 Task: Find connections with filter location Rio Bonito with filter topic #AIwith filter profile language Potuguese with filter current company Deepak Fertilisers And Petrochemicals Corp. Ltd. with filter school Allahabad Agricultural Institute with filter industry Retail Appliances, Electrical, and Electronic Equipment with filter service category Business Analytics with filter keywords title Music Producer
Action: Mouse moved to (202, 252)
Screenshot: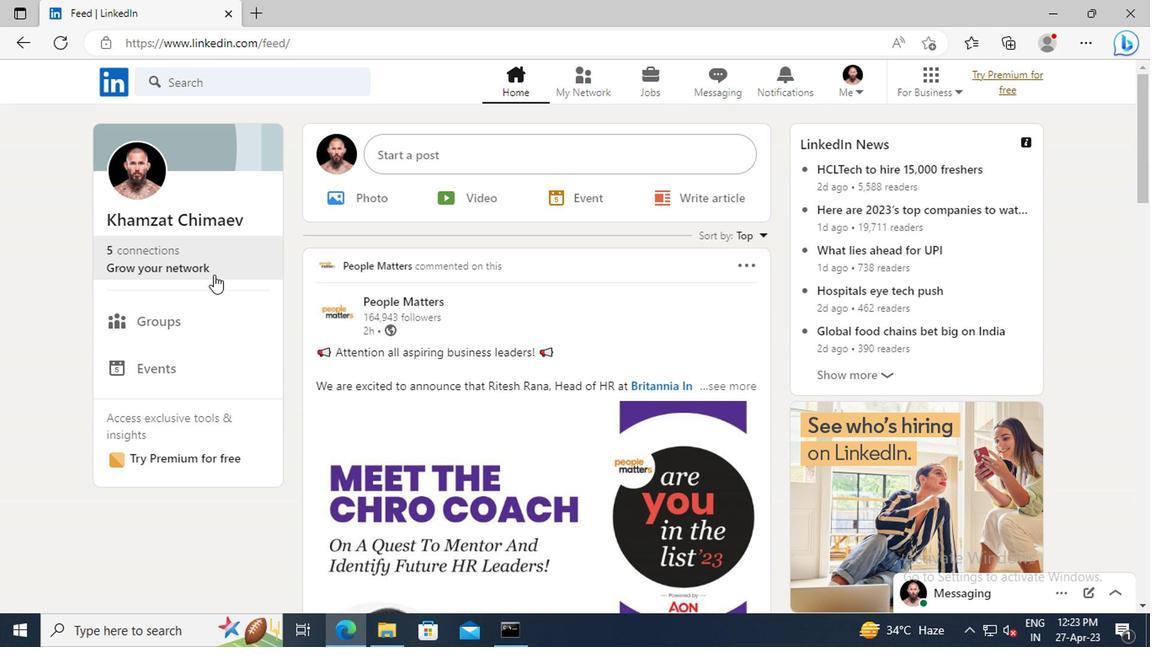 
Action: Mouse pressed left at (202, 252)
Screenshot: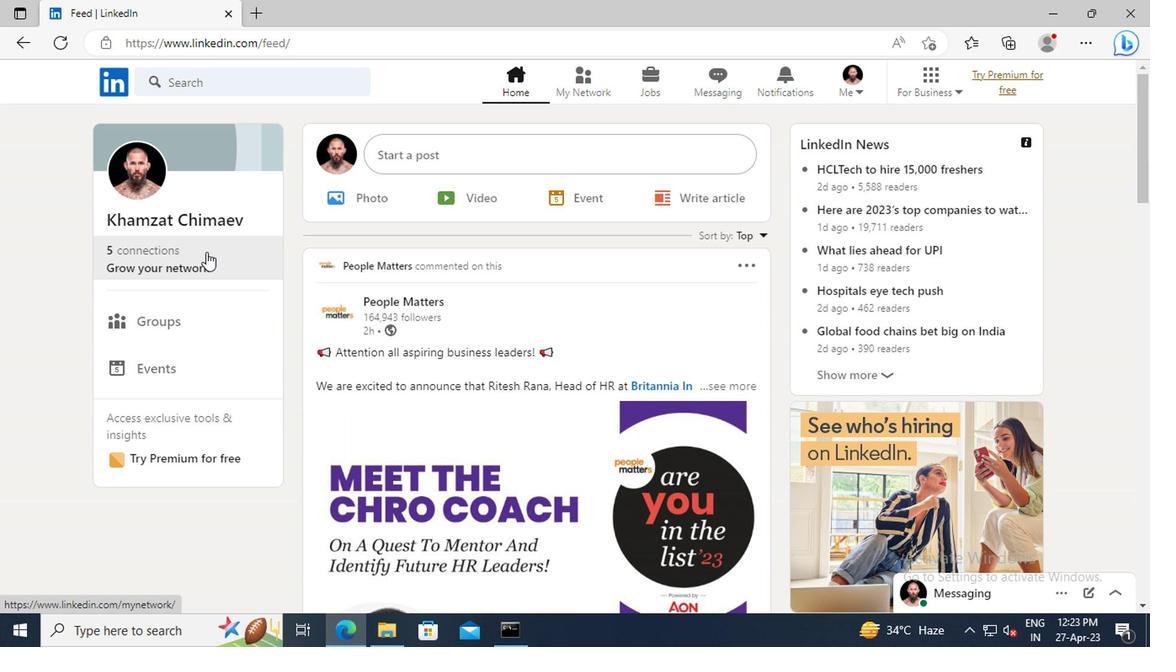 
Action: Mouse moved to (197, 179)
Screenshot: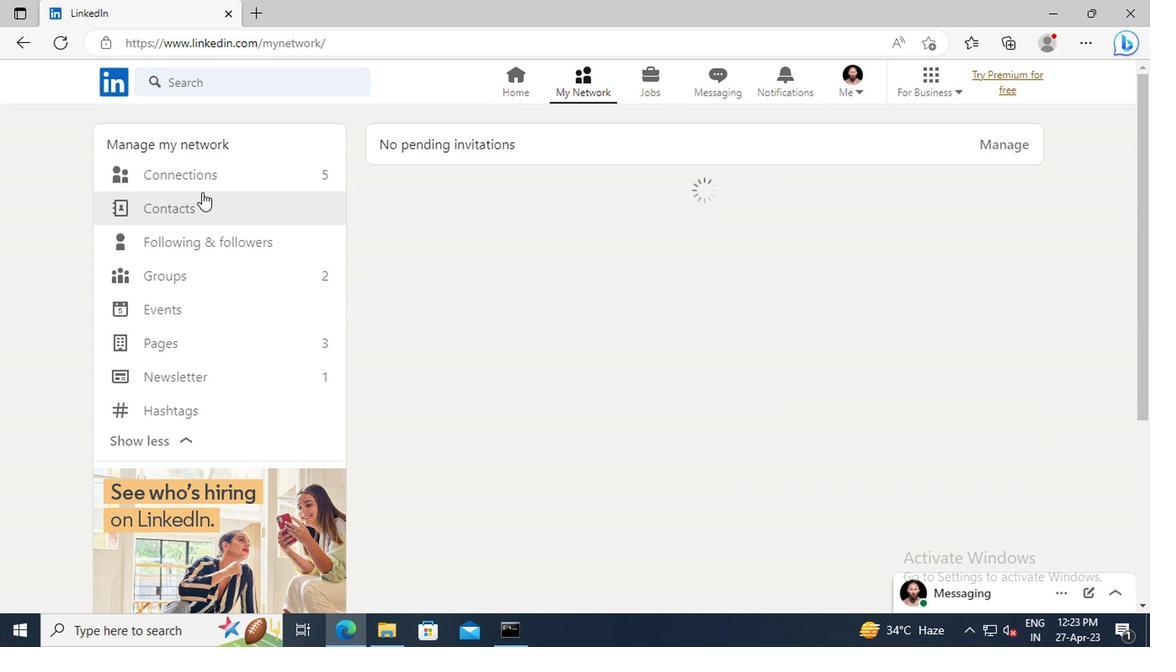 
Action: Mouse pressed left at (197, 179)
Screenshot: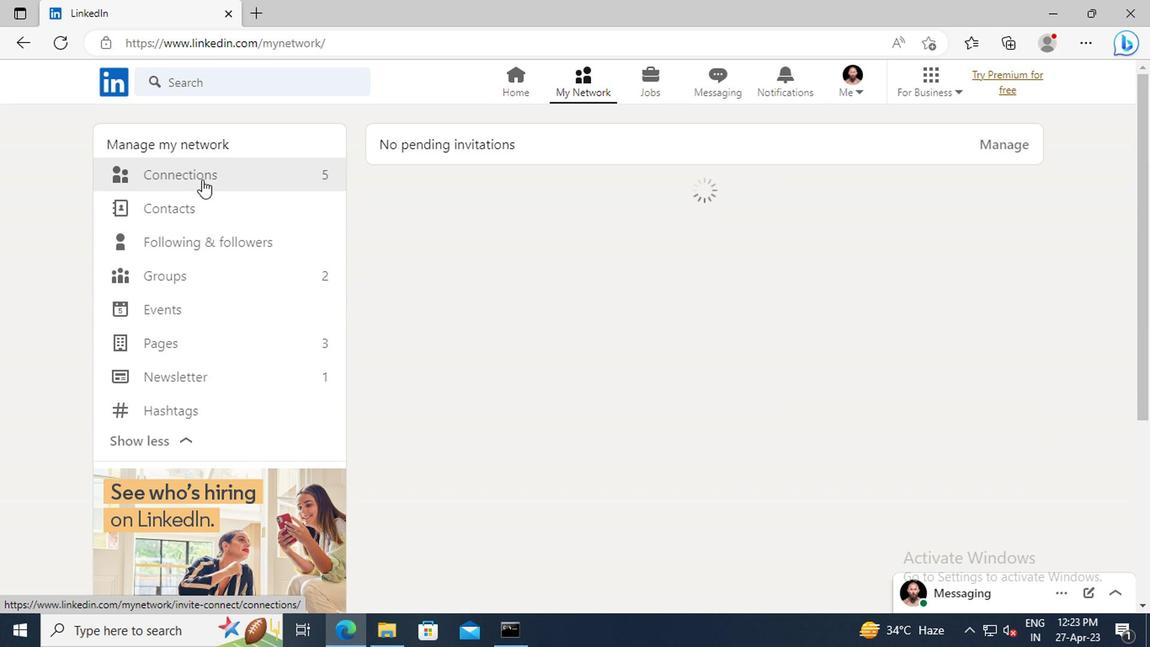 
Action: Mouse moved to (676, 182)
Screenshot: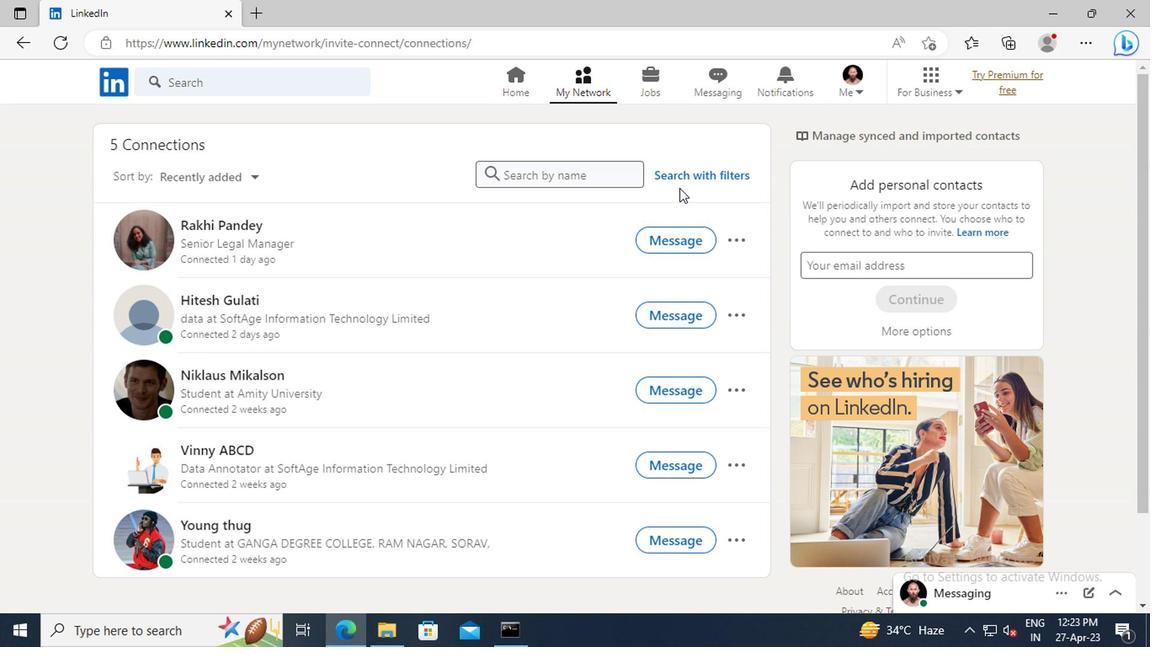 
Action: Mouse pressed left at (676, 182)
Screenshot: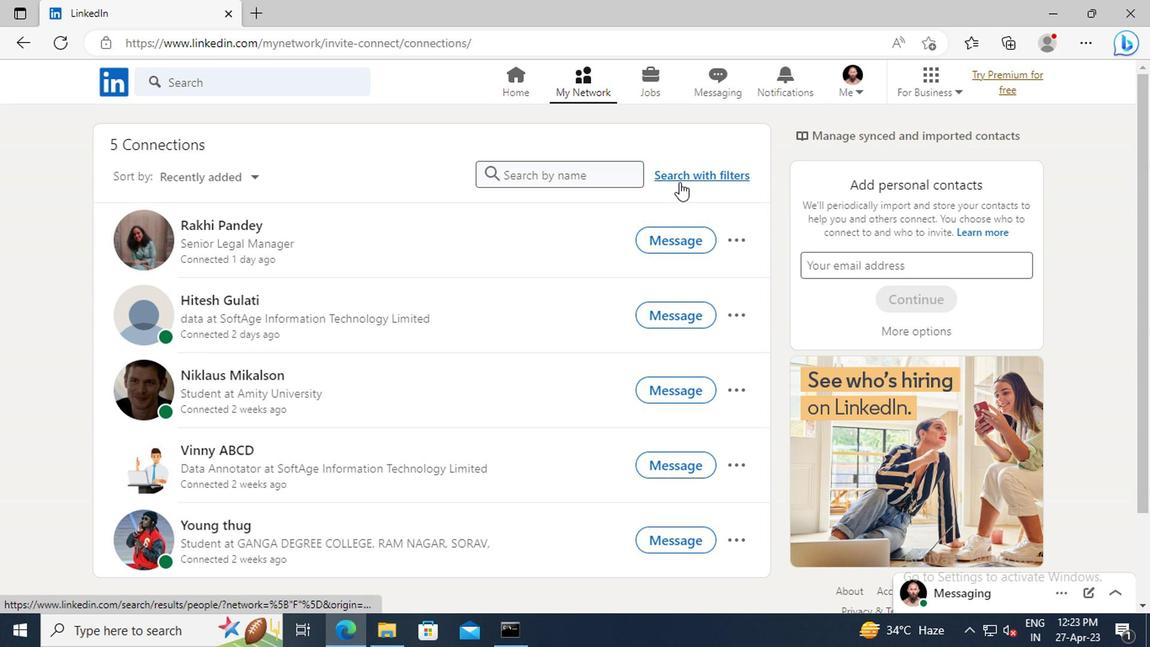 
Action: Mouse moved to (630, 131)
Screenshot: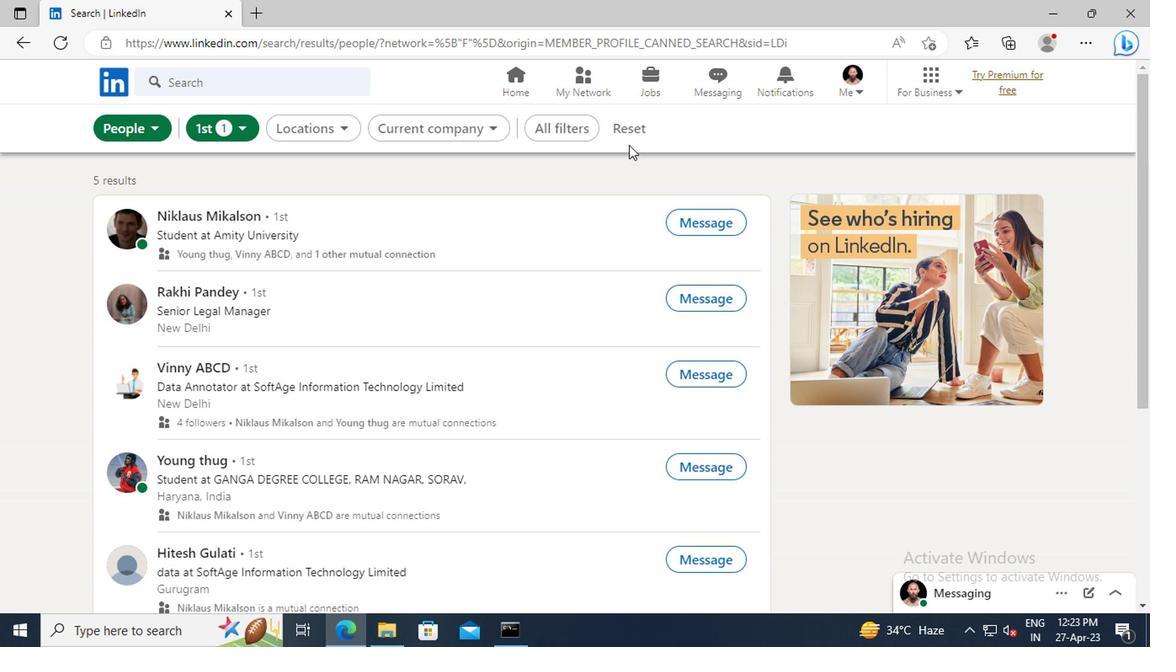 
Action: Mouse pressed left at (630, 131)
Screenshot: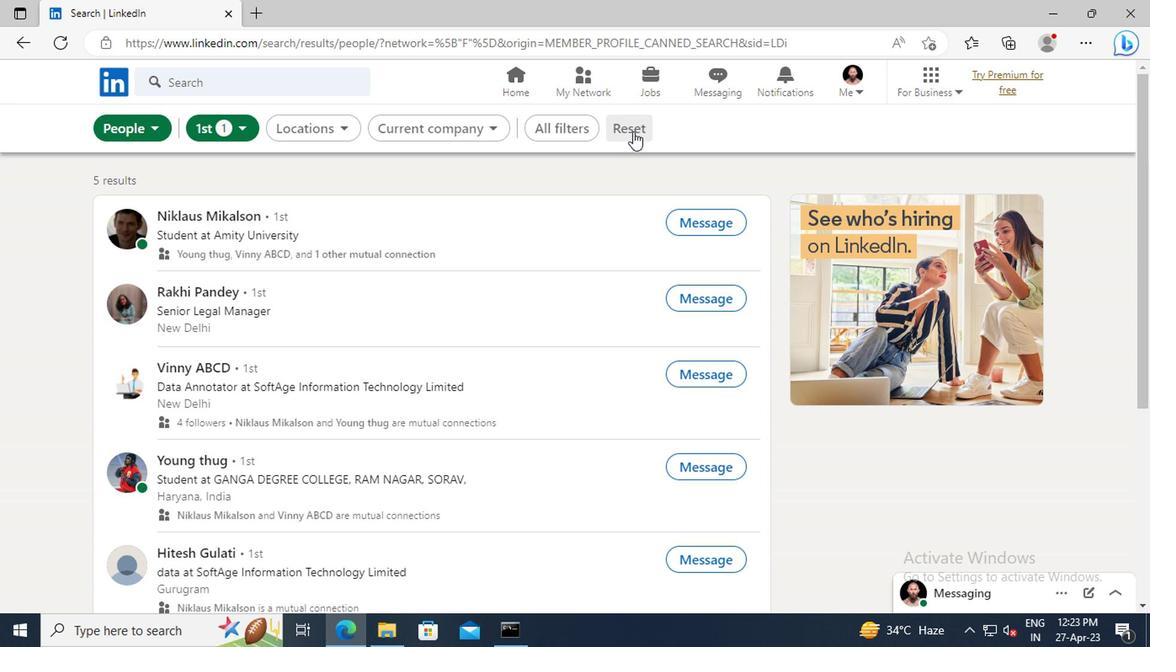 
Action: Mouse moved to (610, 130)
Screenshot: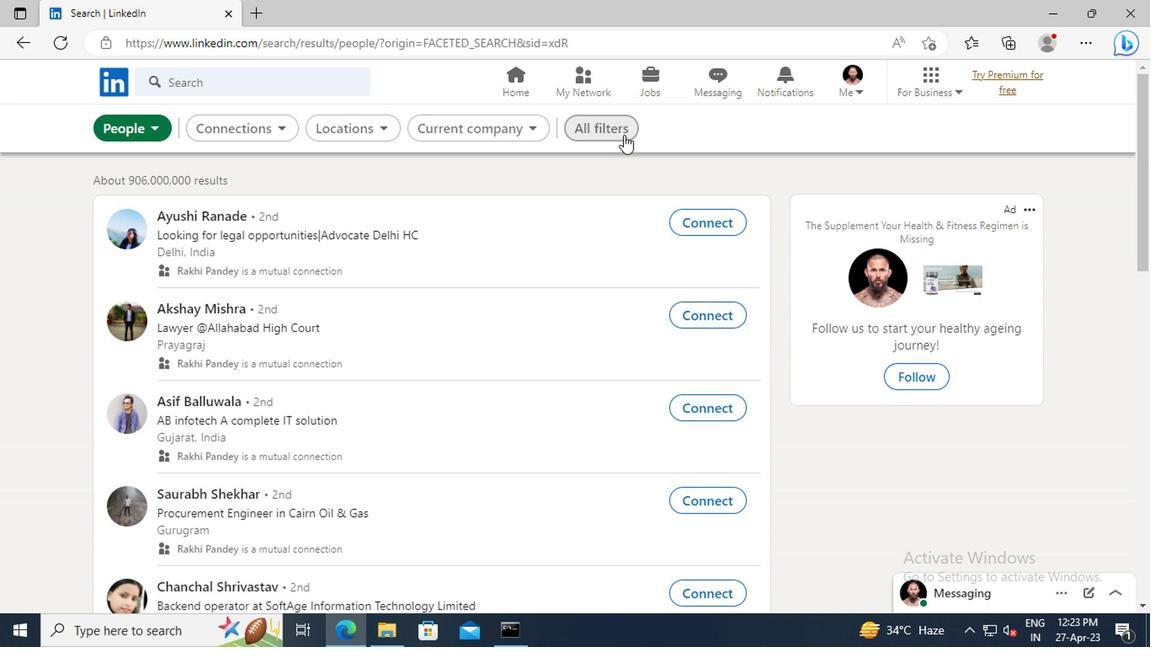 
Action: Mouse pressed left at (610, 130)
Screenshot: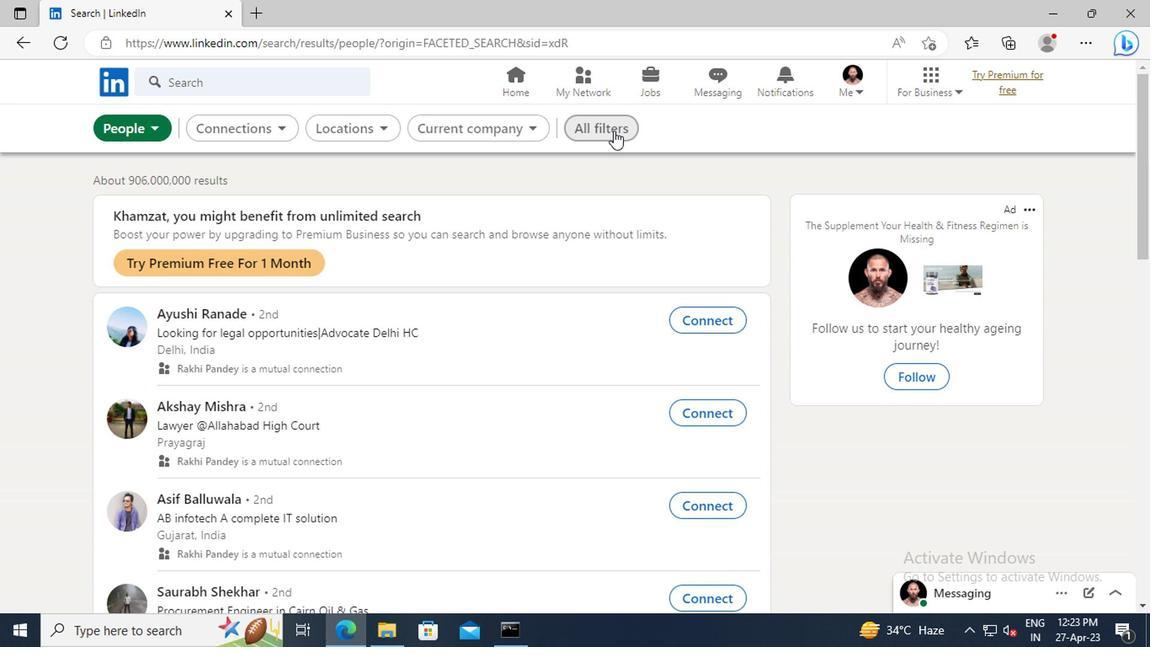 
Action: Mouse moved to (972, 344)
Screenshot: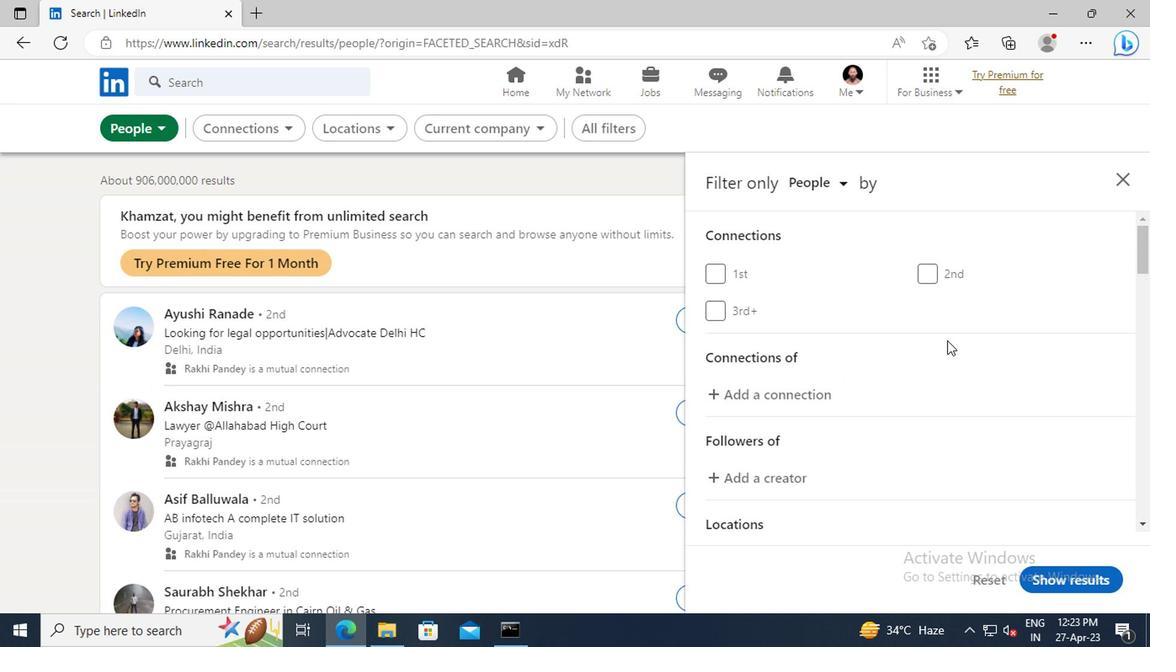 
Action: Mouse scrolled (972, 343) with delta (0, -1)
Screenshot: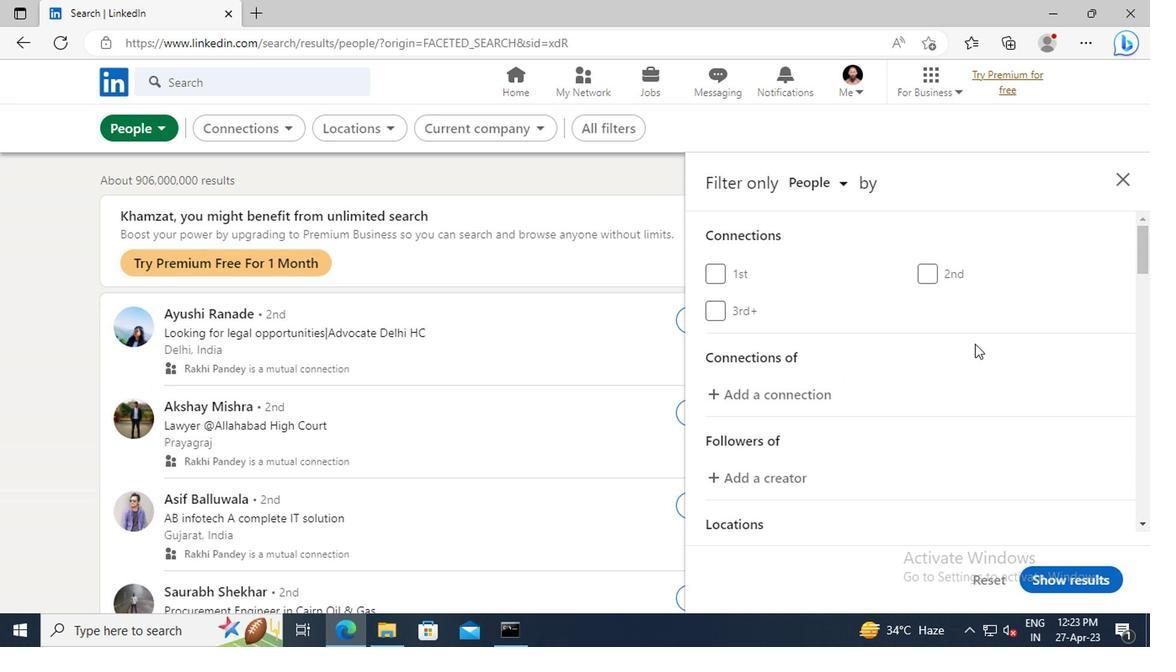
Action: Mouse scrolled (972, 343) with delta (0, -1)
Screenshot: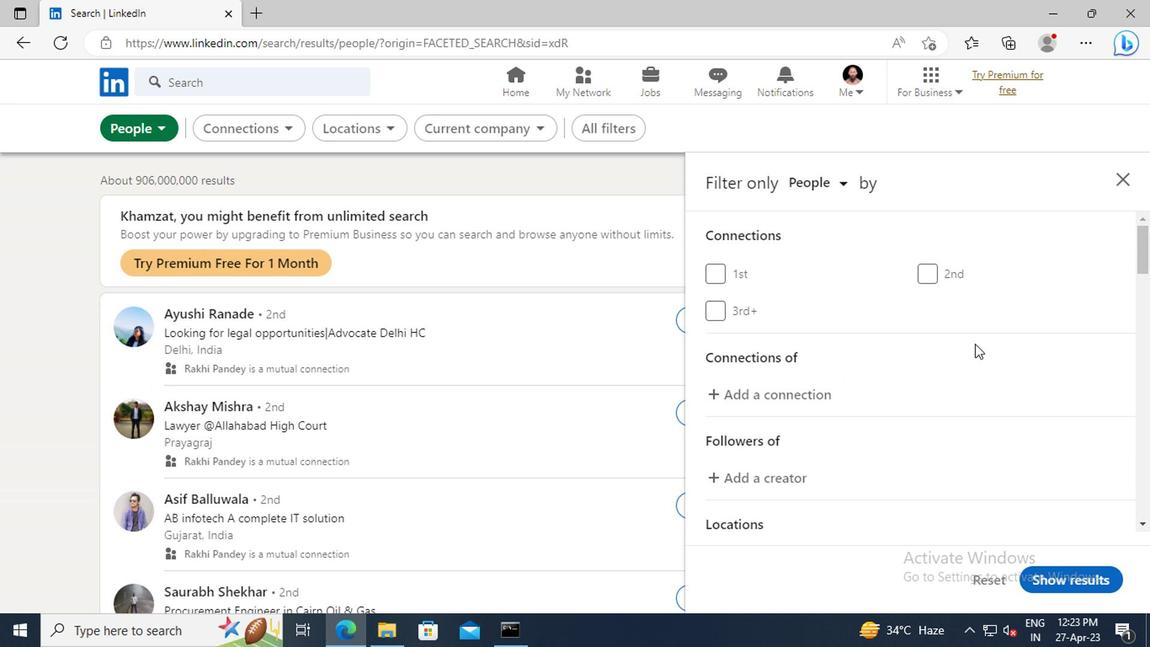 
Action: Mouse scrolled (972, 343) with delta (0, -1)
Screenshot: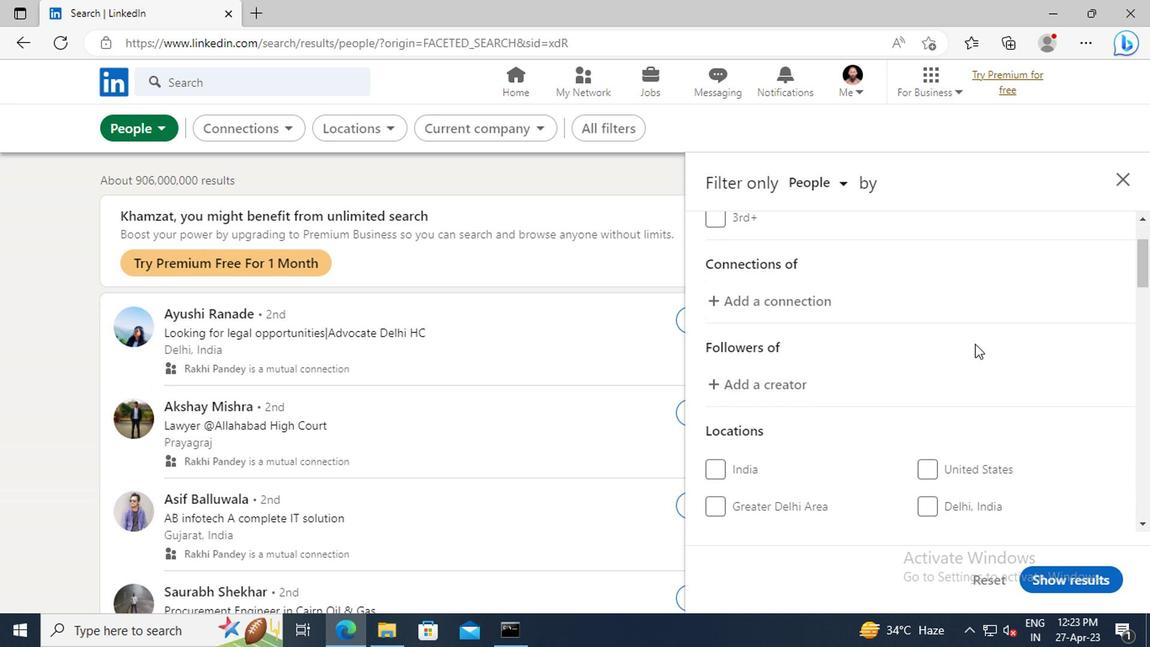 
Action: Mouse scrolled (972, 343) with delta (0, -1)
Screenshot: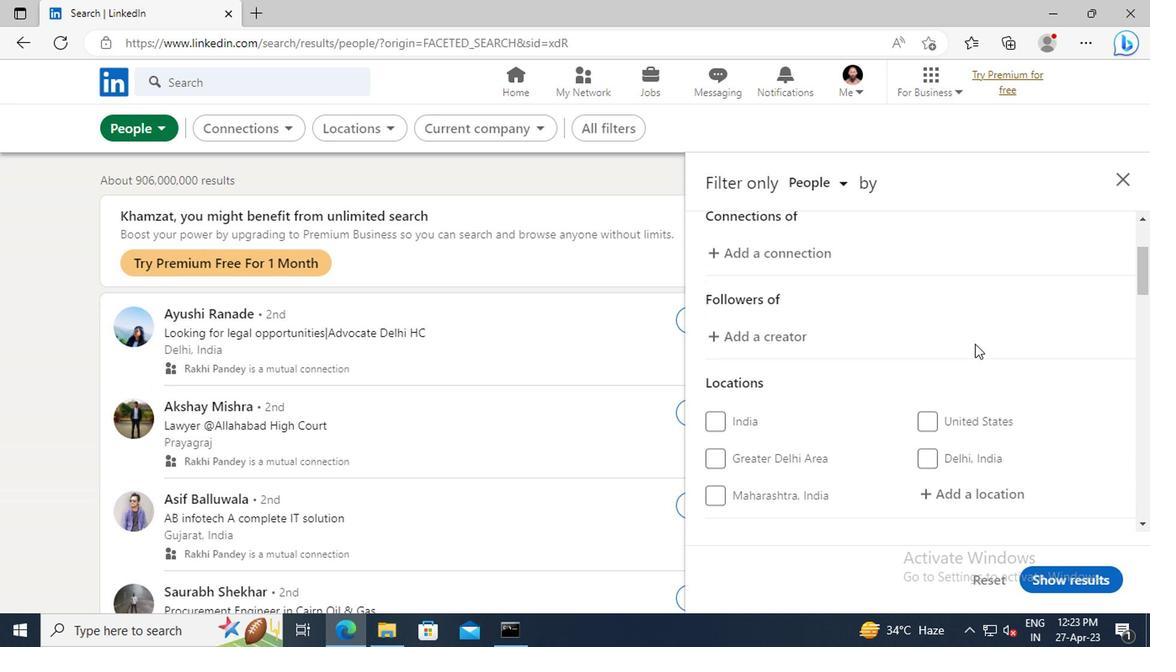 
Action: Mouse scrolled (972, 343) with delta (0, -1)
Screenshot: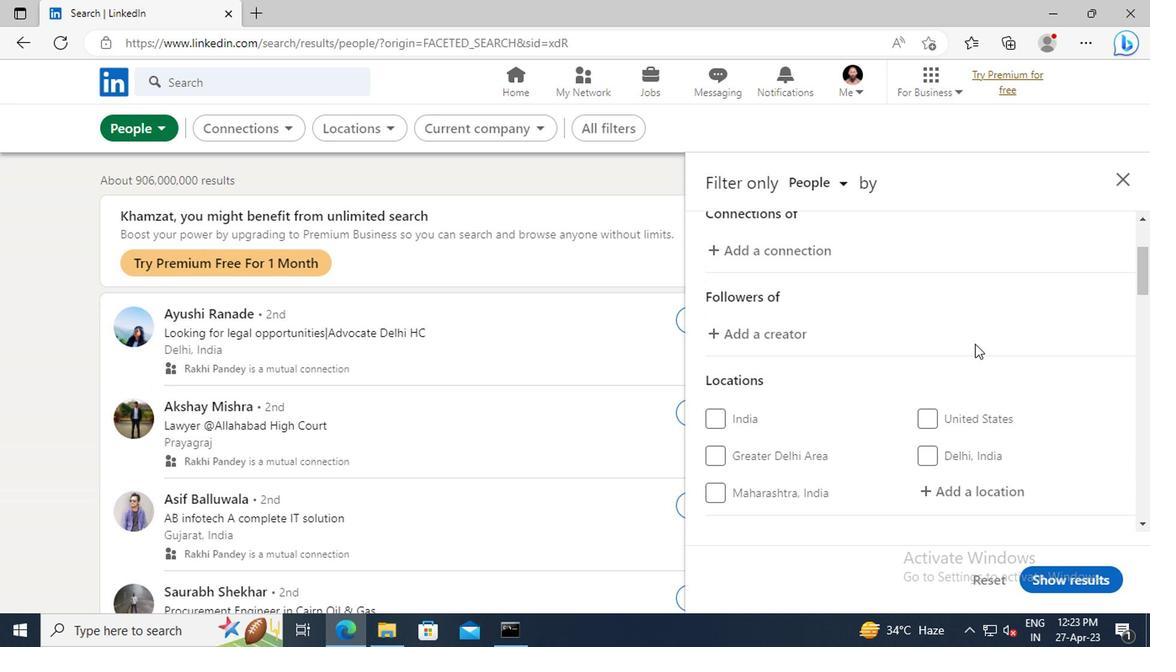 
Action: Mouse moved to (971, 398)
Screenshot: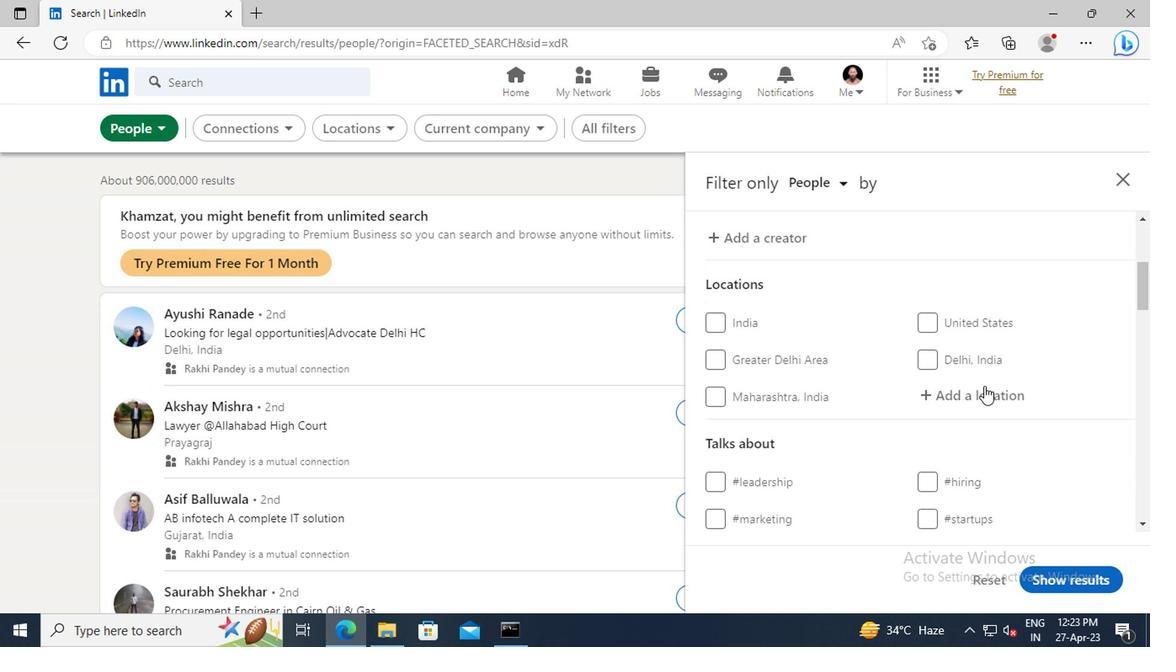 
Action: Mouse pressed left at (971, 398)
Screenshot: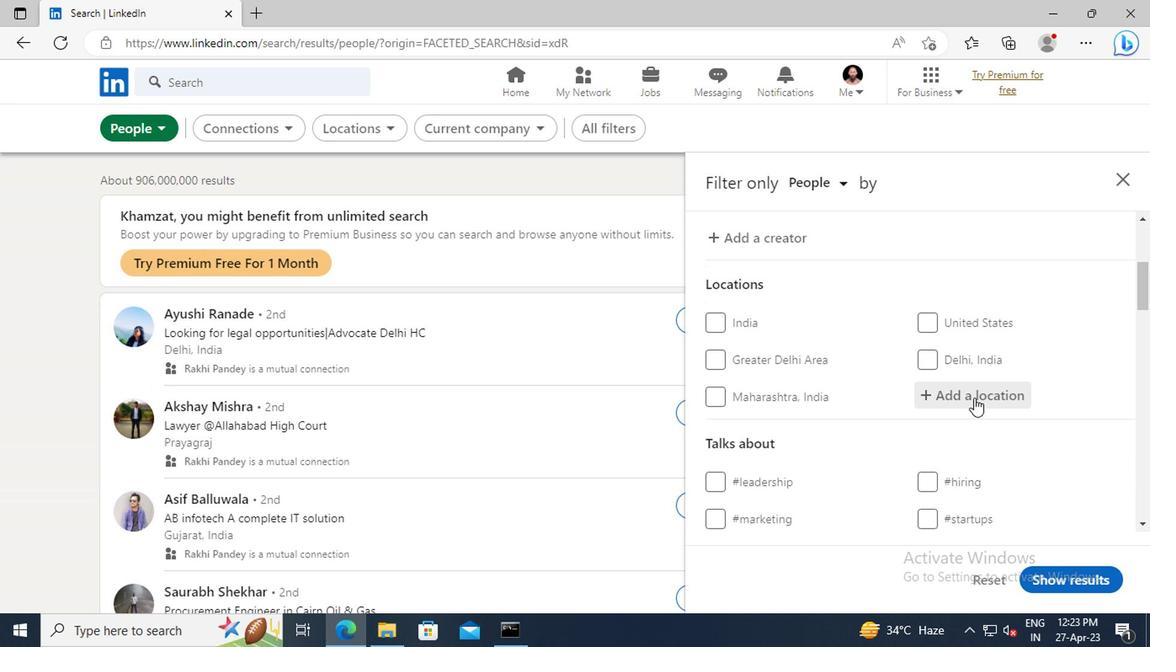 
Action: Key pressed <Key.shift>RIO<Key.space><Key.shift>BONITO
Screenshot: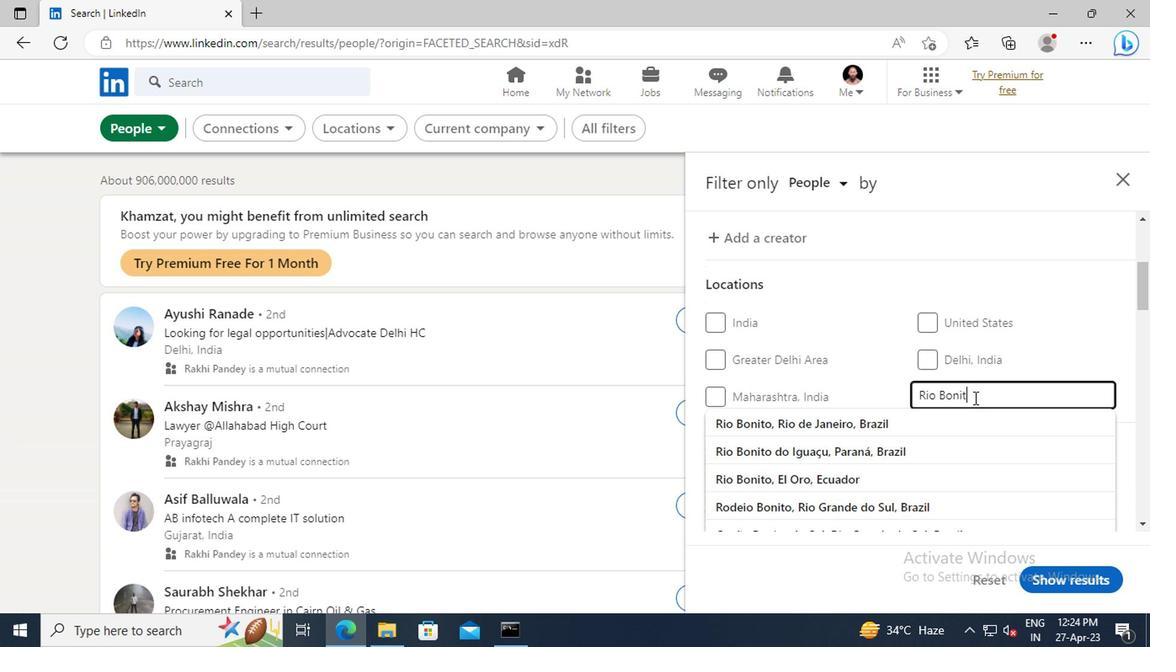 
Action: Mouse moved to (971, 427)
Screenshot: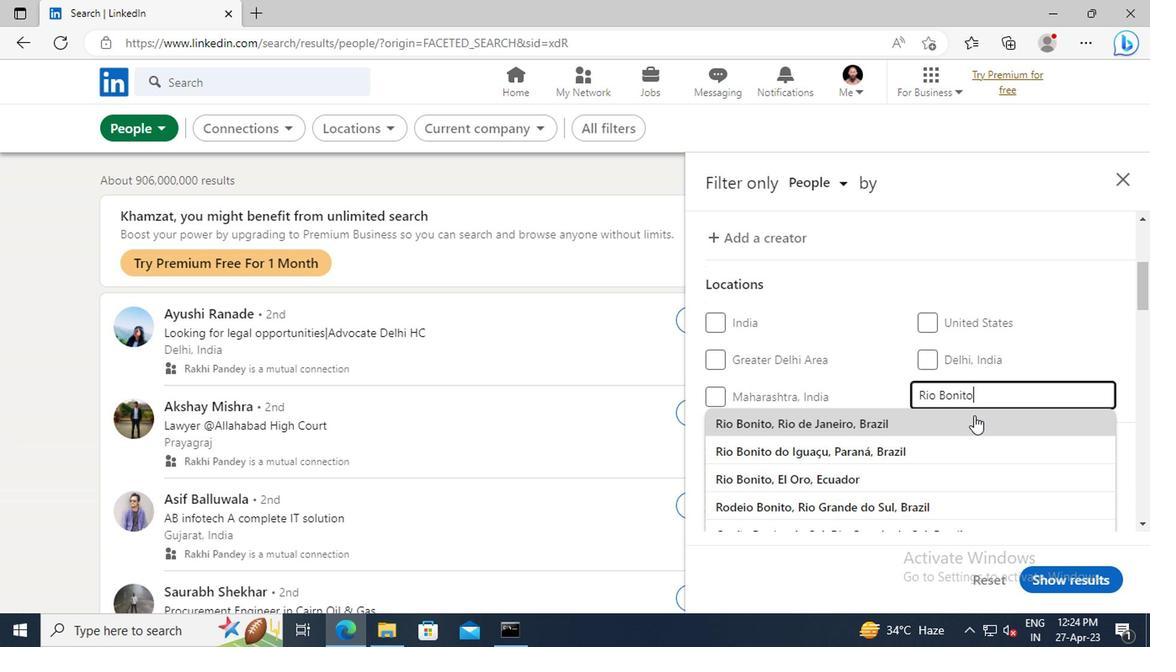 
Action: Mouse pressed left at (971, 427)
Screenshot: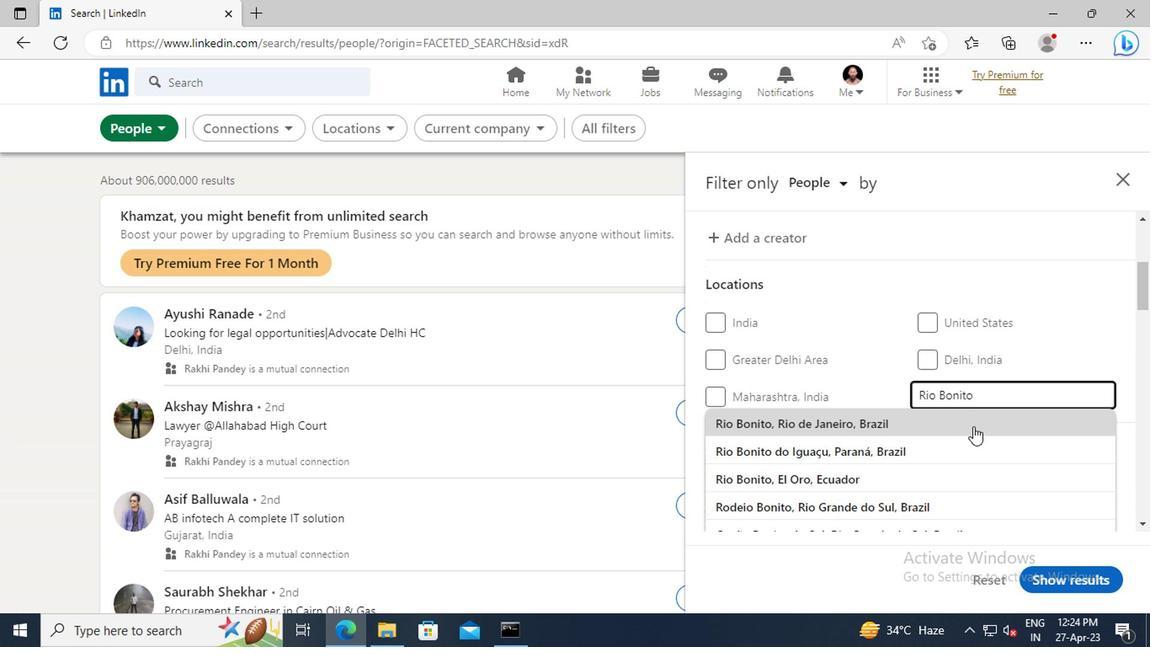 
Action: Mouse moved to (939, 334)
Screenshot: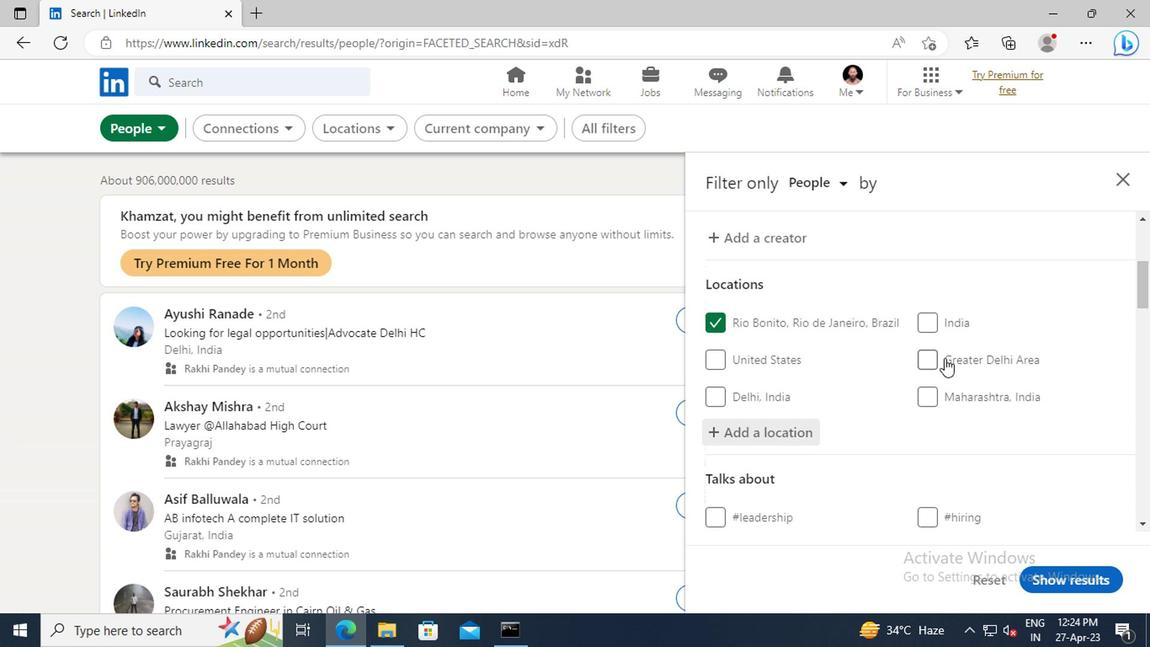
Action: Mouse scrolled (939, 333) with delta (0, 0)
Screenshot: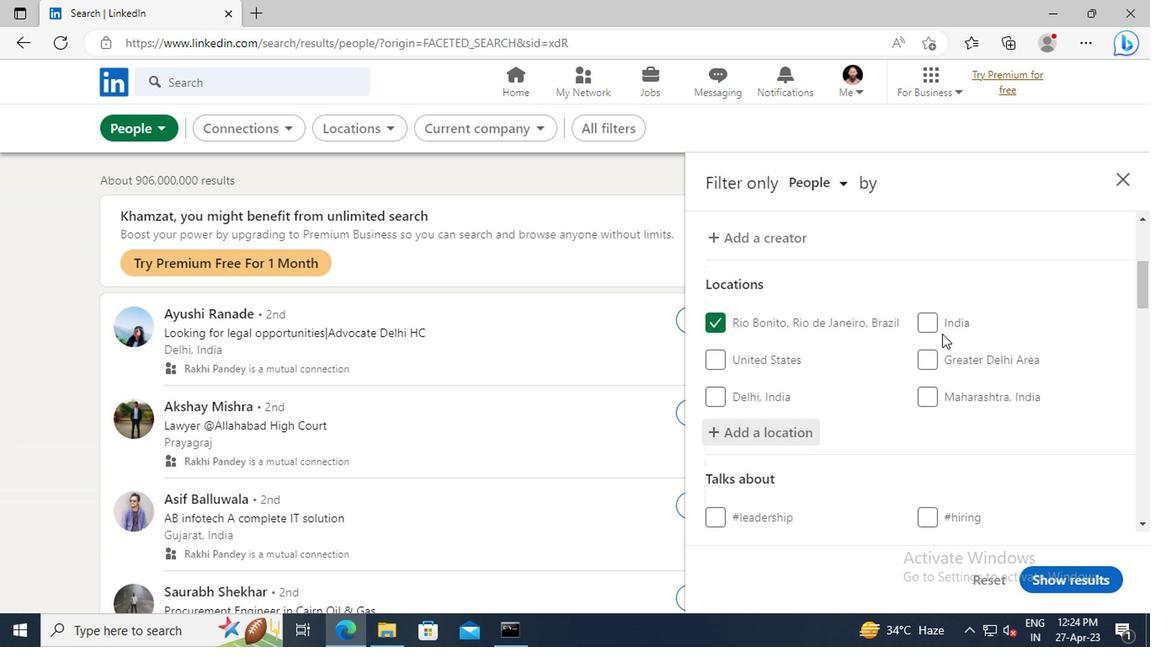 
Action: Mouse scrolled (939, 333) with delta (0, 0)
Screenshot: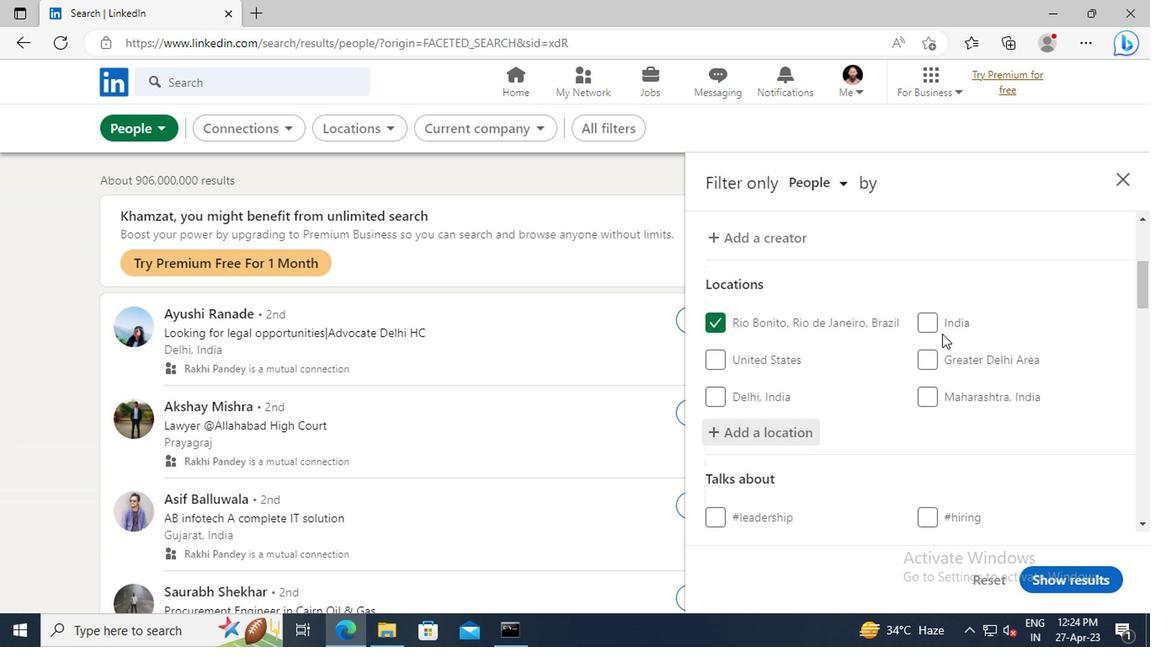 
Action: Mouse scrolled (939, 333) with delta (0, 0)
Screenshot: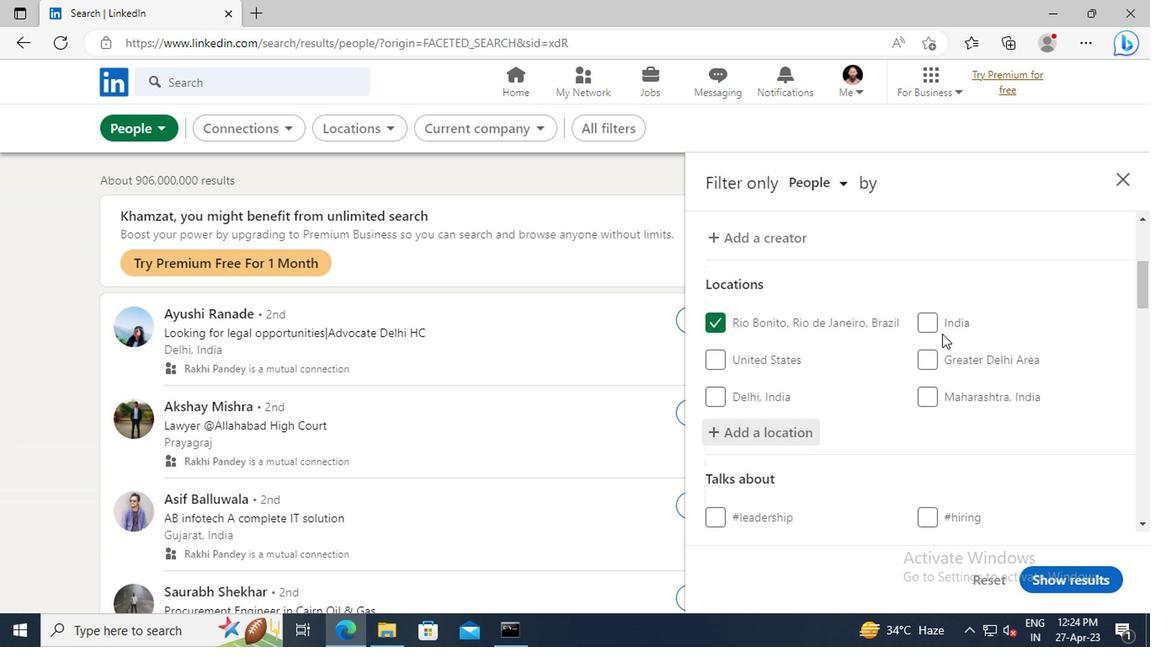 
Action: Mouse scrolled (939, 333) with delta (0, 0)
Screenshot: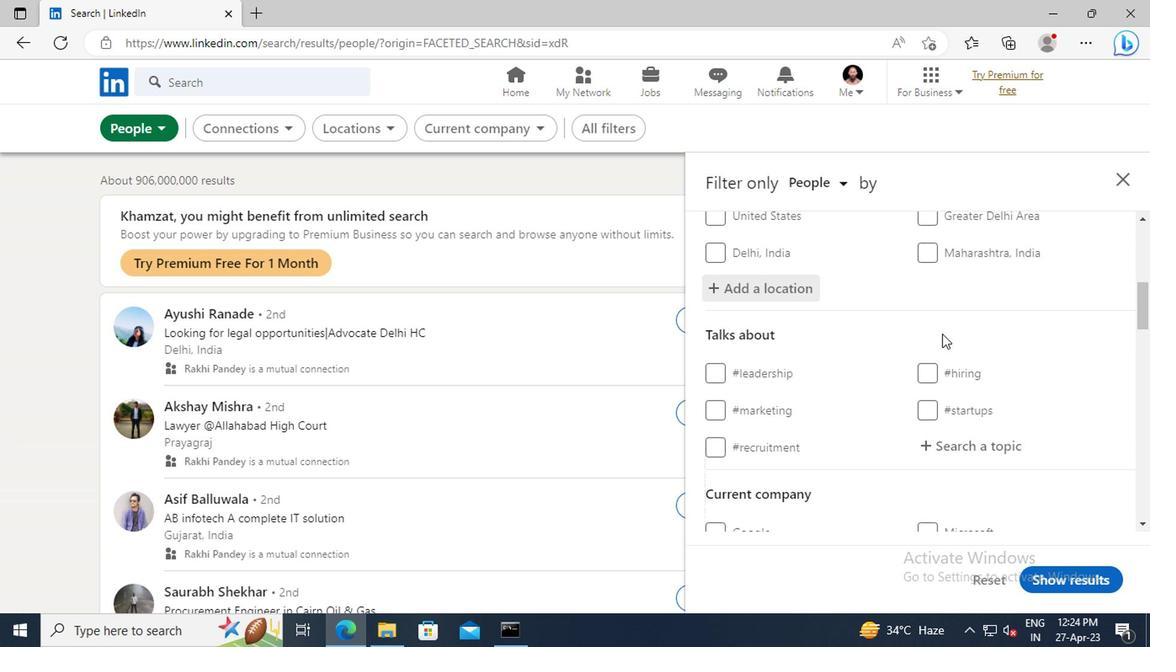 
Action: Mouse scrolled (939, 333) with delta (0, 0)
Screenshot: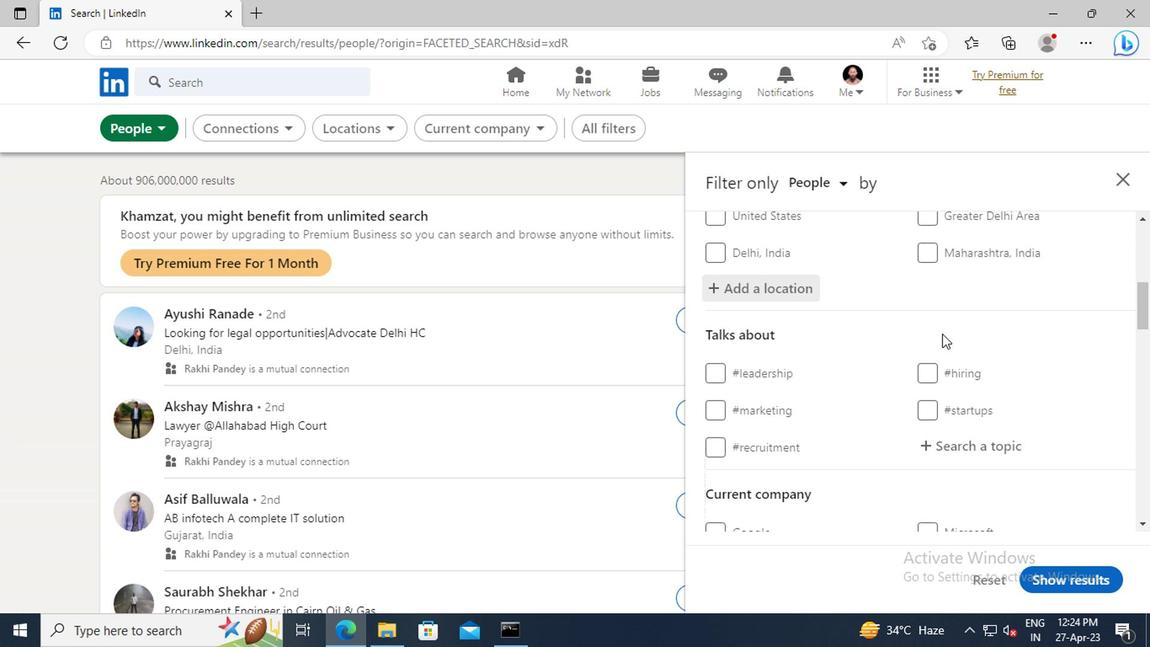 
Action: Mouse moved to (954, 353)
Screenshot: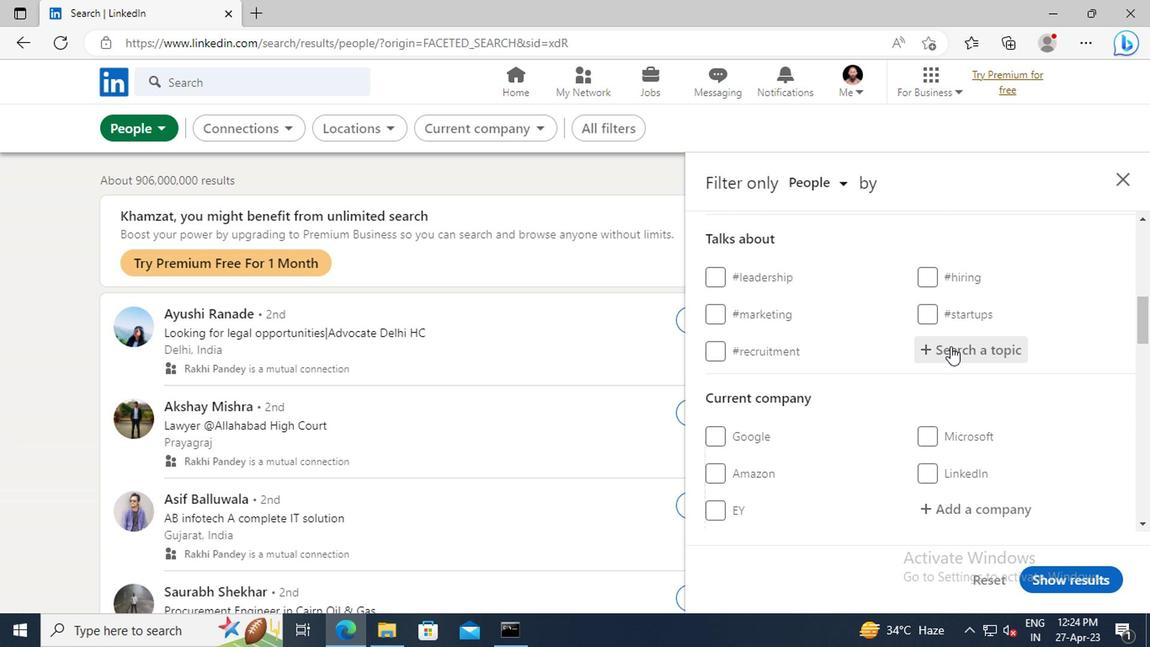 
Action: Mouse pressed left at (954, 353)
Screenshot: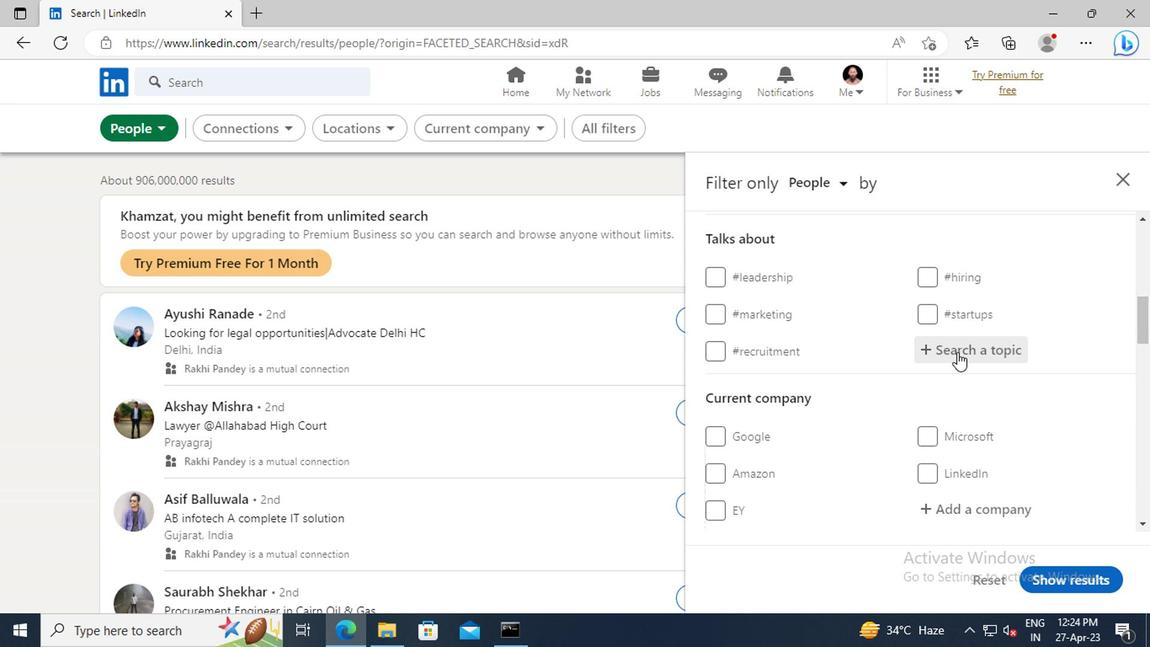 
Action: Key pressed <Key.shift>#AIWITH<Key.enter>
Screenshot: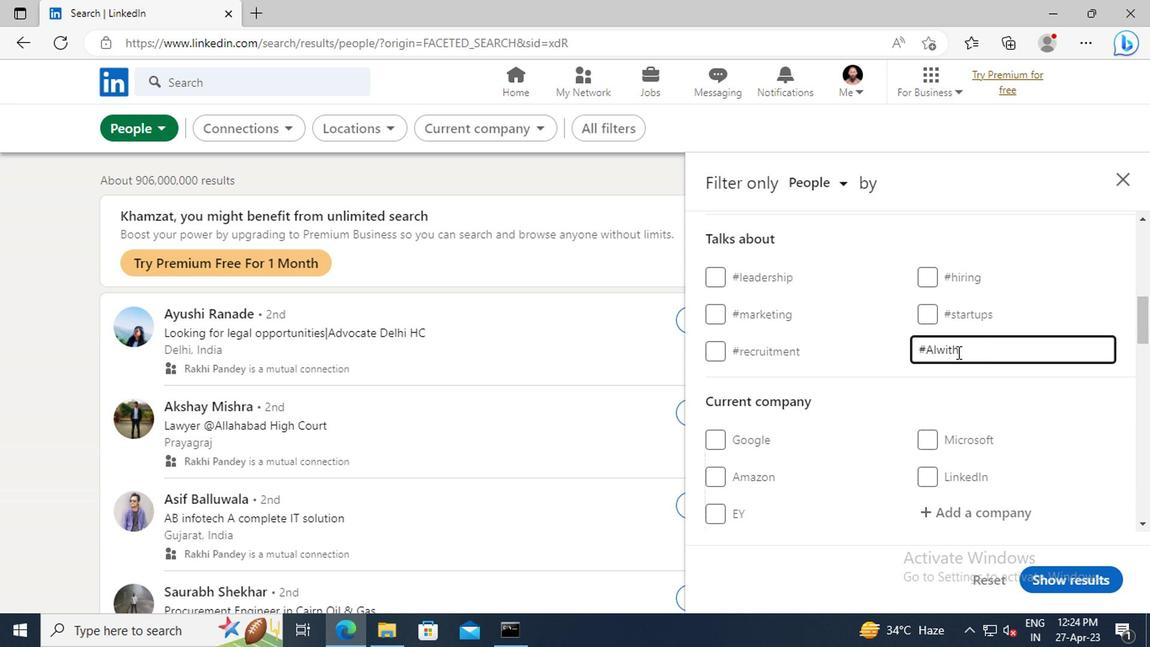 
Action: Mouse moved to (901, 373)
Screenshot: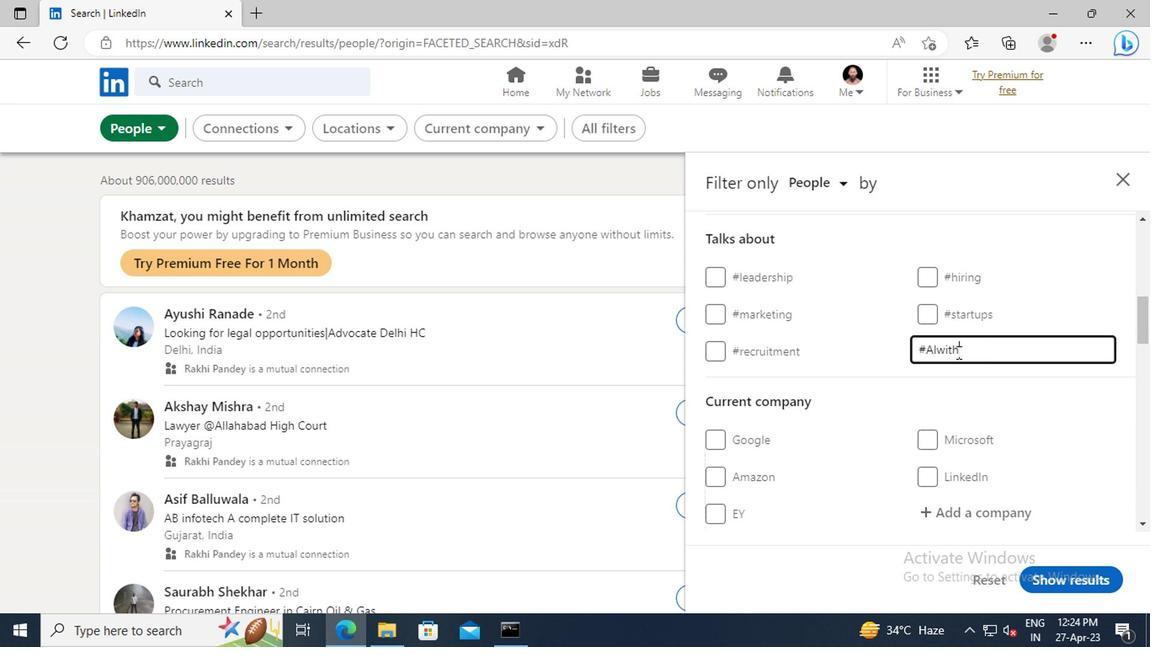
Action: Mouse scrolled (901, 372) with delta (0, -1)
Screenshot: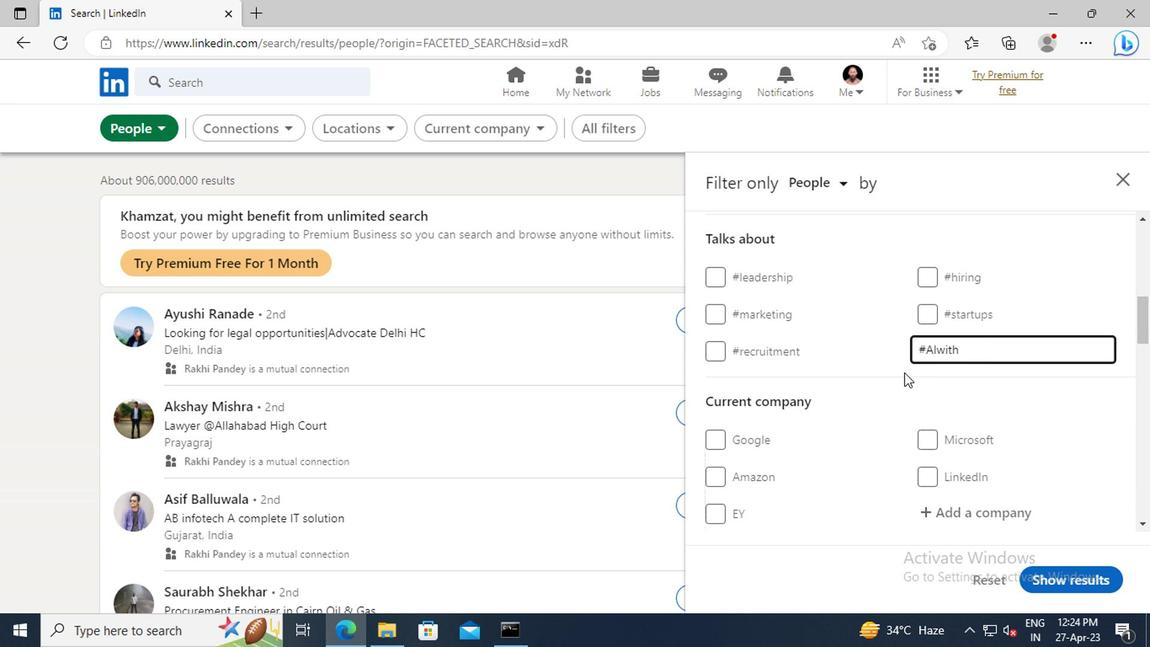 
Action: Mouse scrolled (901, 372) with delta (0, -1)
Screenshot: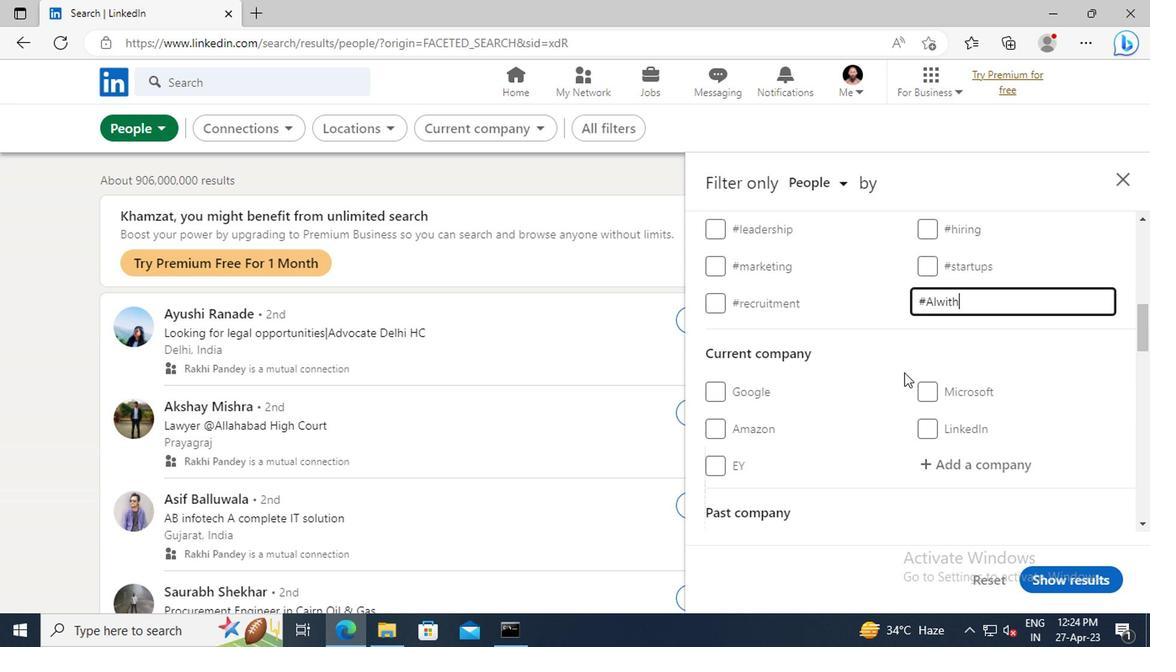 
Action: Mouse scrolled (901, 372) with delta (0, -1)
Screenshot: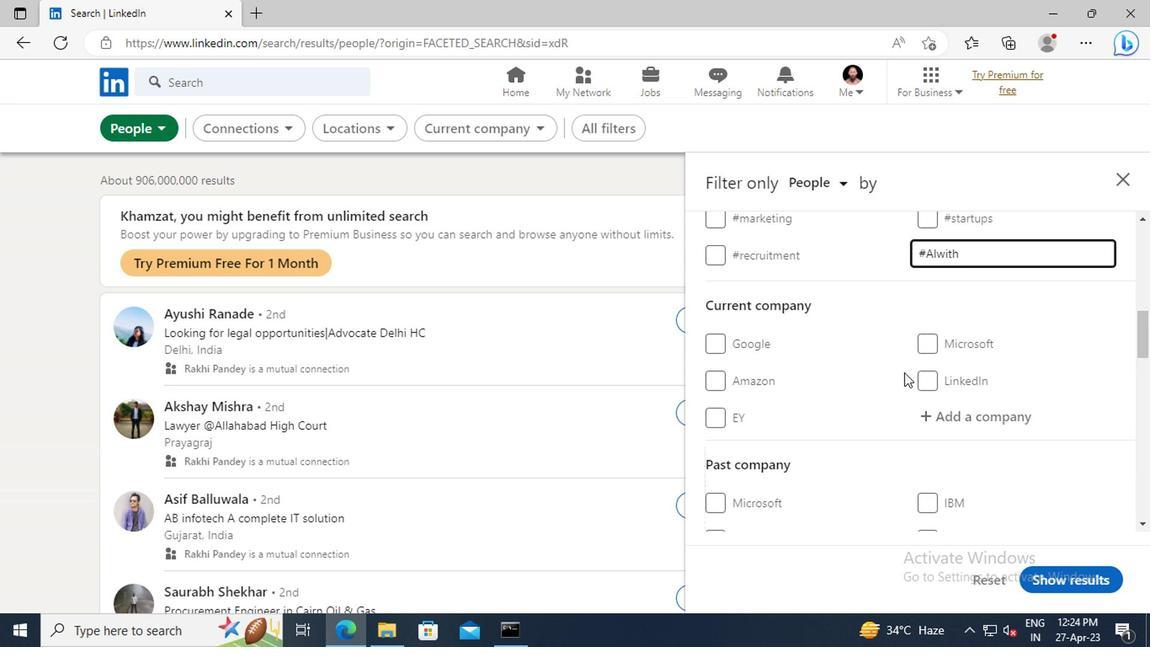 
Action: Mouse scrolled (901, 372) with delta (0, -1)
Screenshot: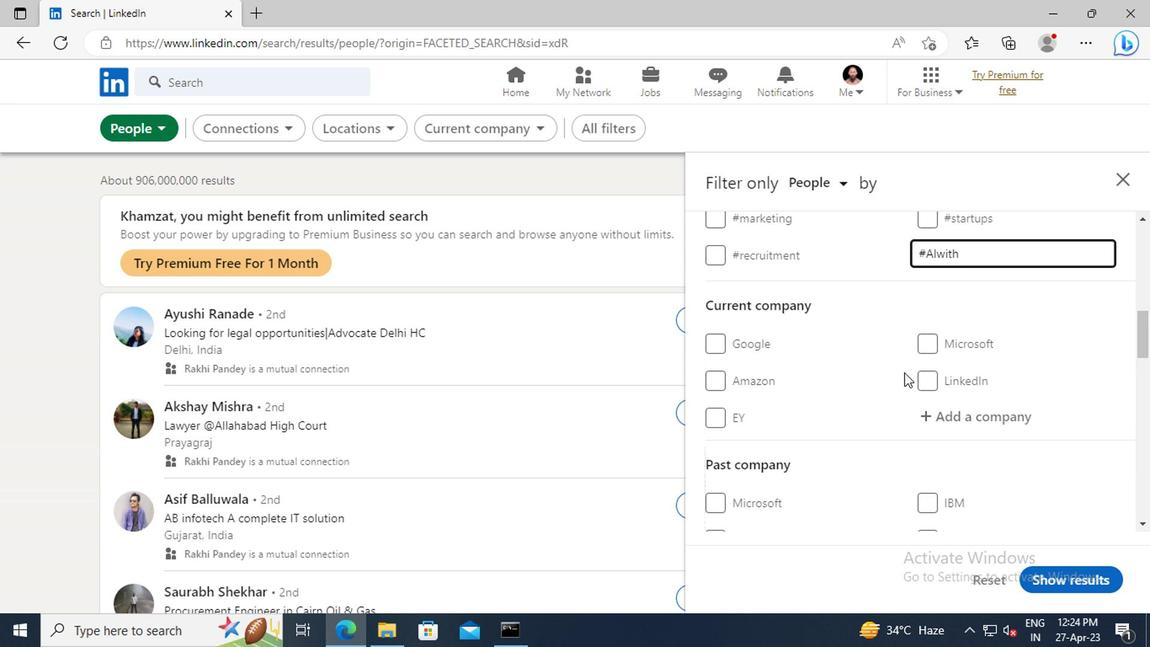 
Action: Mouse scrolled (901, 372) with delta (0, -1)
Screenshot: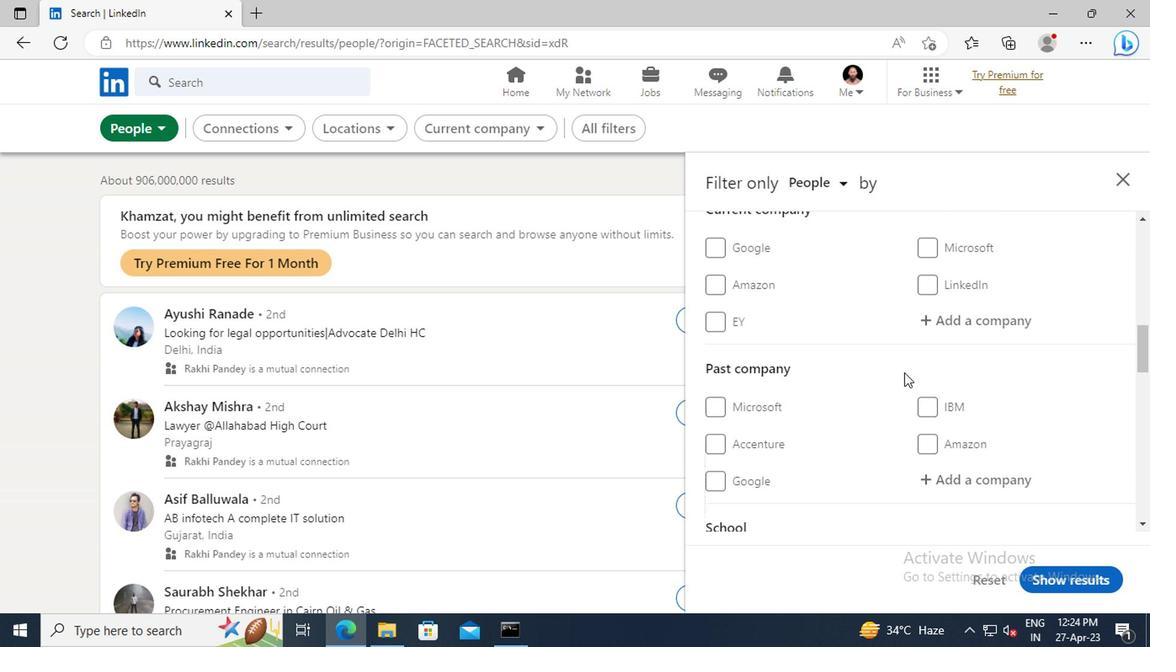 
Action: Mouse scrolled (901, 372) with delta (0, -1)
Screenshot: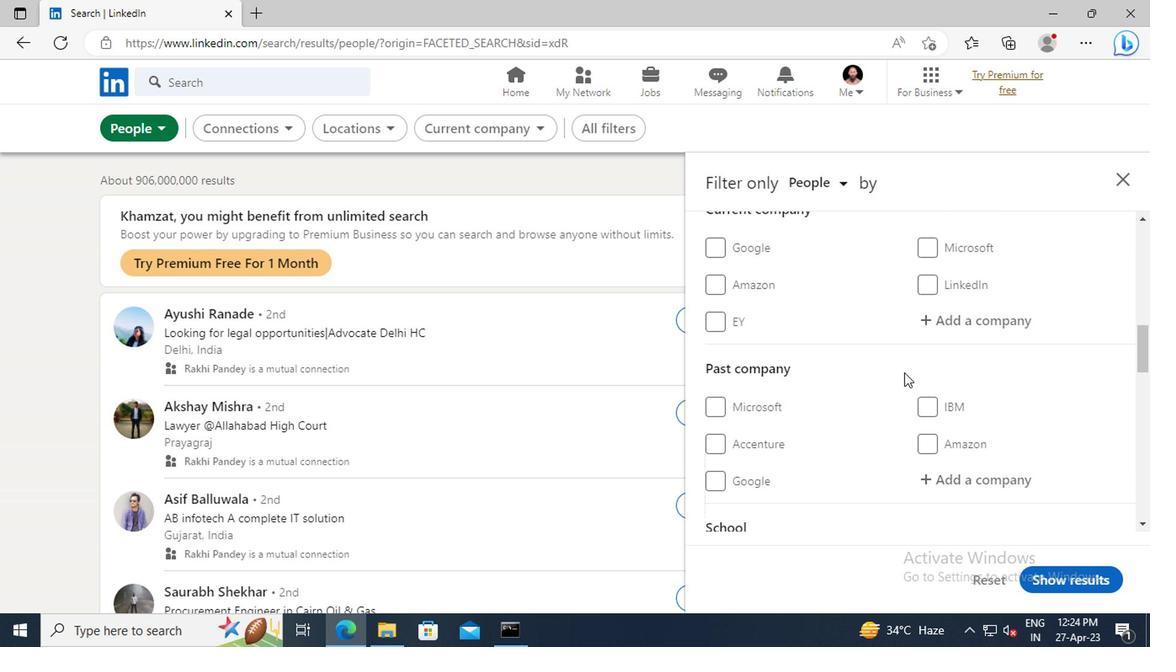 
Action: Mouse scrolled (901, 372) with delta (0, -1)
Screenshot: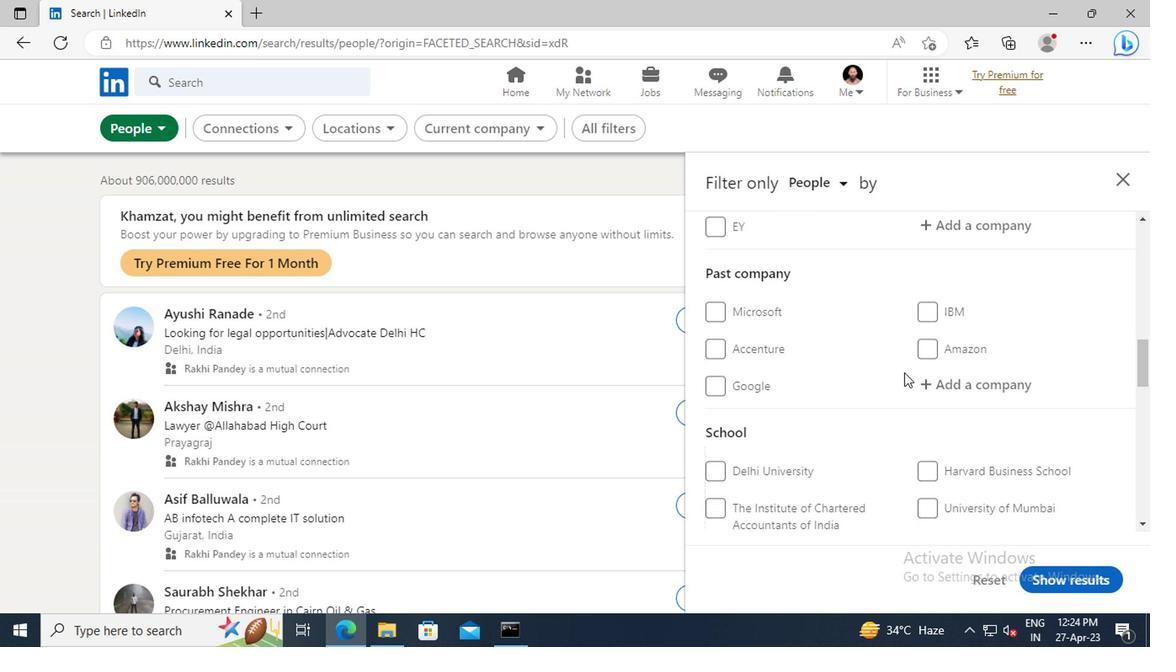 
Action: Mouse scrolled (901, 372) with delta (0, -1)
Screenshot: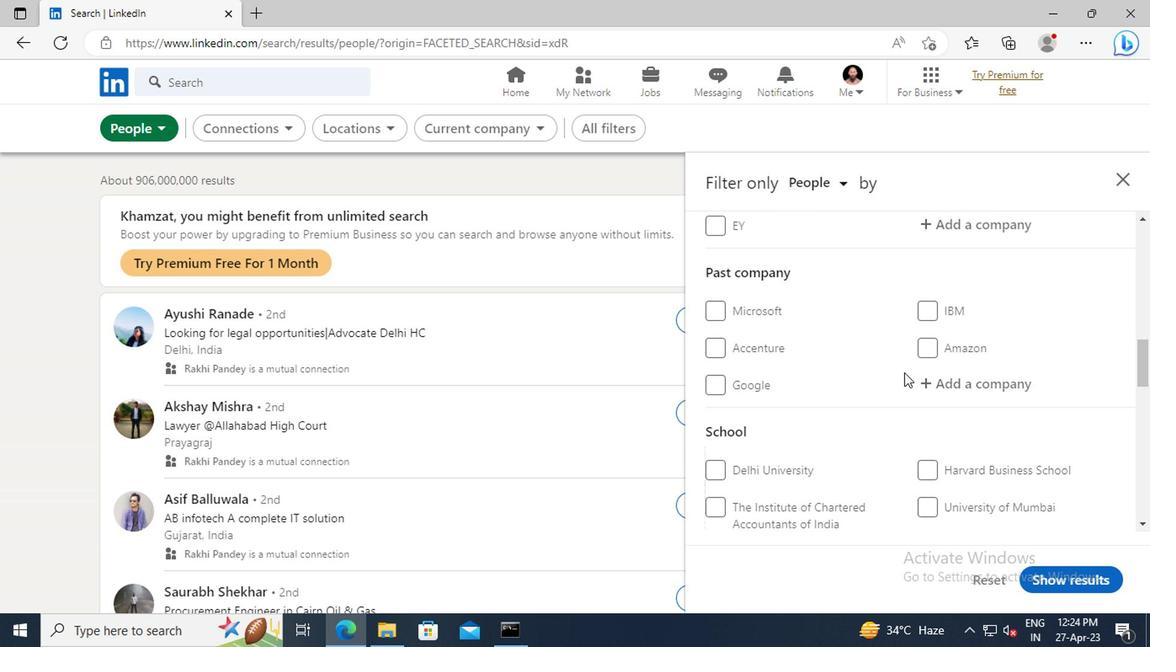 
Action: Mouse scrolled (901, 372) with delta (0, -1)
Screenshot: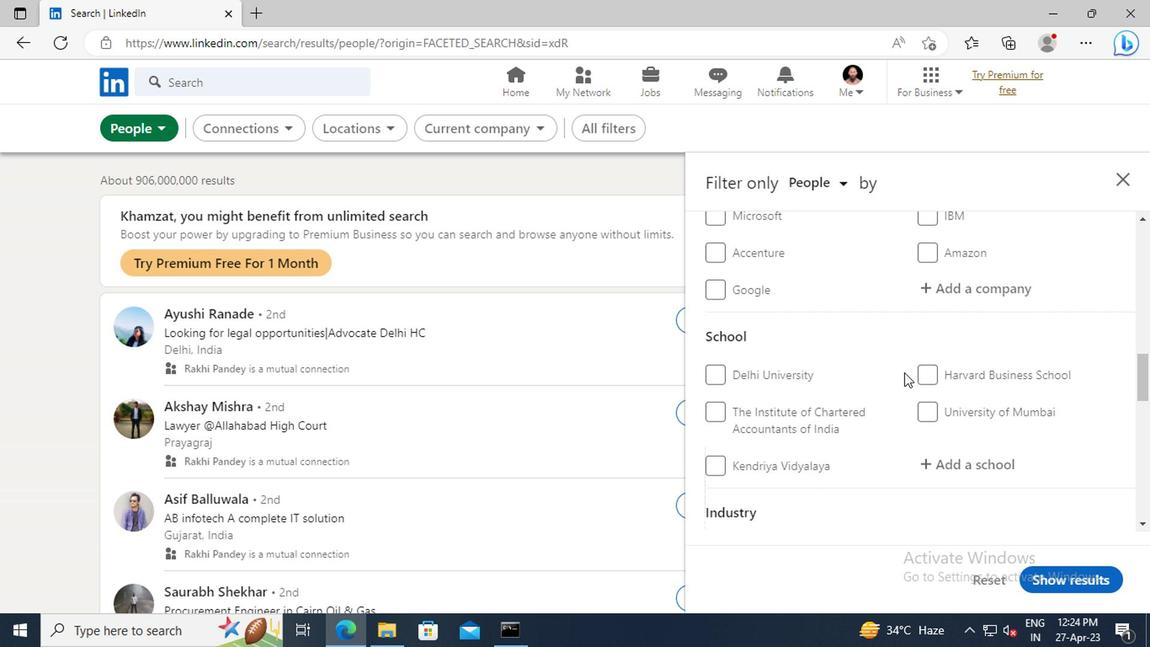 
Action: Mouse scrolled (901, 372) with delta (0, -1)
Screenshot: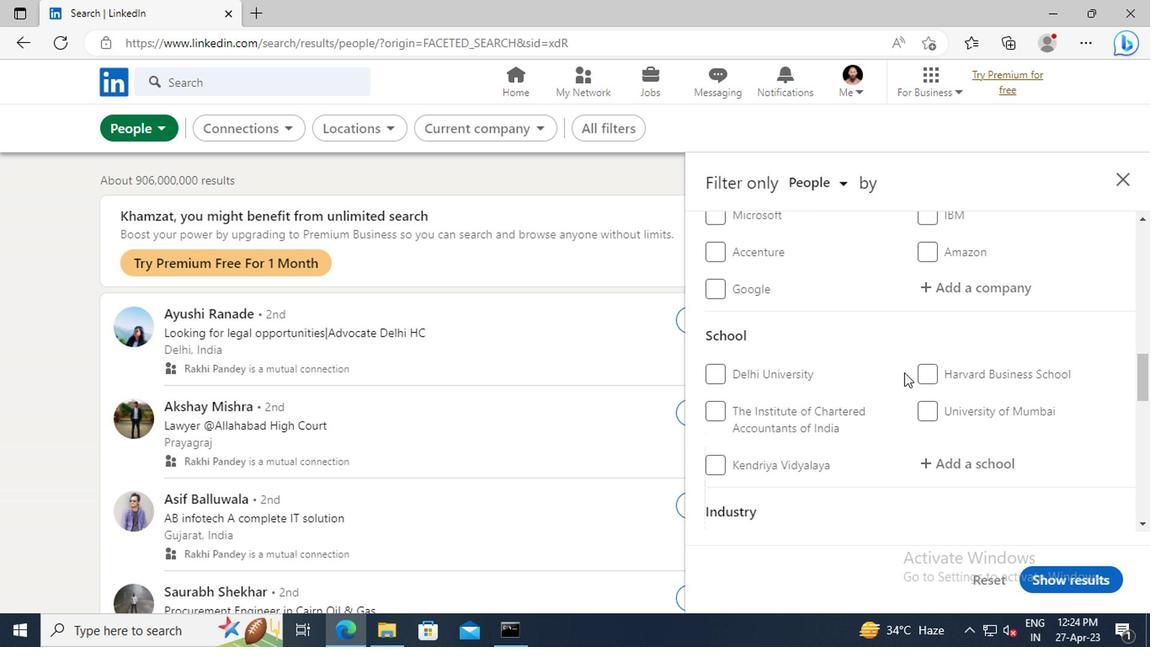 
Action: Mouse scrolled (901, 372) with delta (0, -1)
Screenshot: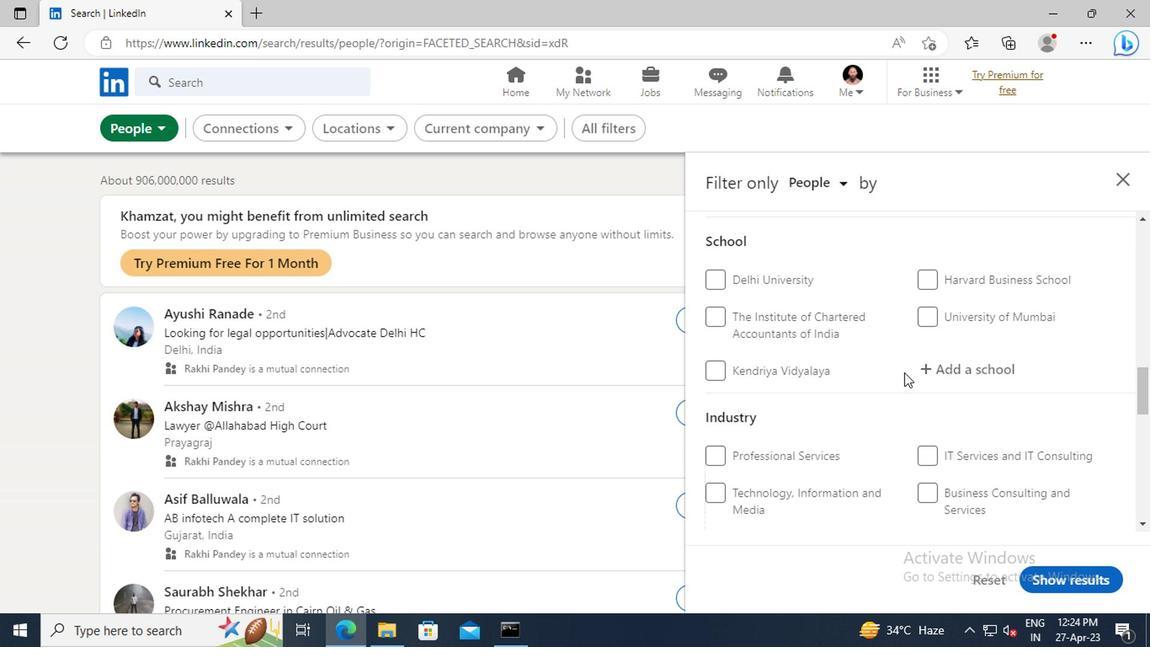 
Action: Mouse scrolled (901, 372) with delta (0, -1)
Screenshot: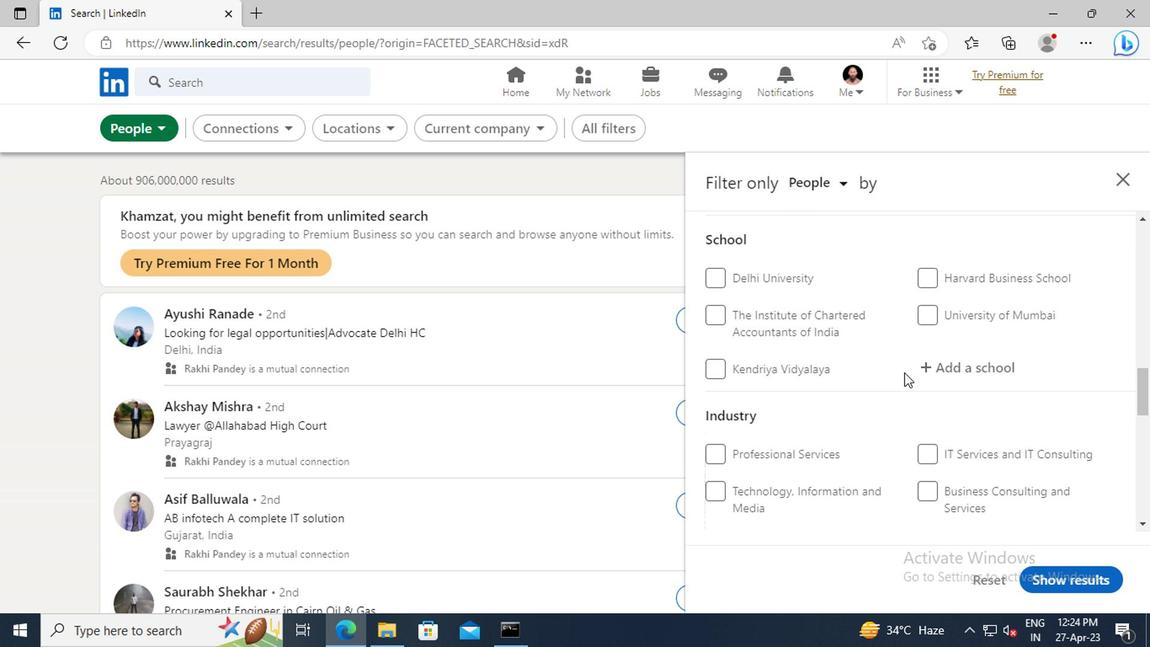 
Action: Mouse scrolled (901, 372) with delta (0, -1)
Screenshot: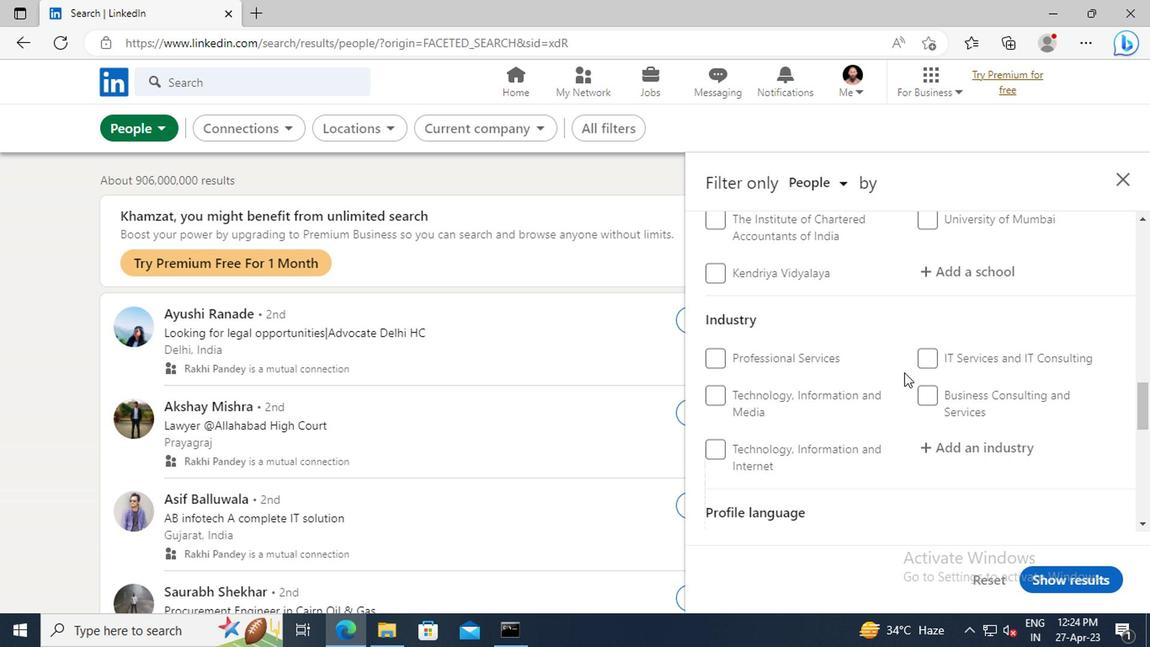 
Action: Mouse scrolled (901, 372) with delta (0, -1)
Screenshot: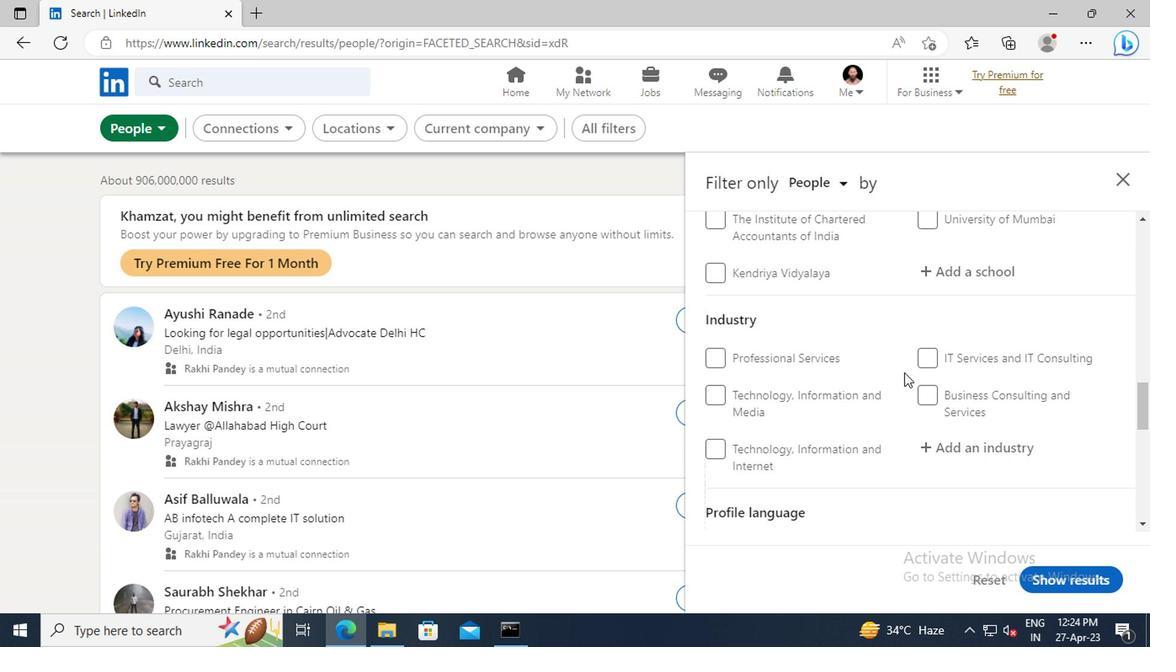 
Action: Mouse scrolled (901, 372) with delta (0, -1)
Screenshot: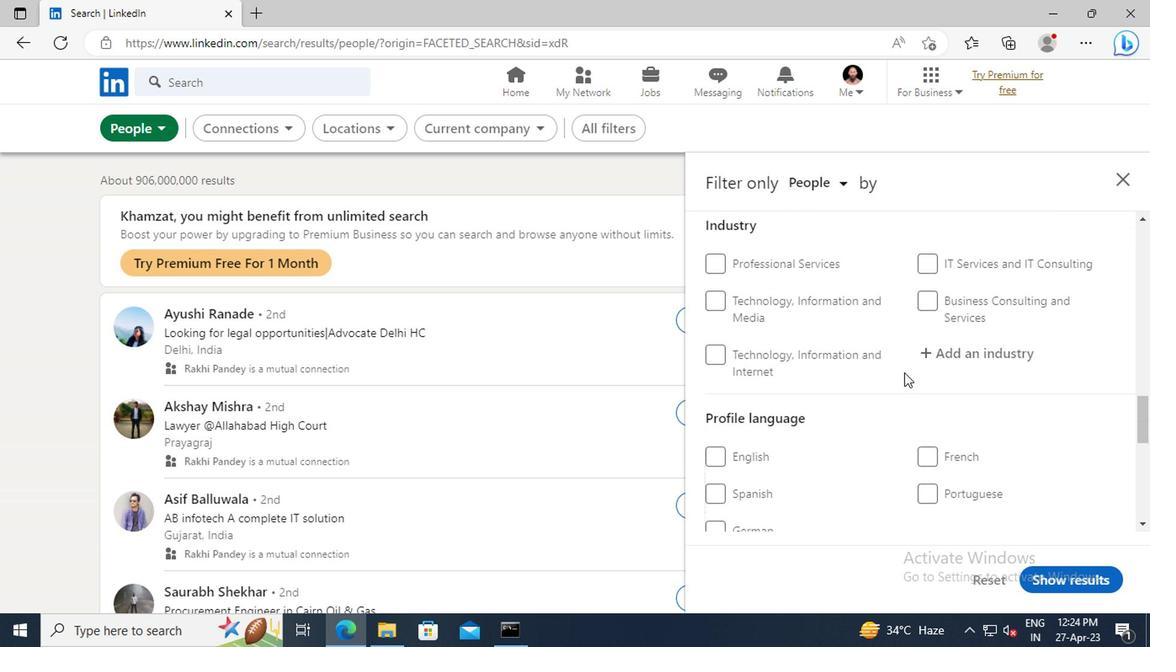 
Action: Mouse moved to (920, 441)
Screenshot: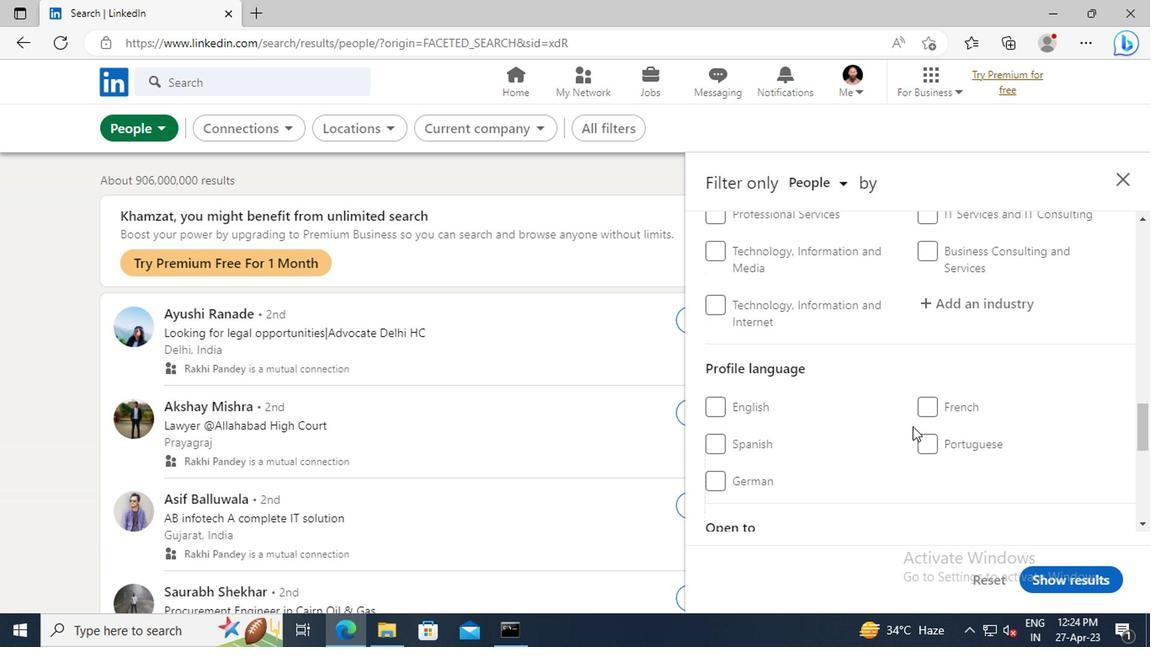 
Action: Mouse pressed left at (920, 441)
Screenshot: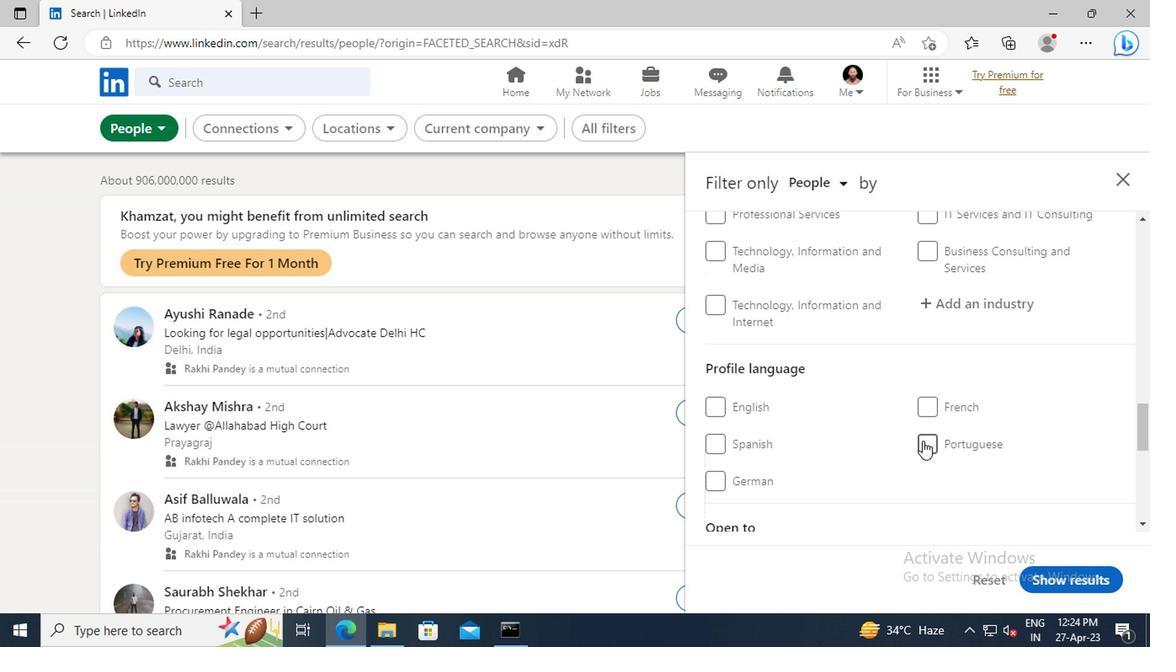 
Action: Mouse moved to (942, 423)
Screenshot: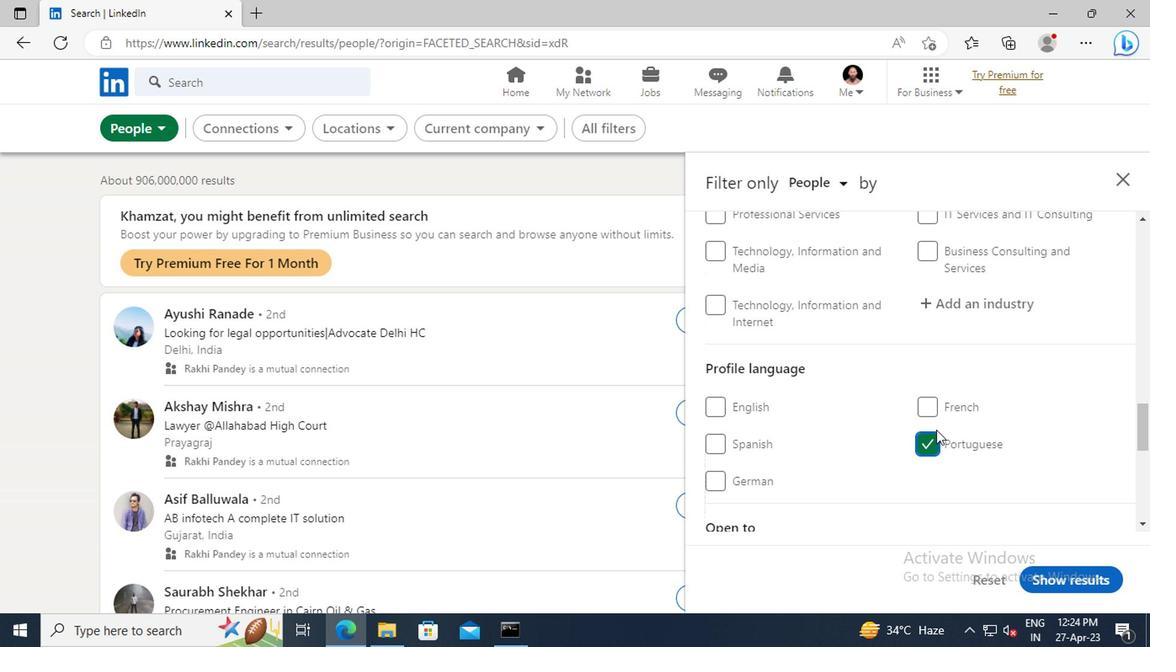 
Action: Mouse scrolled (942, 425) with delta (0, 1)
Screenshot: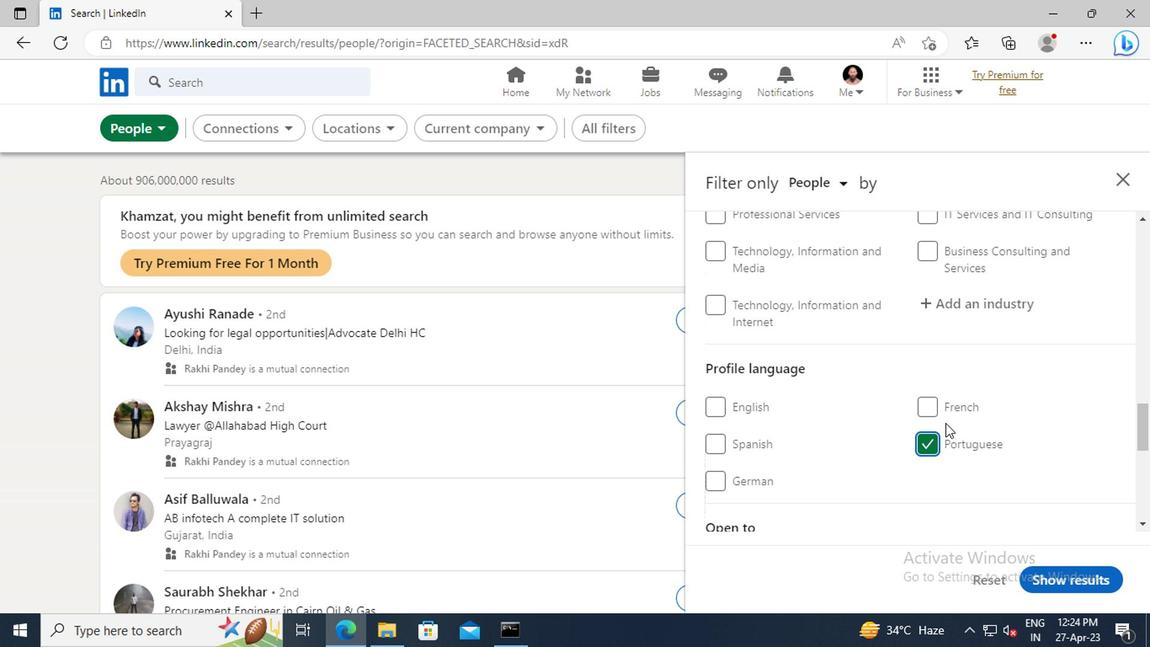 
Action: Mouse scrolled (942, 425) with delta (0, 1)
Screenshot: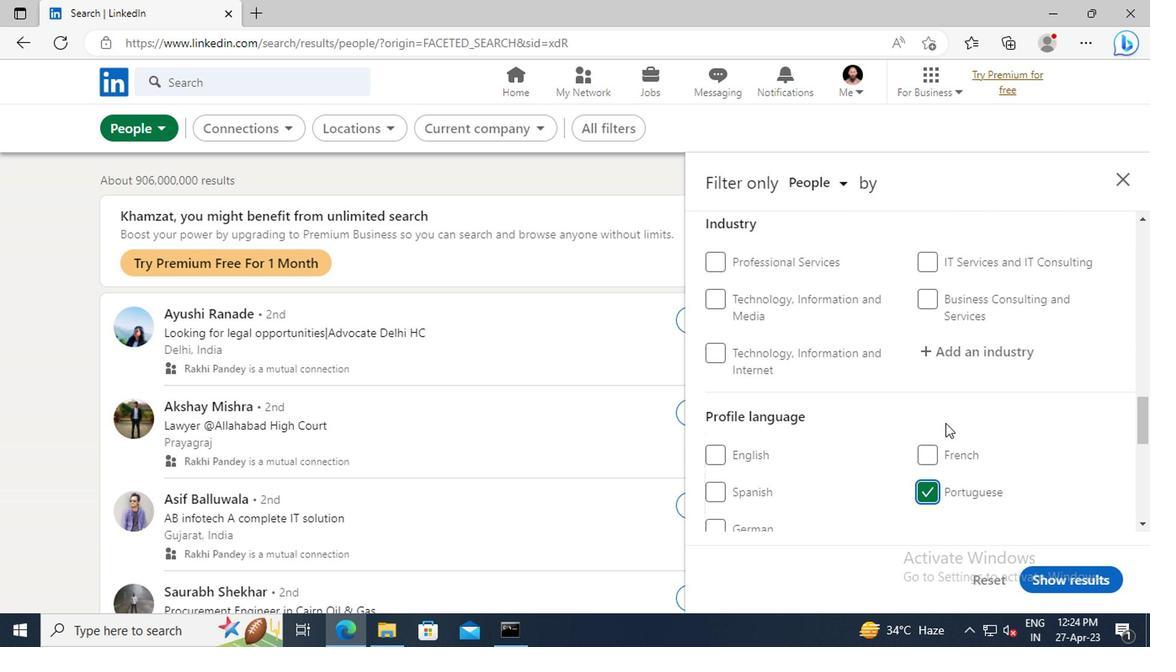
Action: Mouse scrolled (942, 425) with delta (0, 1)
Screenshot: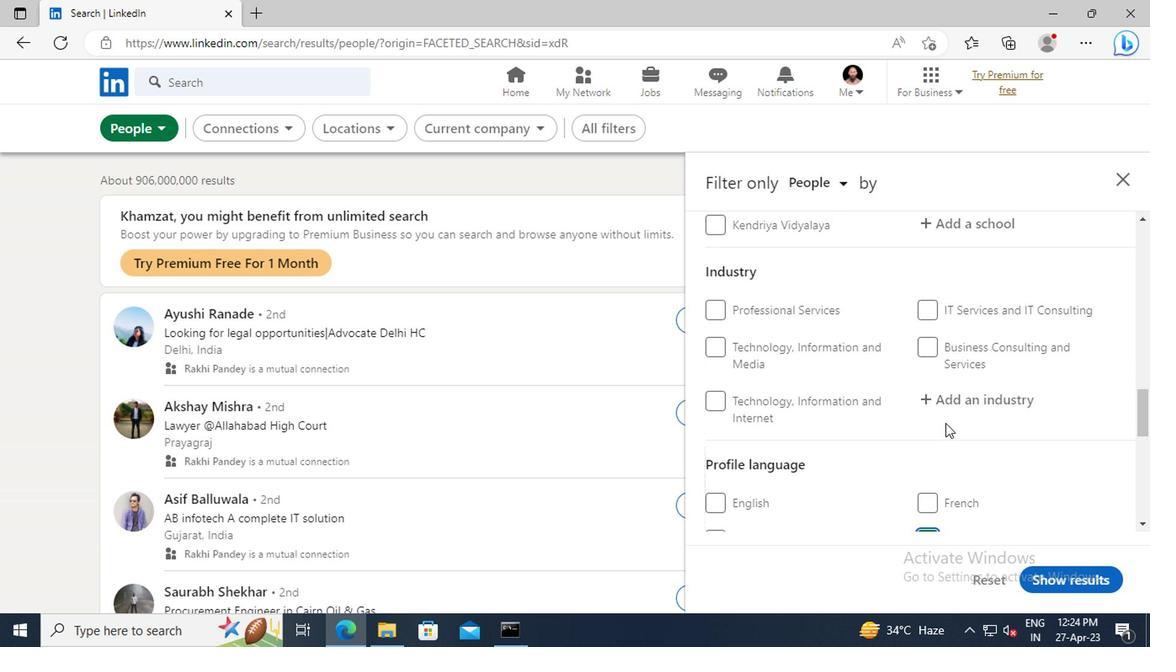 
Action: Mouse scrolled (942, 425) with delta (0, 1)
Screenshot: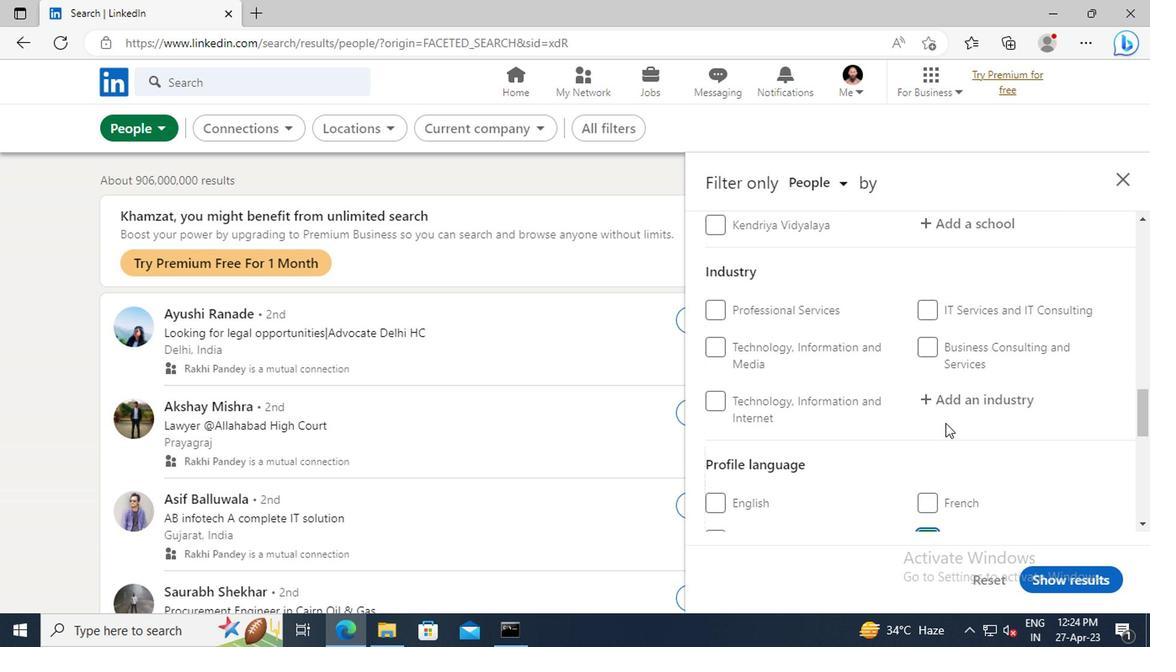 
Action: Mouse scrolled (942, 425) with delta (0, 1)
Screenshot: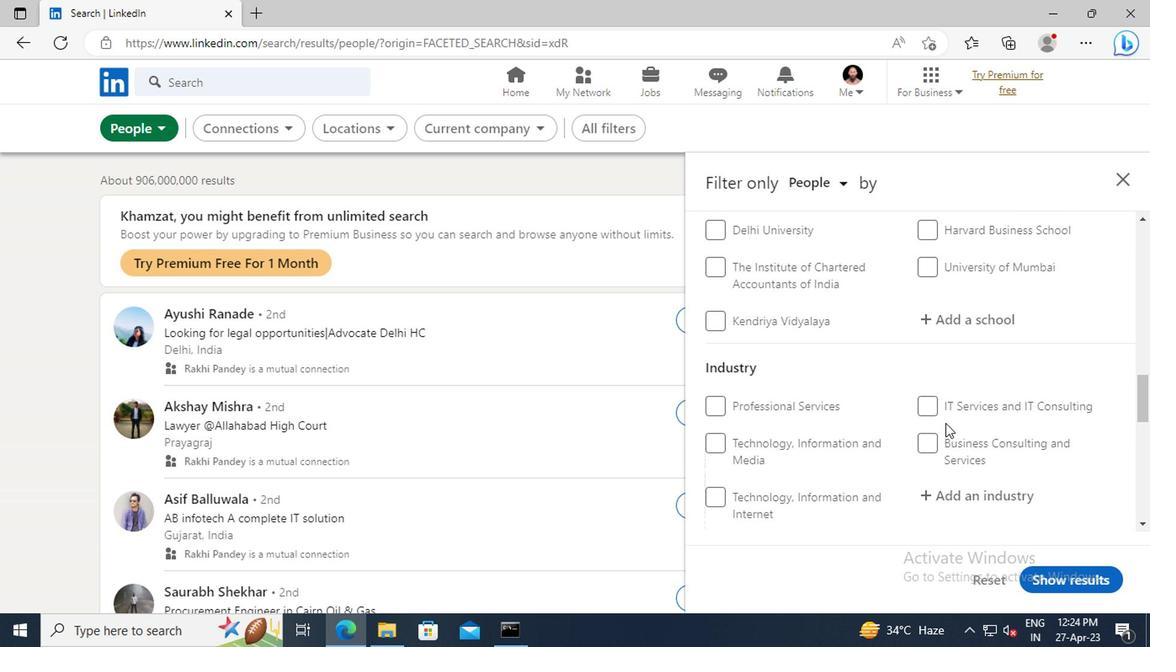 
Action: Mouse scrolled (942, 425) with delta (0, 1)
Screenshot: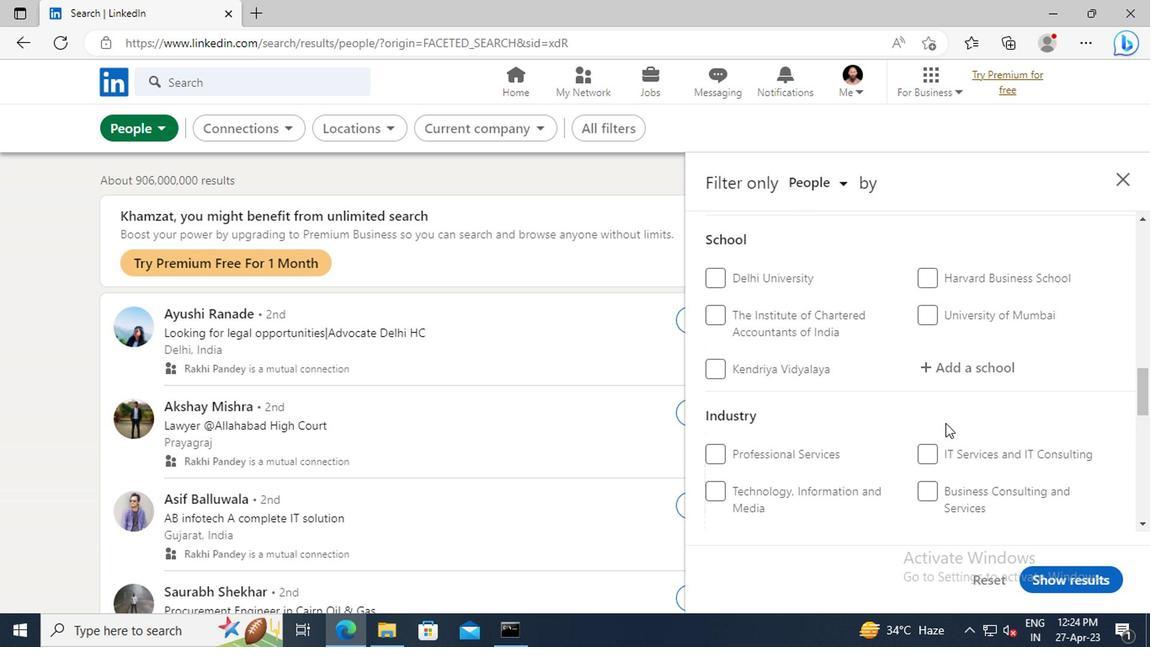 
Action: Mouse scrolled (942, 425) with delta (0, 1)
Screenshot: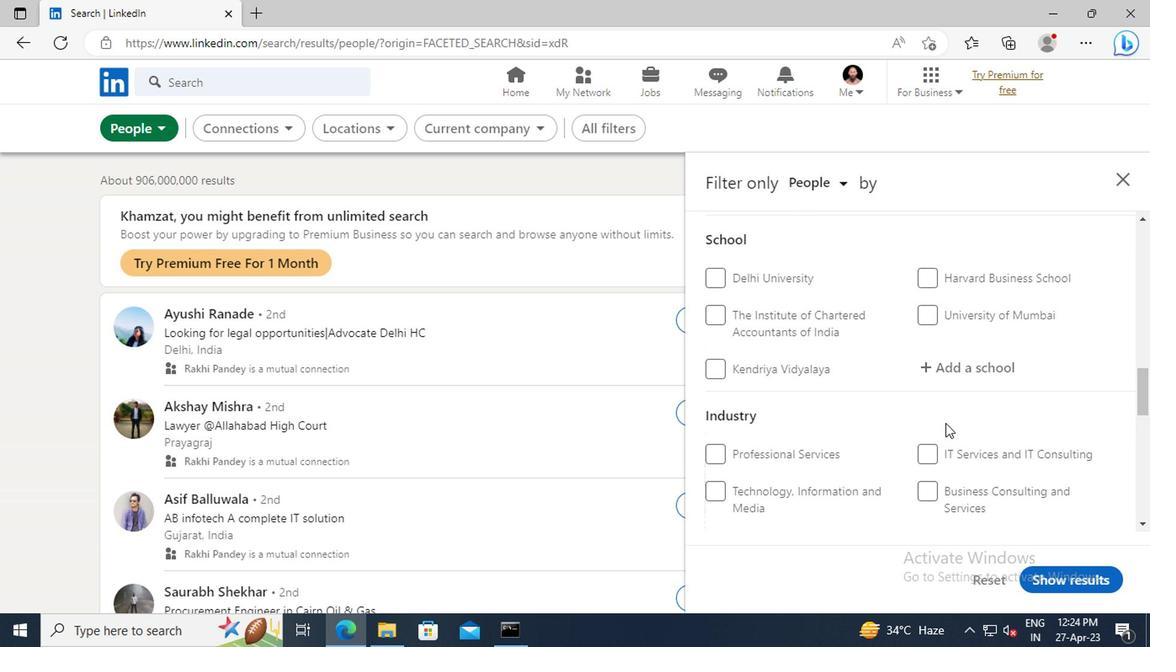 
Action: Mouse scrolled (942, 425) with delta (0, 1)
Screenshot: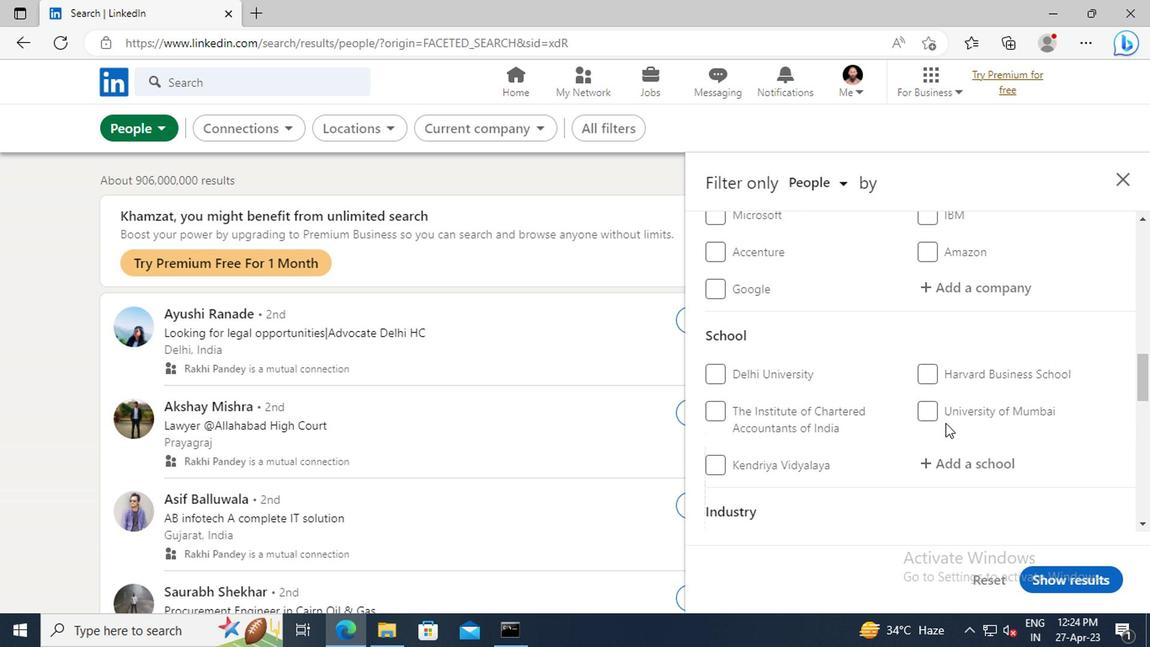 
Action: Mouse scrolled (942, 425) with delta (0, 1)
Screenshot: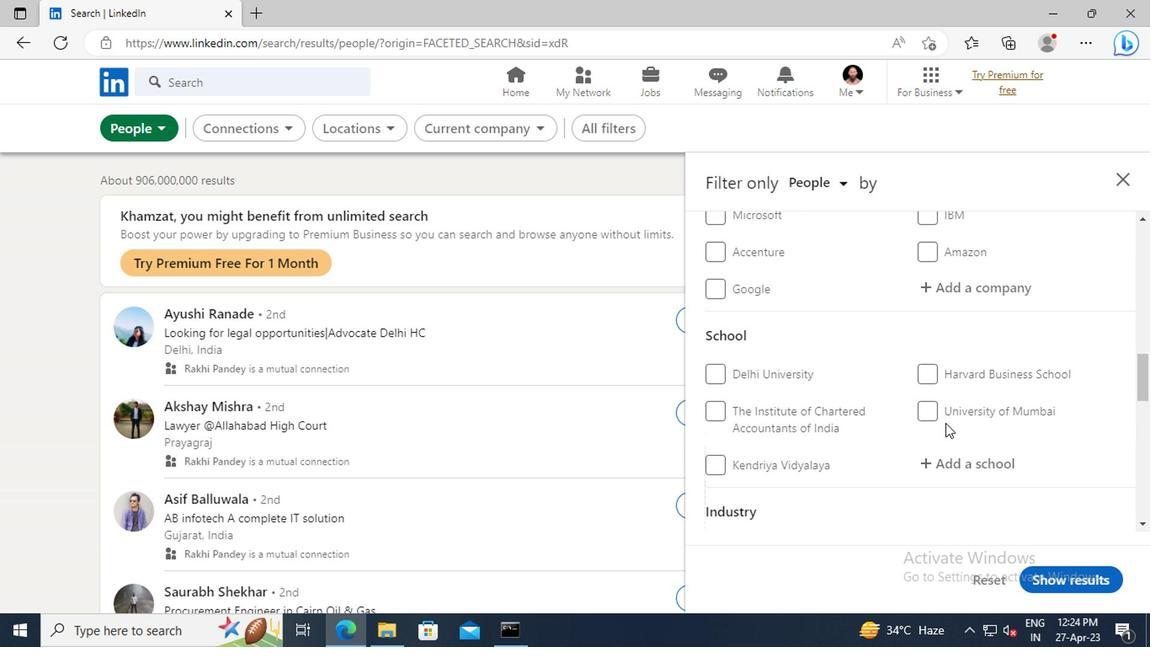 
Action: Mouse scrolled (942, 425) with delta (0, 1)
Screenshot: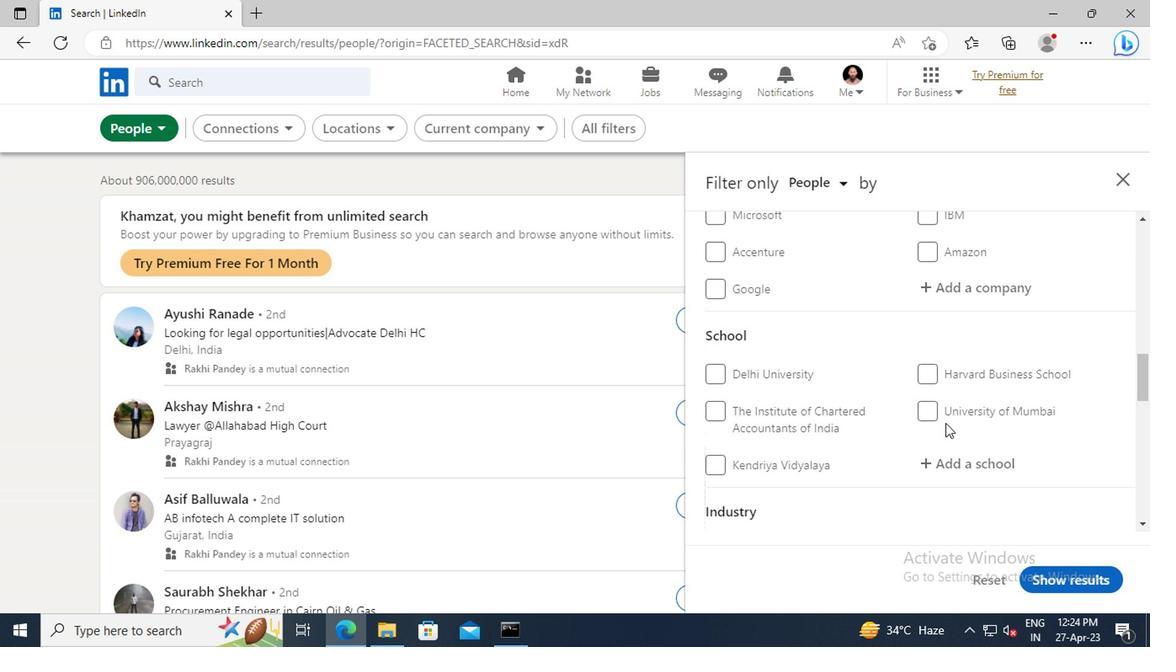 
Action: Mouse scrolled (942, 425) with delta (0, 1)
Screenshot: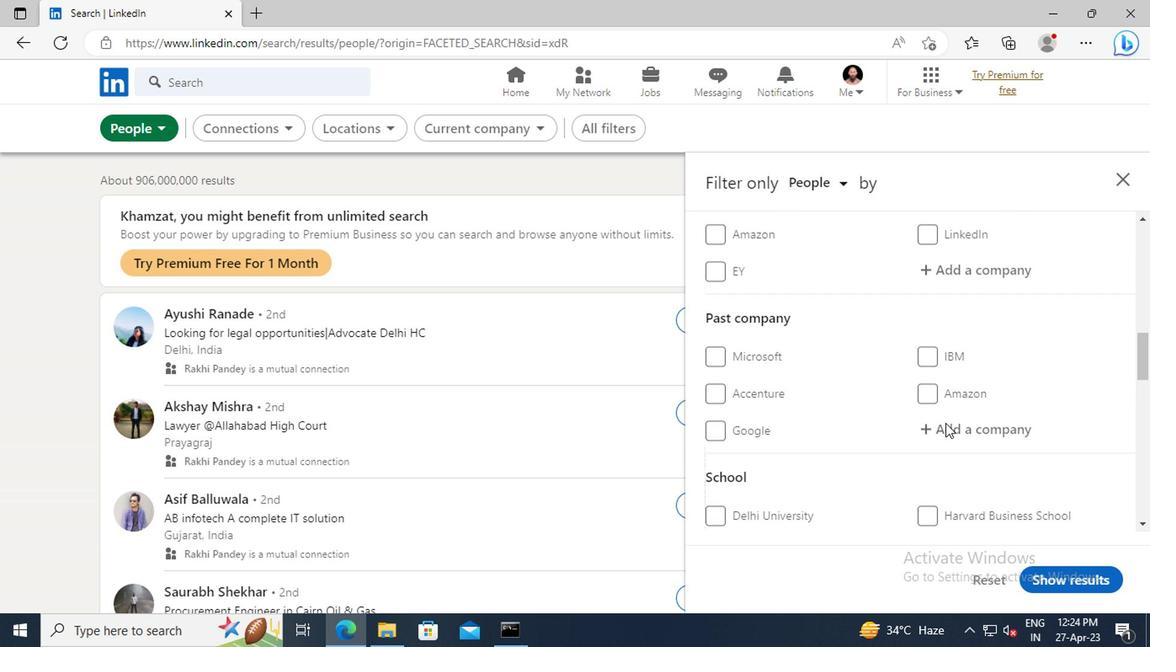 
Action: Mouse scrolled (942, 425) with delta (0, 1)
Screenshot: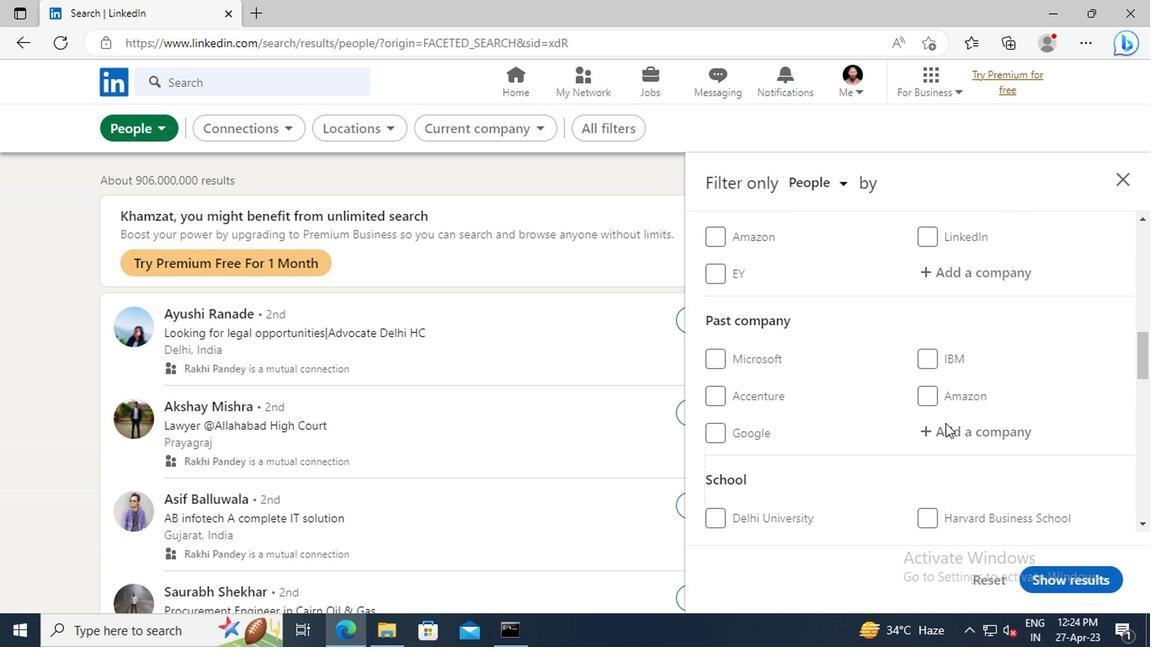 
Action: Mouse scrolled (942, 425) with delta (0, 1)
Screenshot: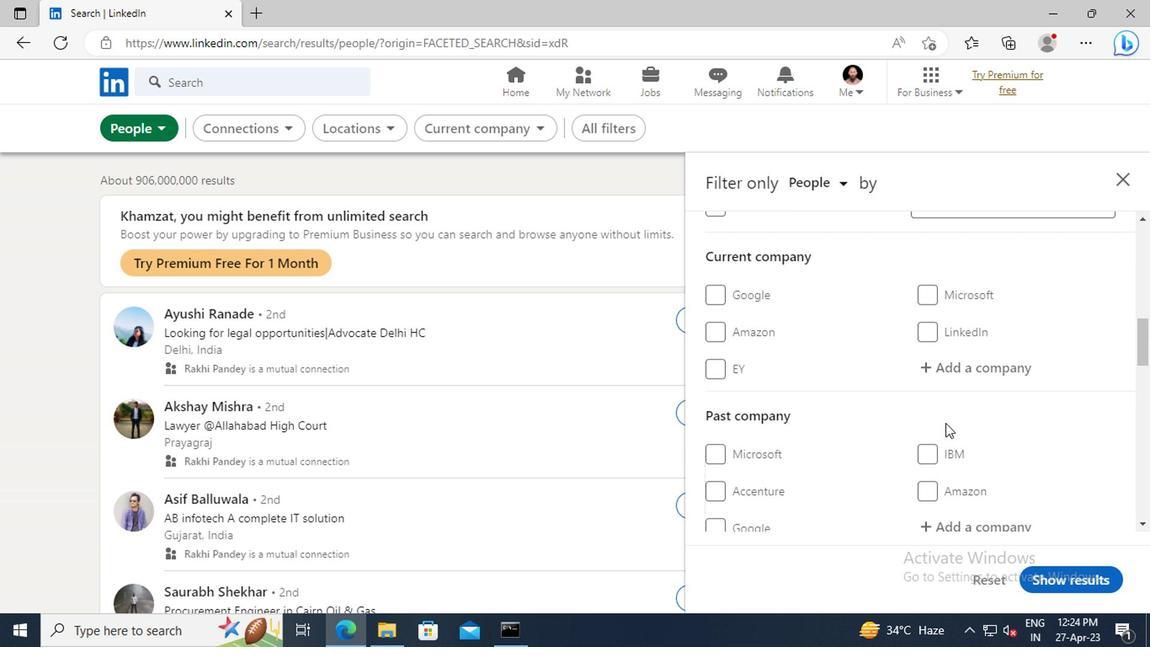 
Action: Mouse moved to (939, 414)
Screenshot: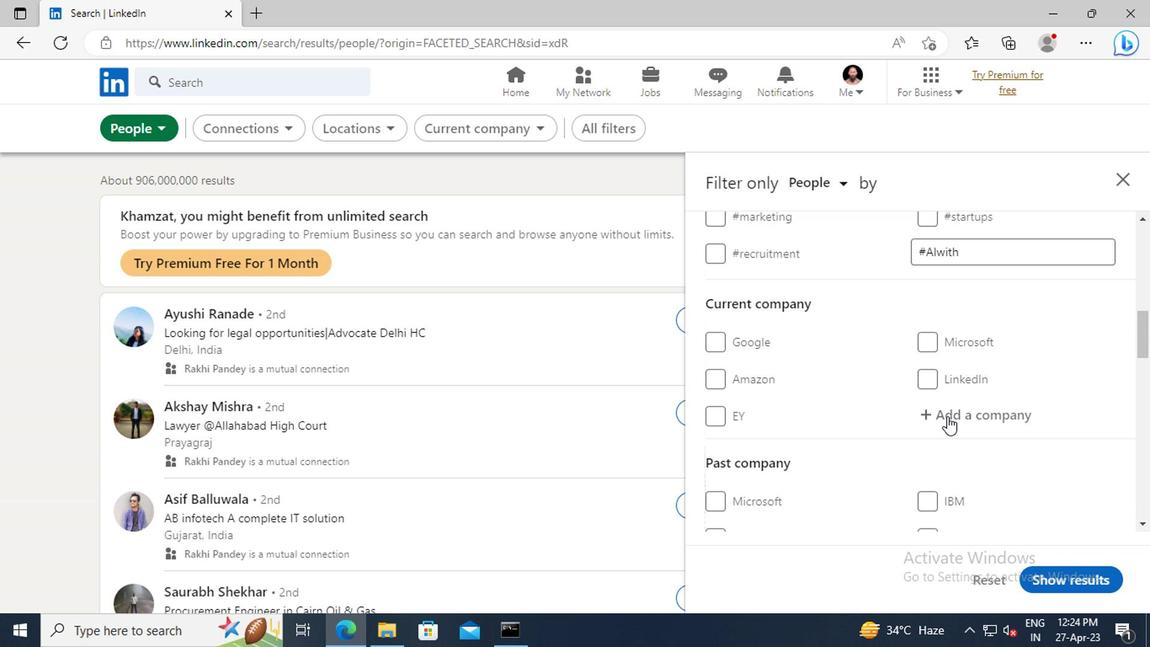 
Action: Mouse pressed left at (939, 414)
Screenshot: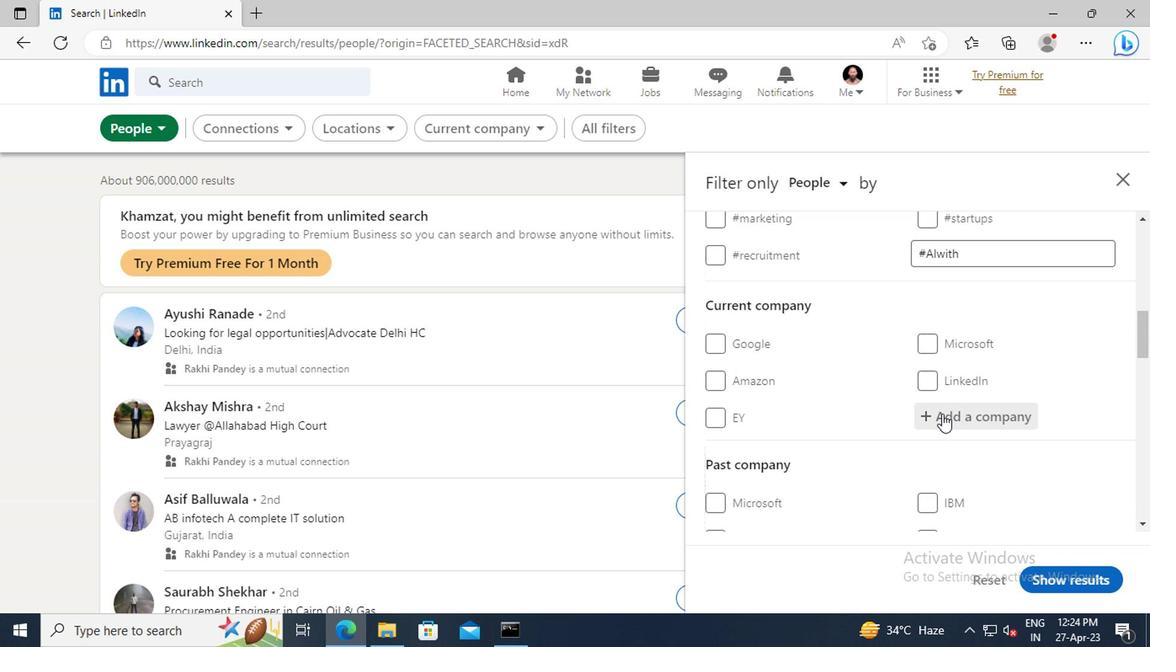 
Action: Key pressed <Key.shift>DEEPAK<Key.space><Key.shift>FERTILISERS<Key.space><Key.shift>AND<Key.space><Key.shift>PET
Screenshot: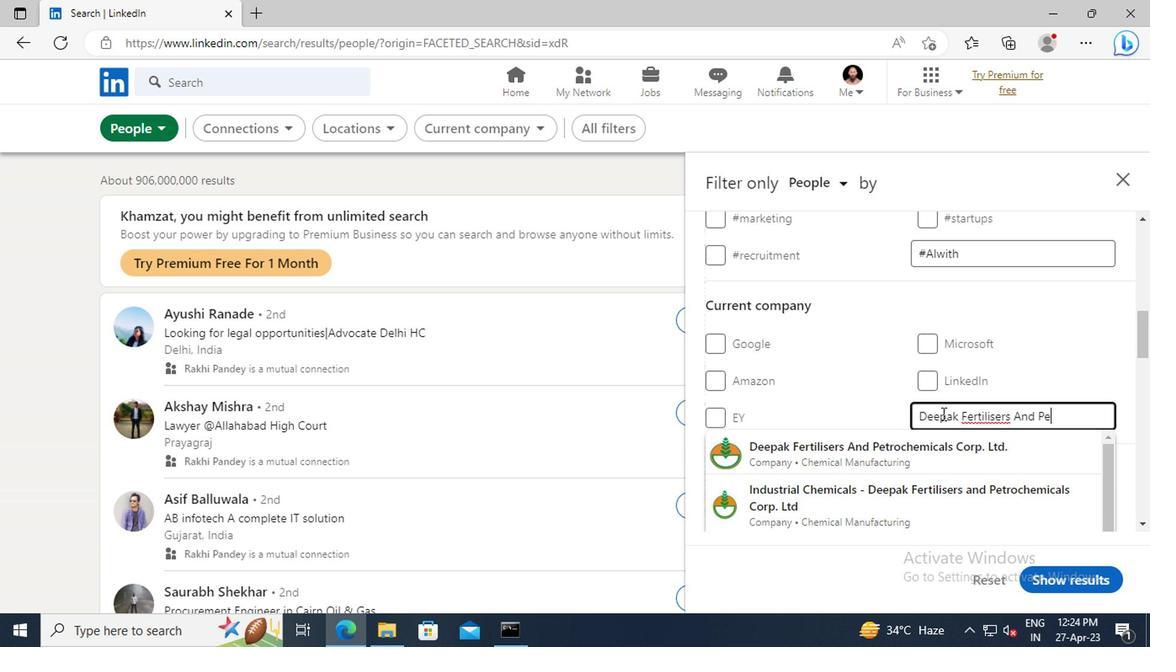 
Action: Mouse moved to (927, 458)
Screenshot: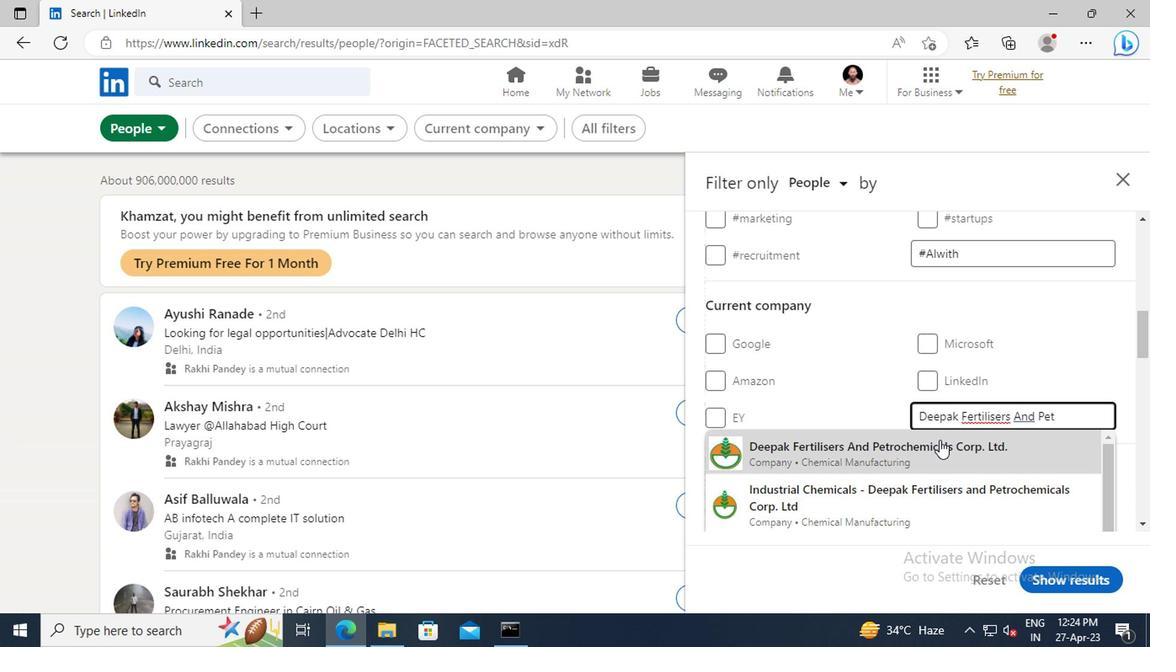 
Action: Mouse pressed left at (927, 458)
Screenshot: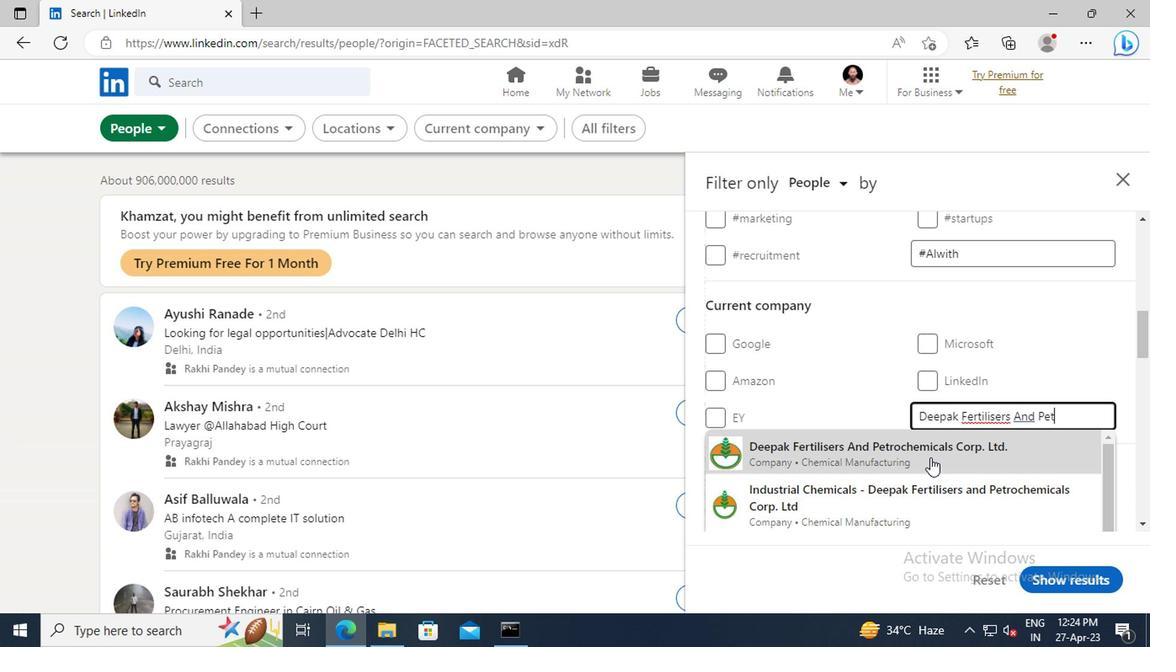 
Action: Mouse moved to (918, 356)
Screenshot: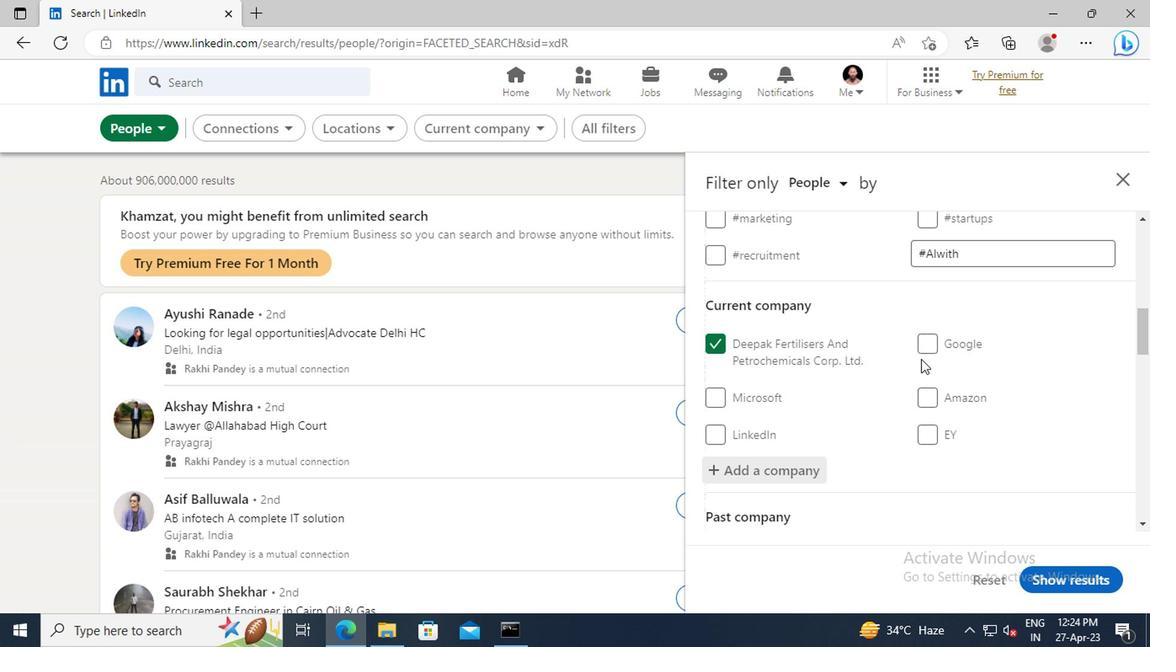
Action: Mouse scrolled (918, 355) with delta (0, -1)
Screenshot: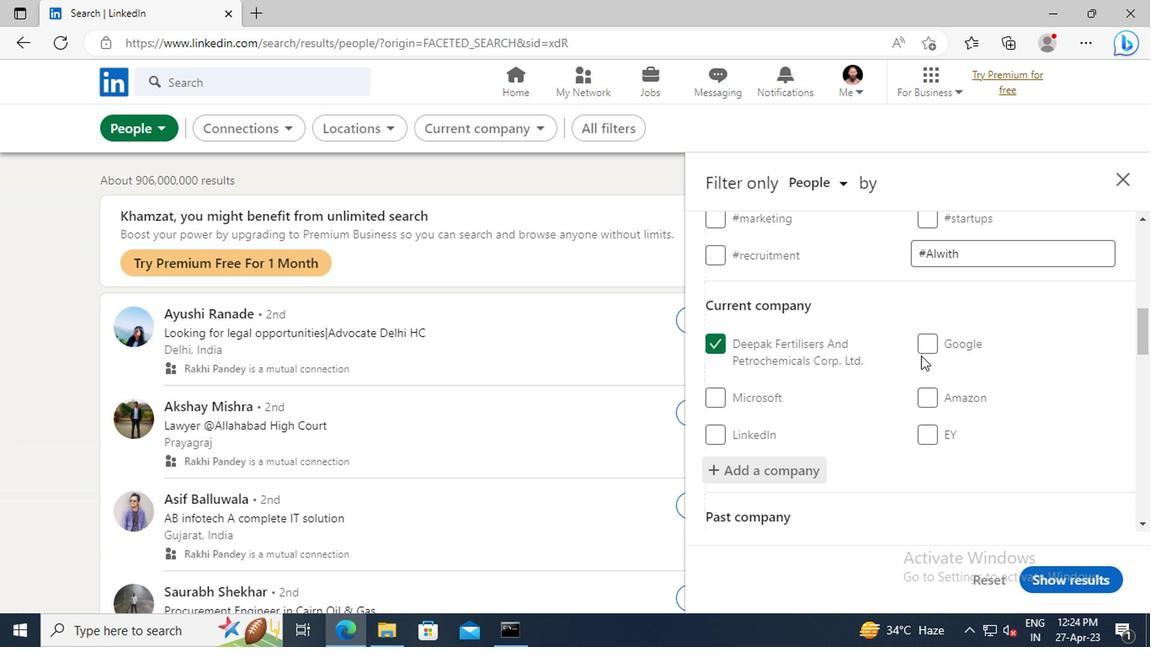 
Action: Mouse scrolled (918, 355) with delta (0, -1)
Screenshot: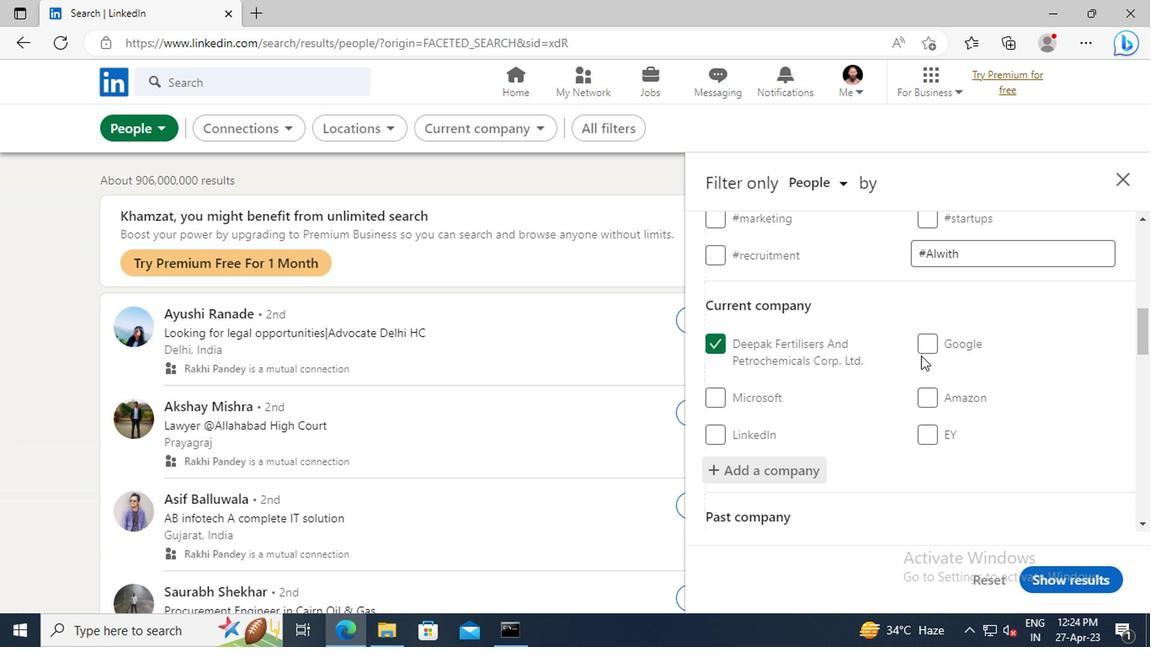 
Action: Mouse scrolled (918, 355) with delta (0, -1)
Screenshot: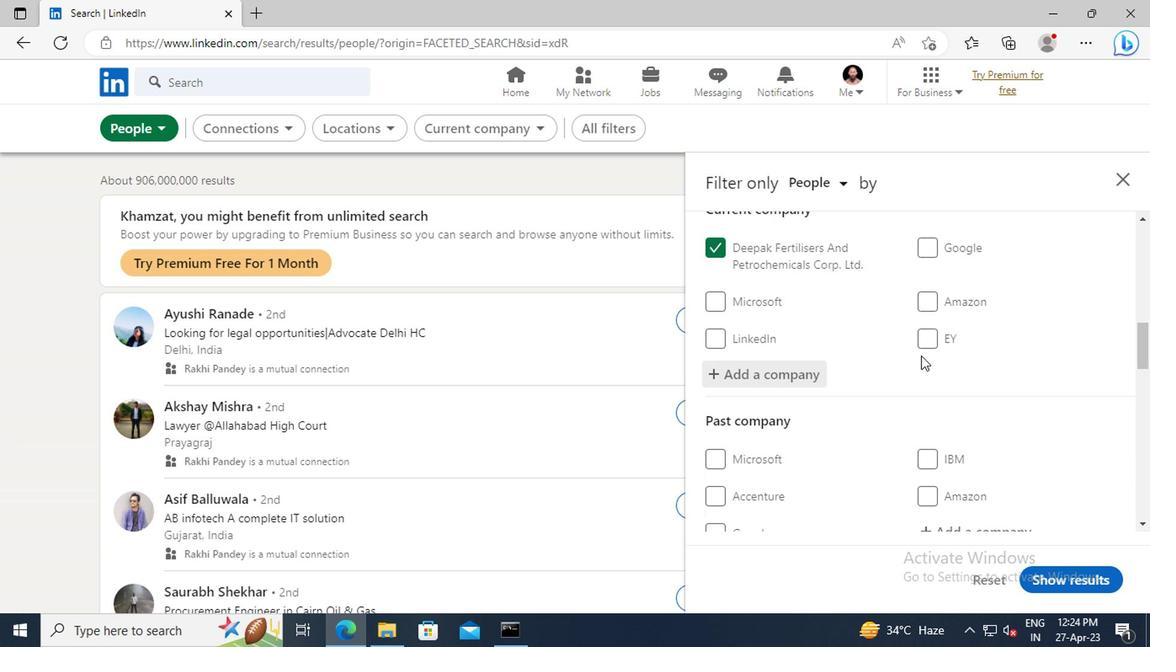 
Action: Mouse scrolled (918, 355) with delta (0, -1)
Screenshot: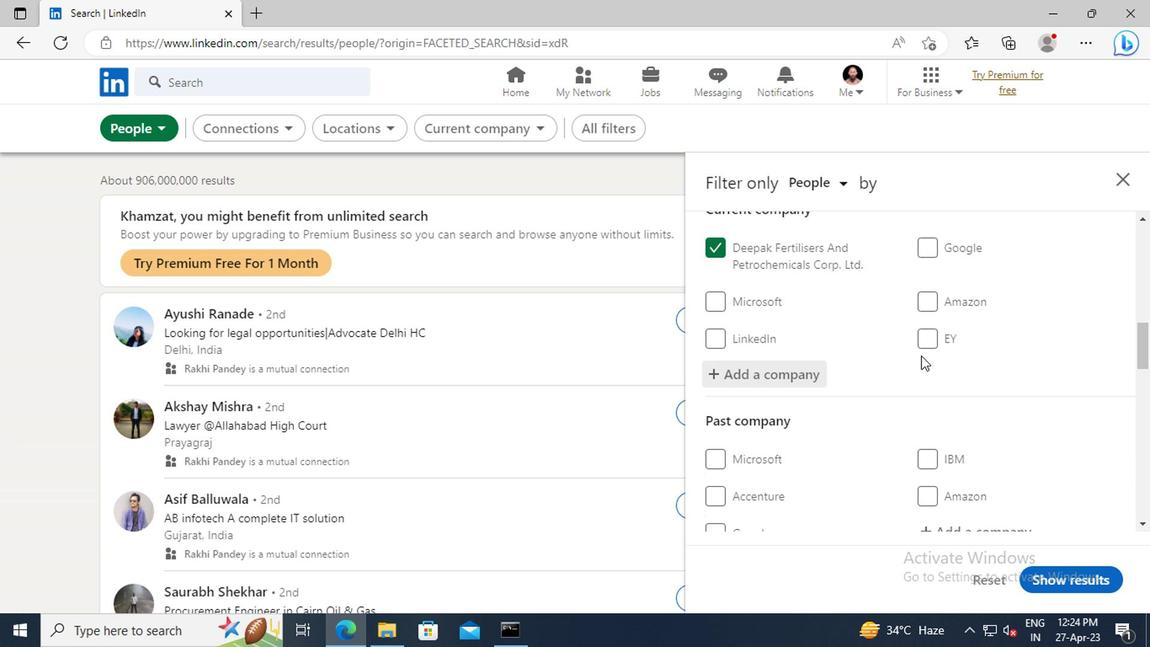 
Action: Mouse moved to (918, 353)
Screenshot: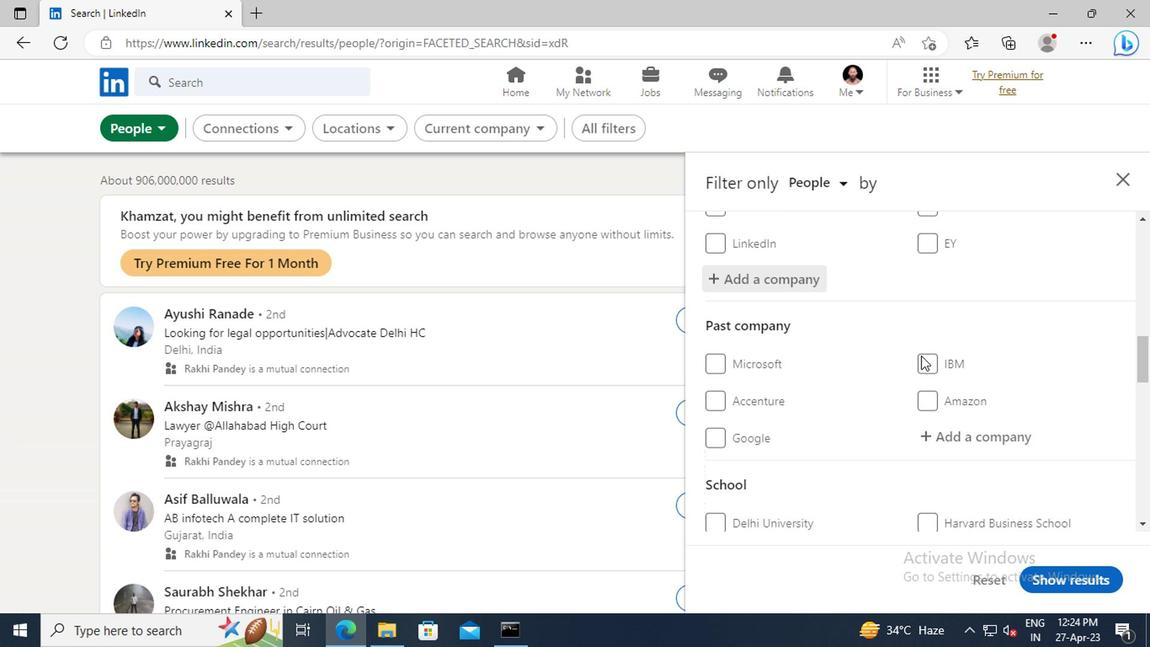 
Action: Mouse scrolled (918, 353) with delta (0, 0)
Screenshot: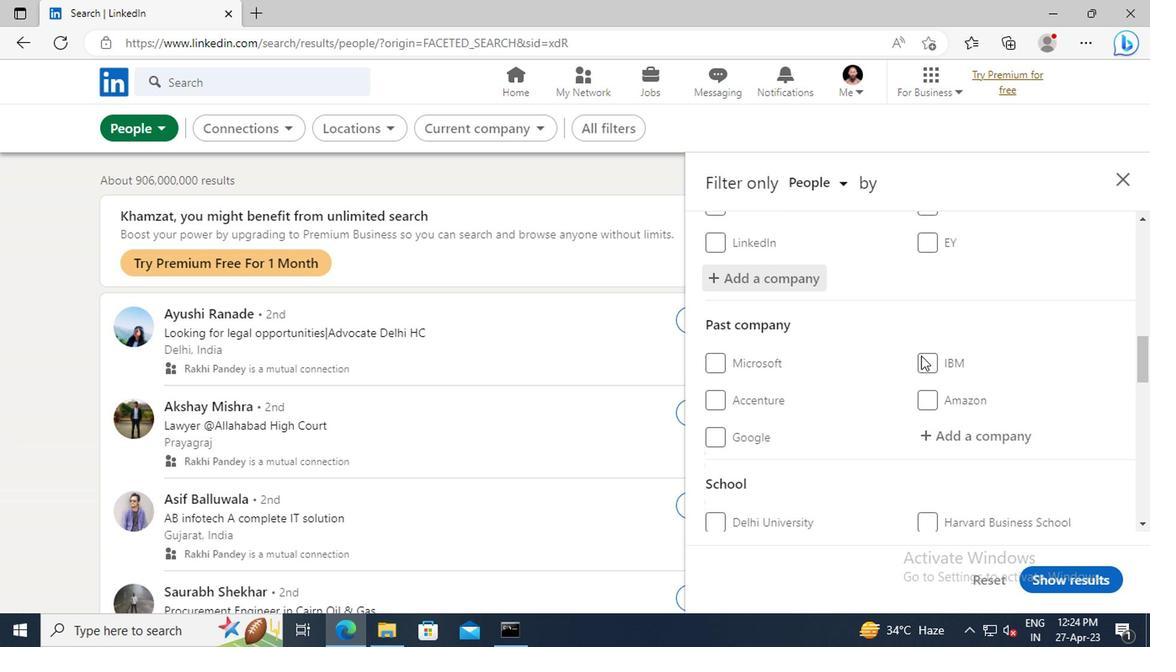 
Action: Mouse scrolled (918, 353) with delta (0, 0)
Screenshot: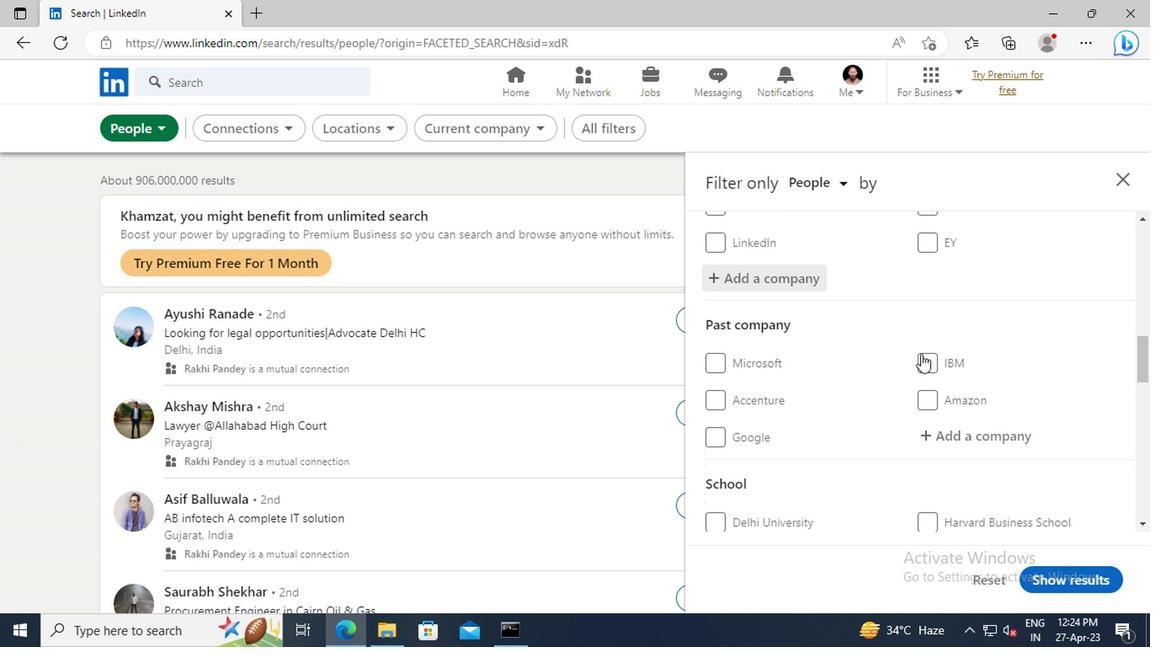 
Action: Mouse scrolled (918, 353) with delta (0, 0)
Screenshot: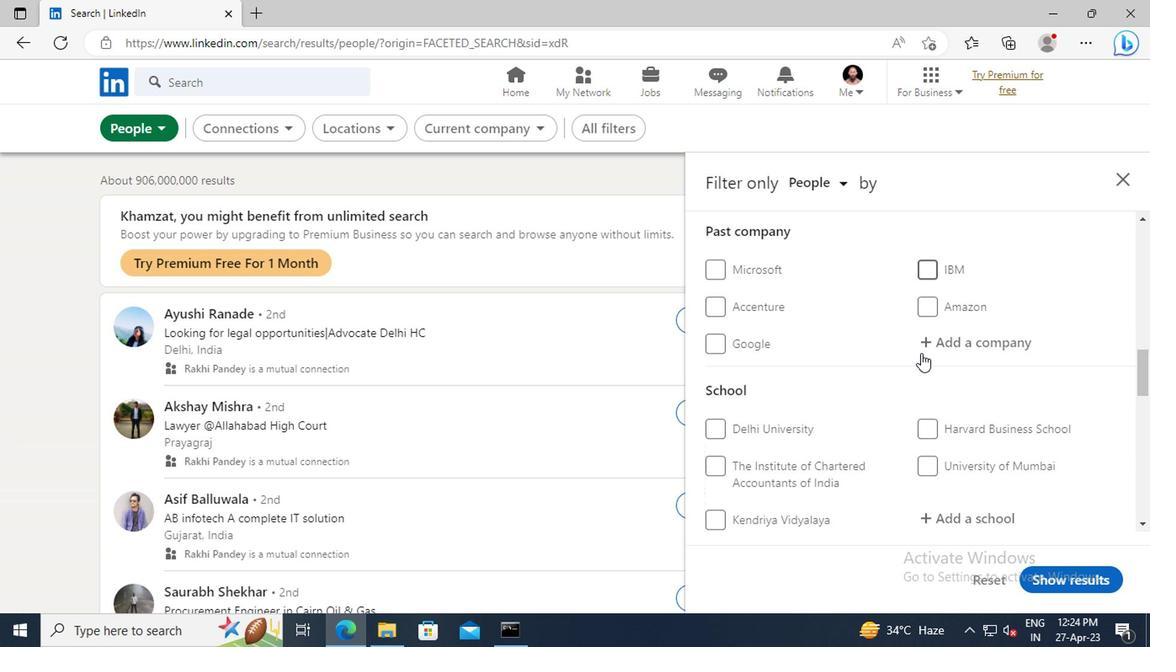 
Action: Mouse scrolled (918, 353) with delta (0, 0)
Screenshot: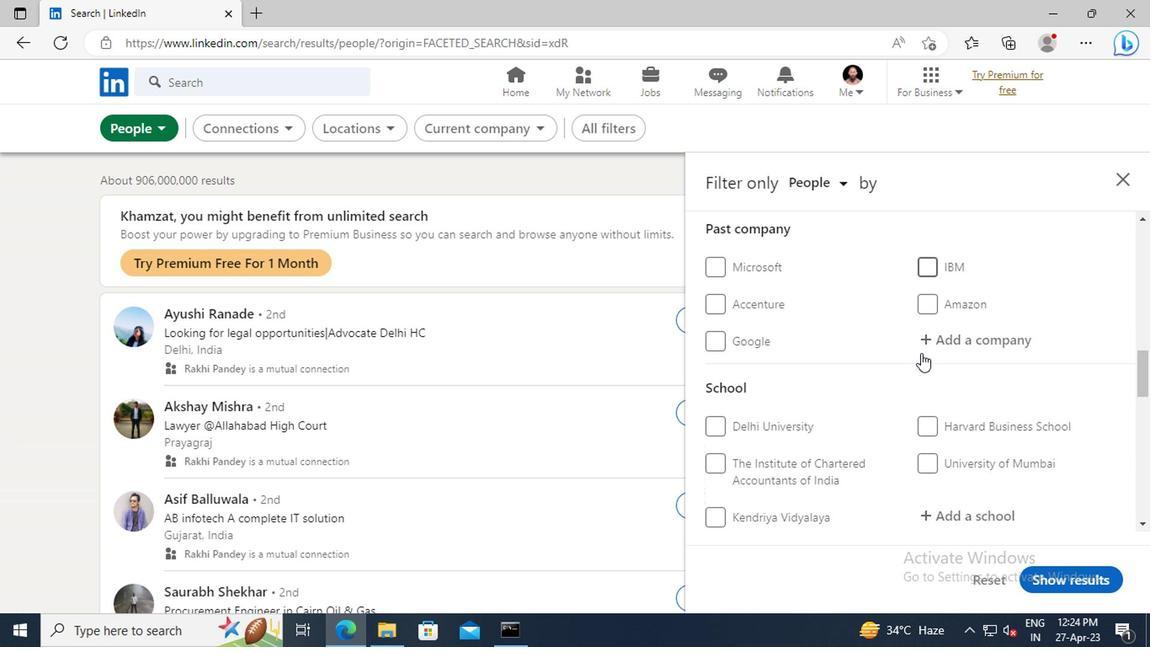 
Action: Mouse moved to (918, 353)
Screenshot: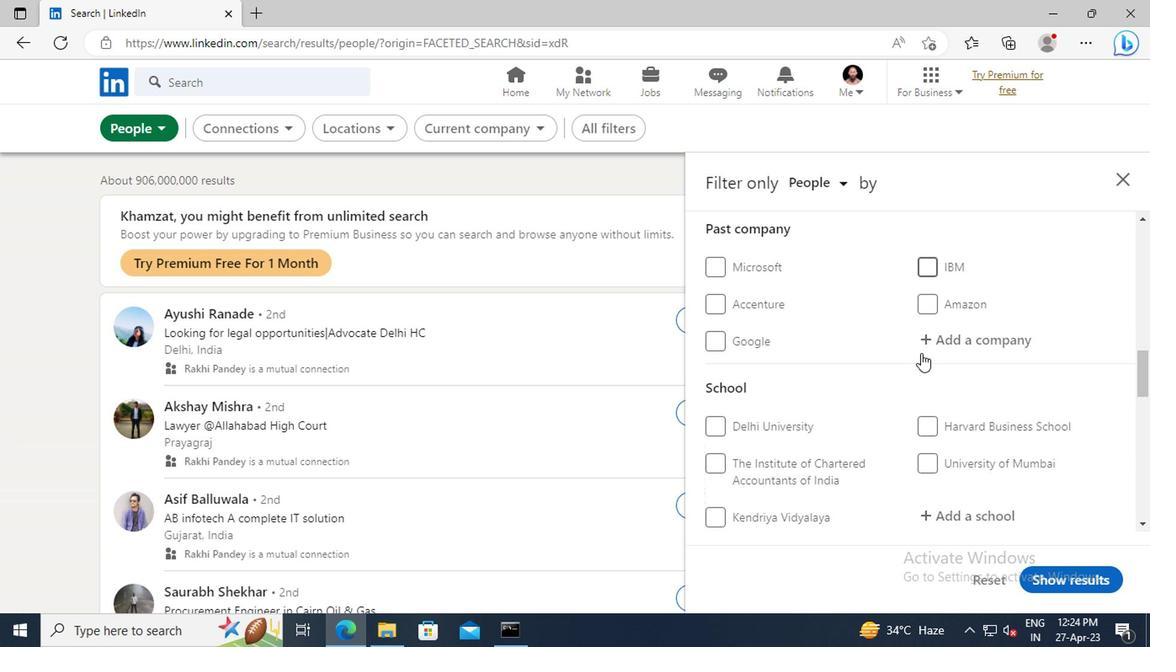 
Action: Mouse scrolled (918, 353) with delta (0, 0)
Screenshot: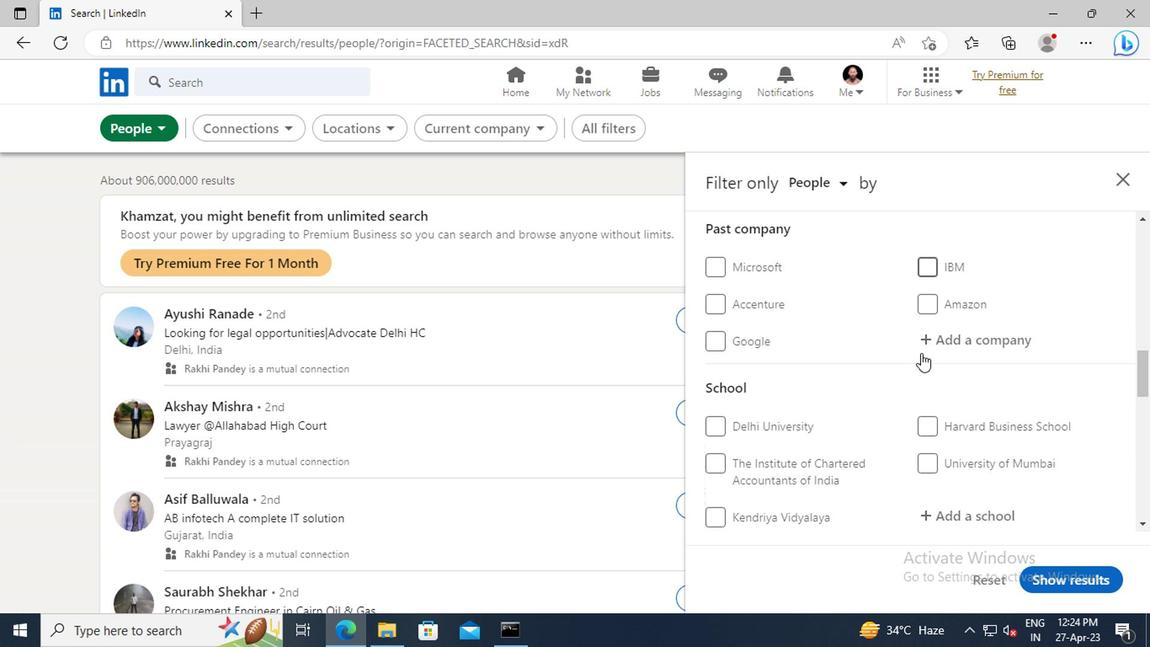 
Action: Mouse moved to (935, 375)
Screenshot: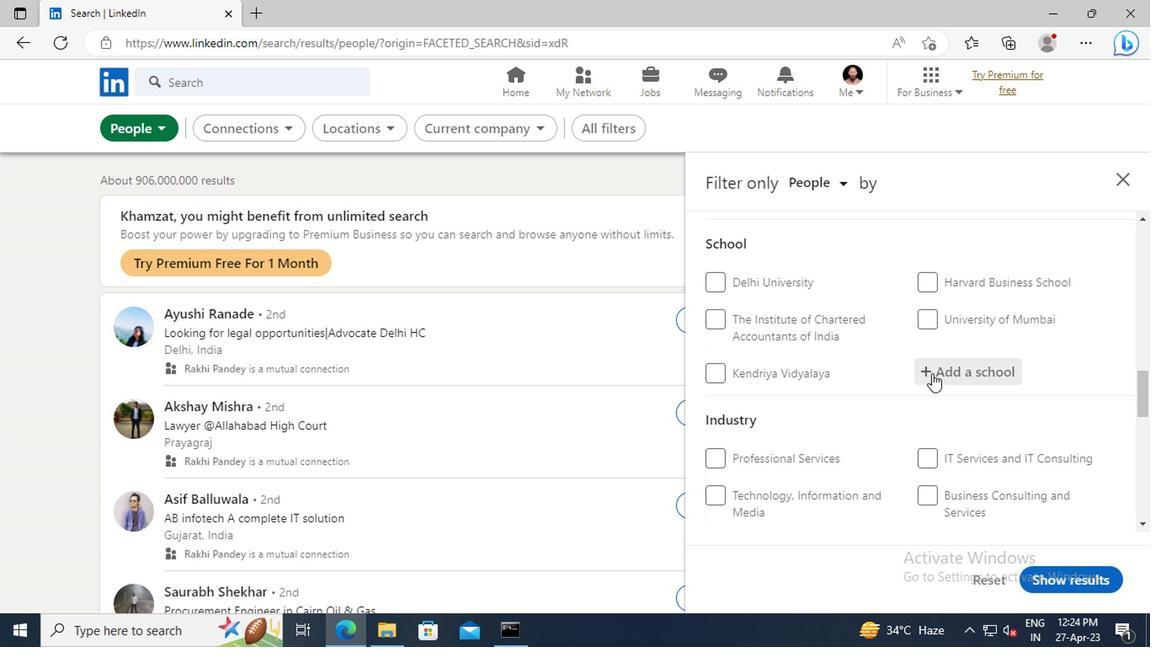 
Action: Mouse pressed left at (935, 375)
Screenshot: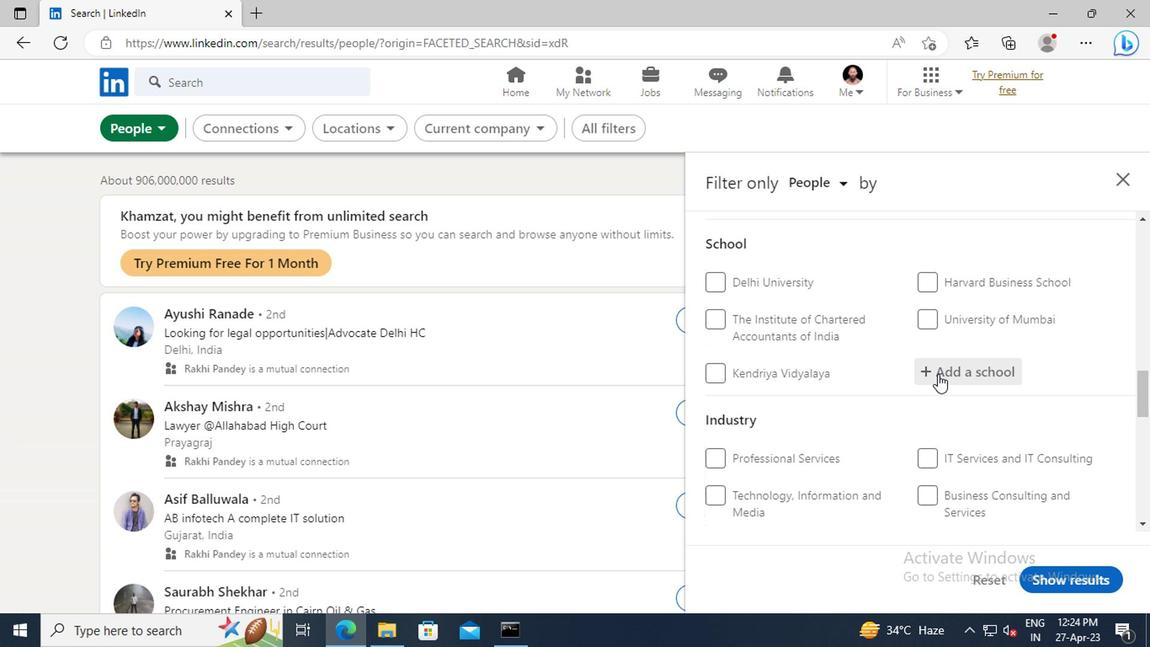 
Action: Key pressed <Key.shift>ALLAHABAD<Key.space><Key.shift>AGRICULTURAL<Key.space><Key.shift>IN
Screenshot: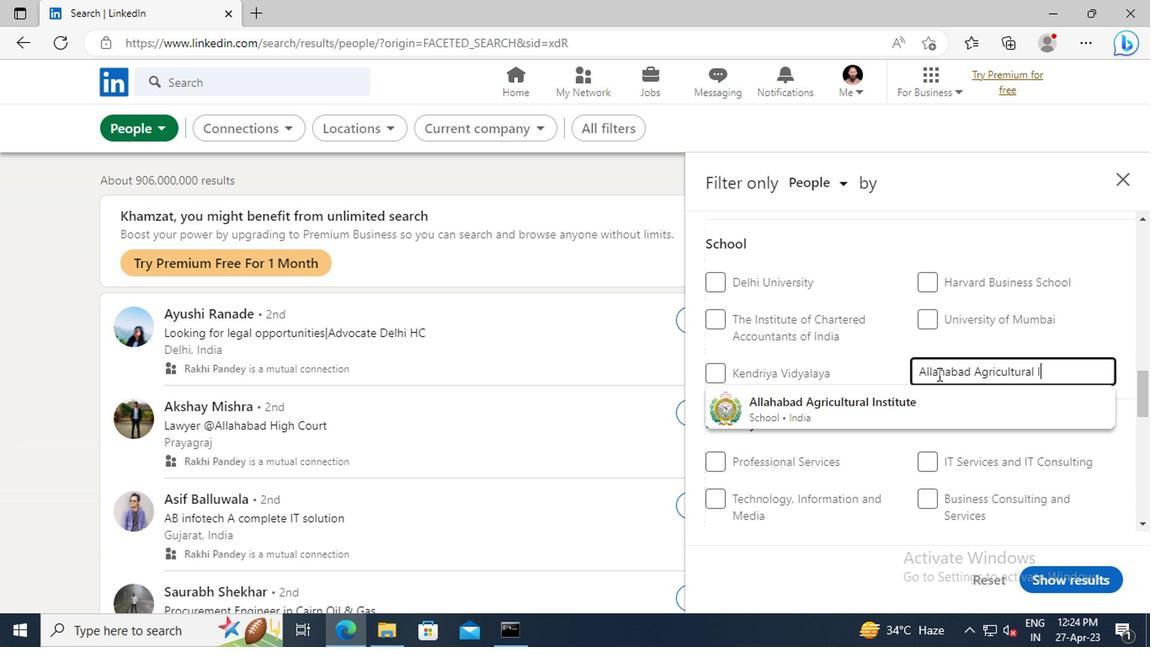 
Action: Mouse moved to (932, 405)
Screenshot: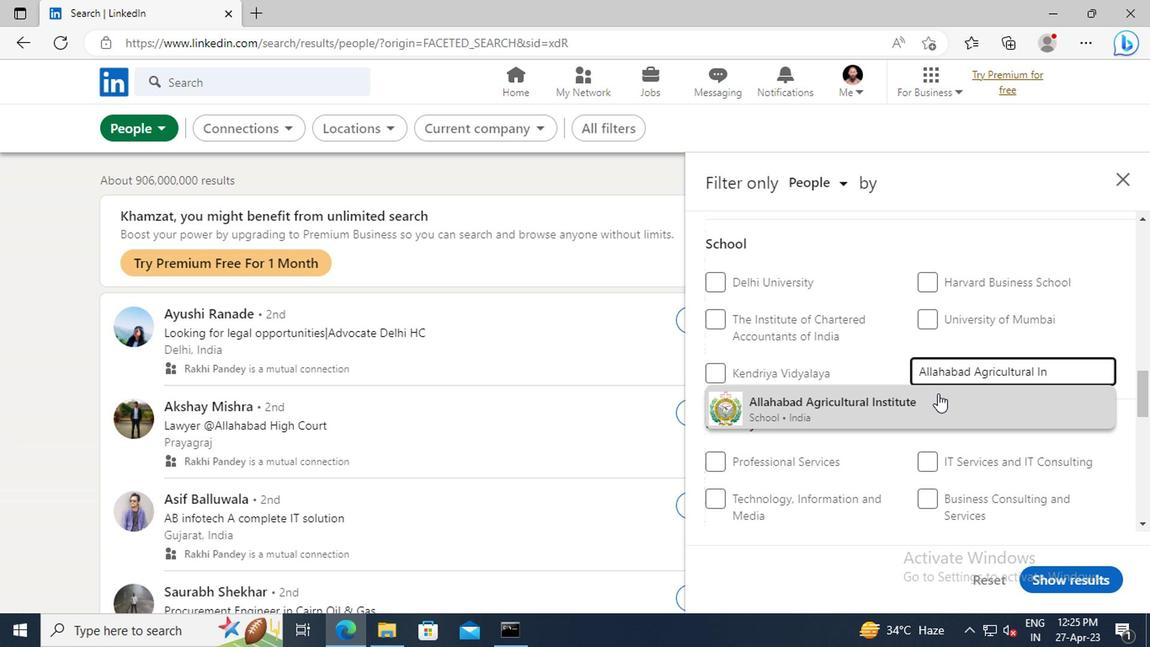 
Action: Mouse pressed left at (932, 405)
Screenshot: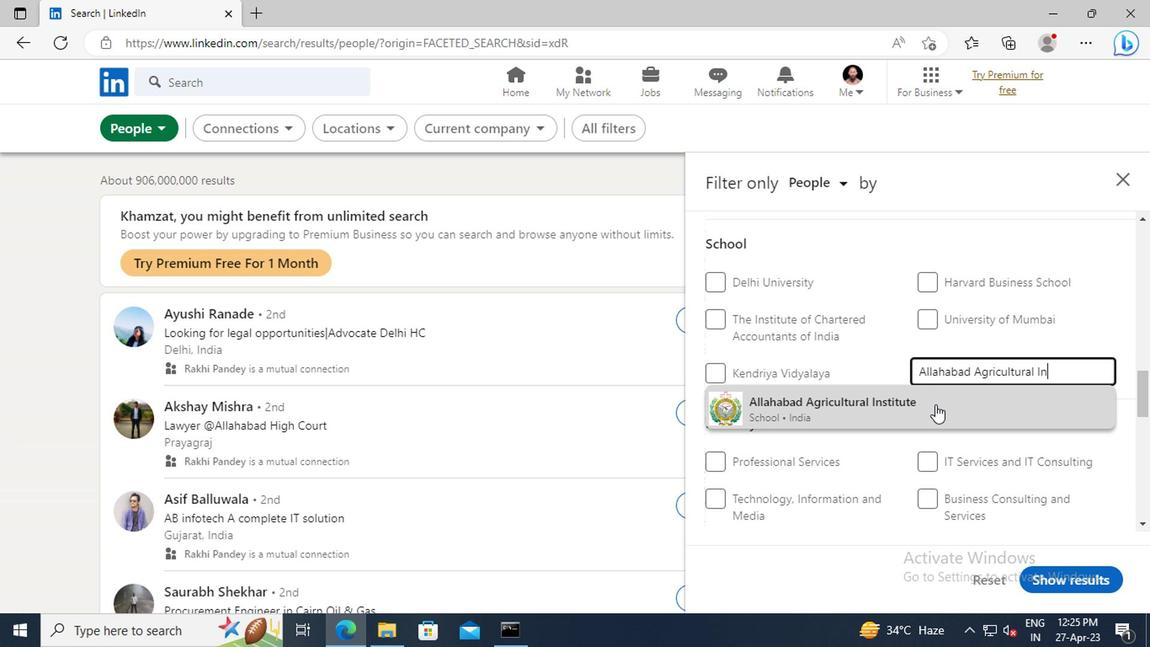 
Action: Mouse moved to (933, 340)
Screenshot: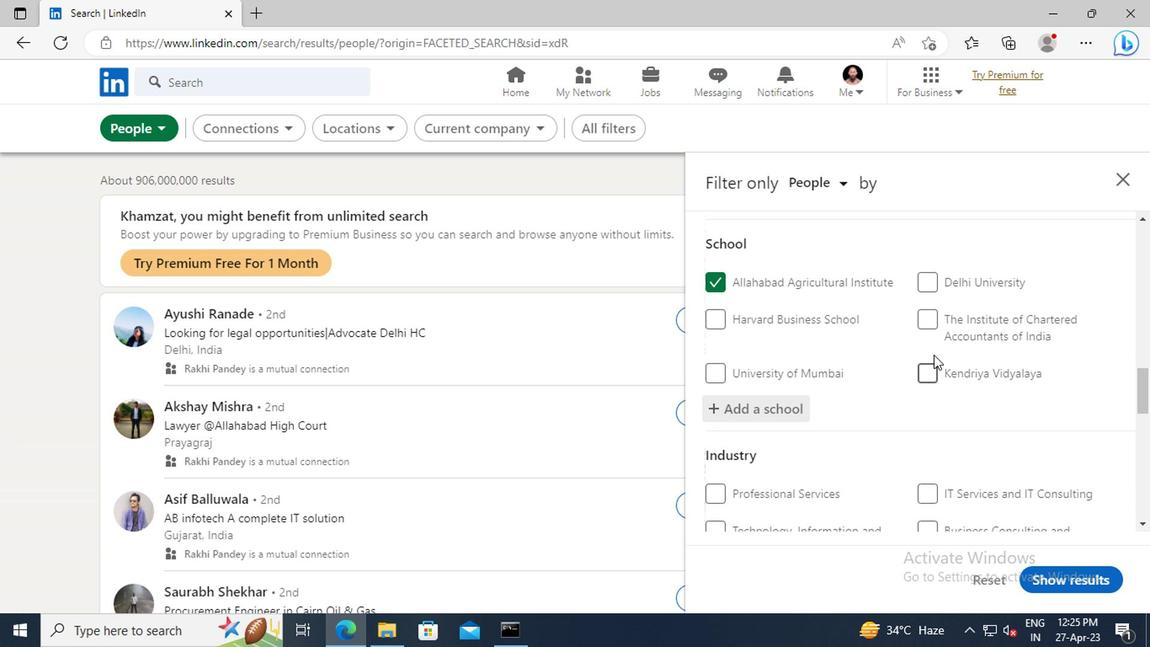 
Action: Mouse scrolled (933, 339) with delta (0, -1)
Screenshot: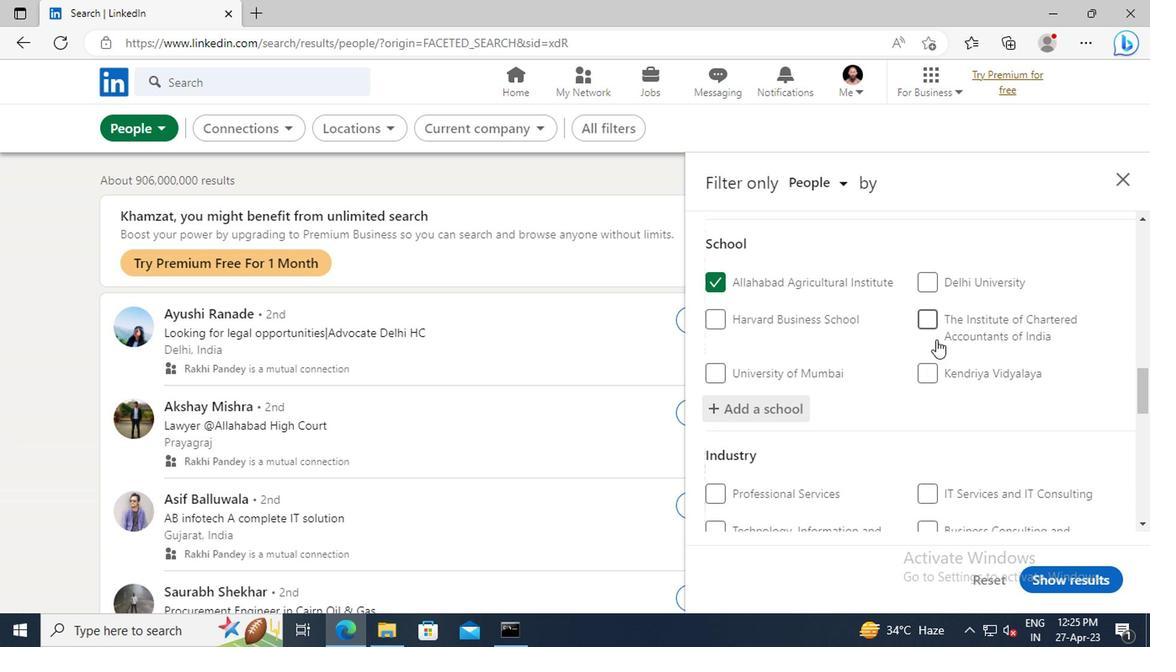 
Action: Mouse scrolled (933, 339) with delta (0, -1)
Screenshot: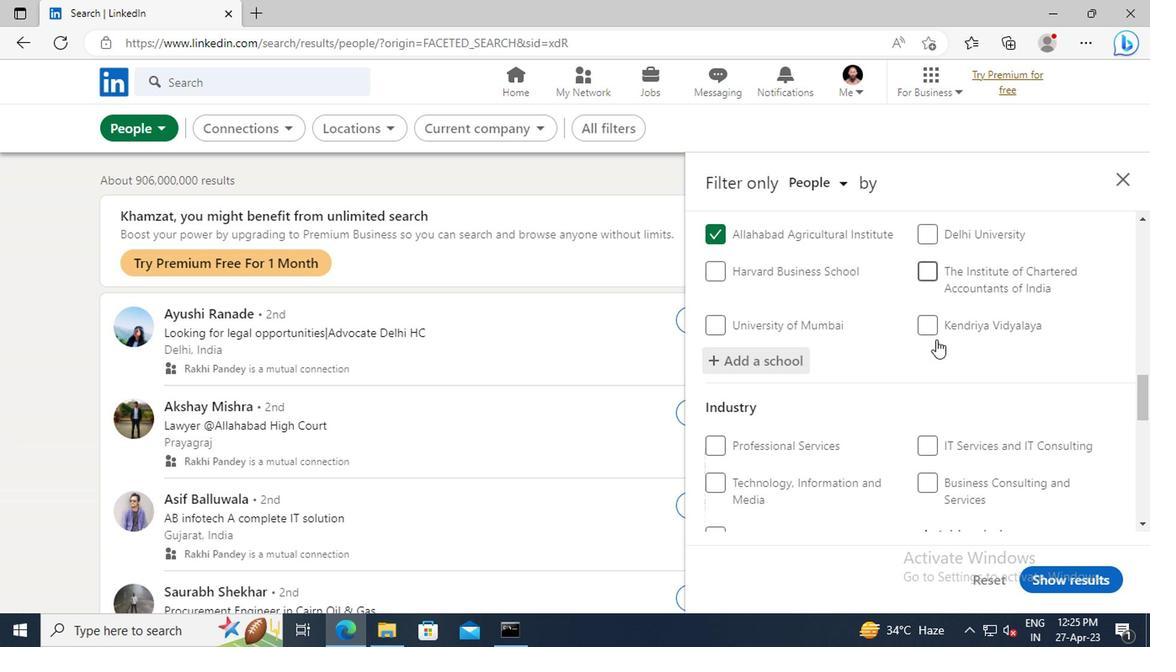 
Action: Mouse scrolled (933, 339) with delta (0, -1)
Screenshot: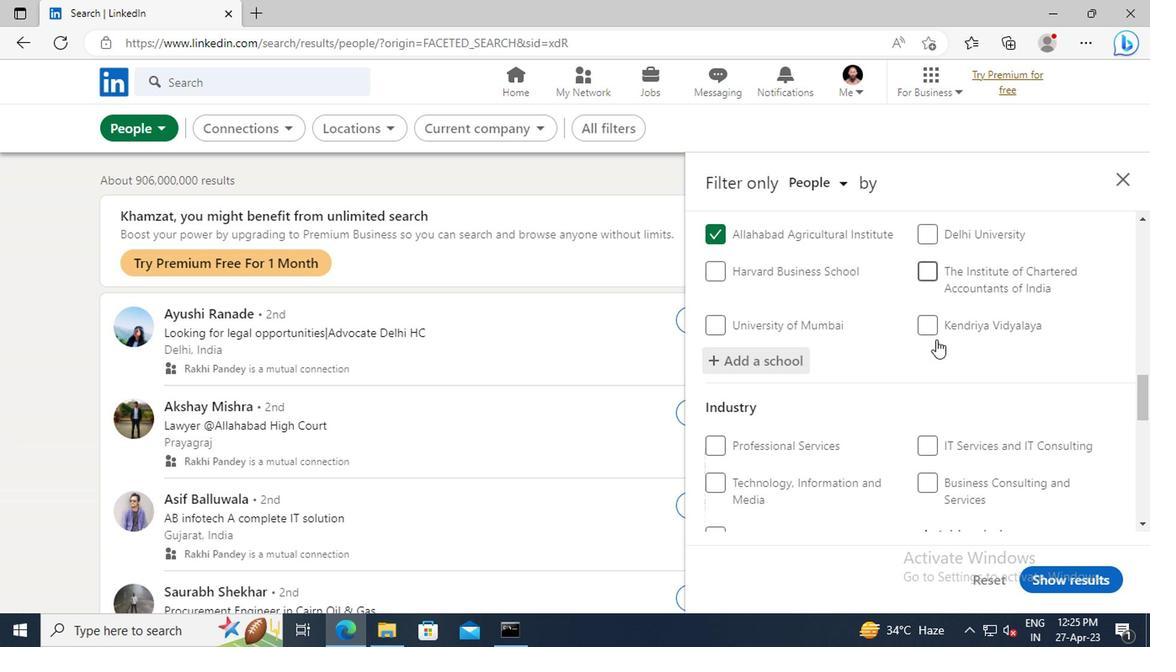 
Action: Mouse scrolled (933, 339) with delta (0, -1)
Screenshot: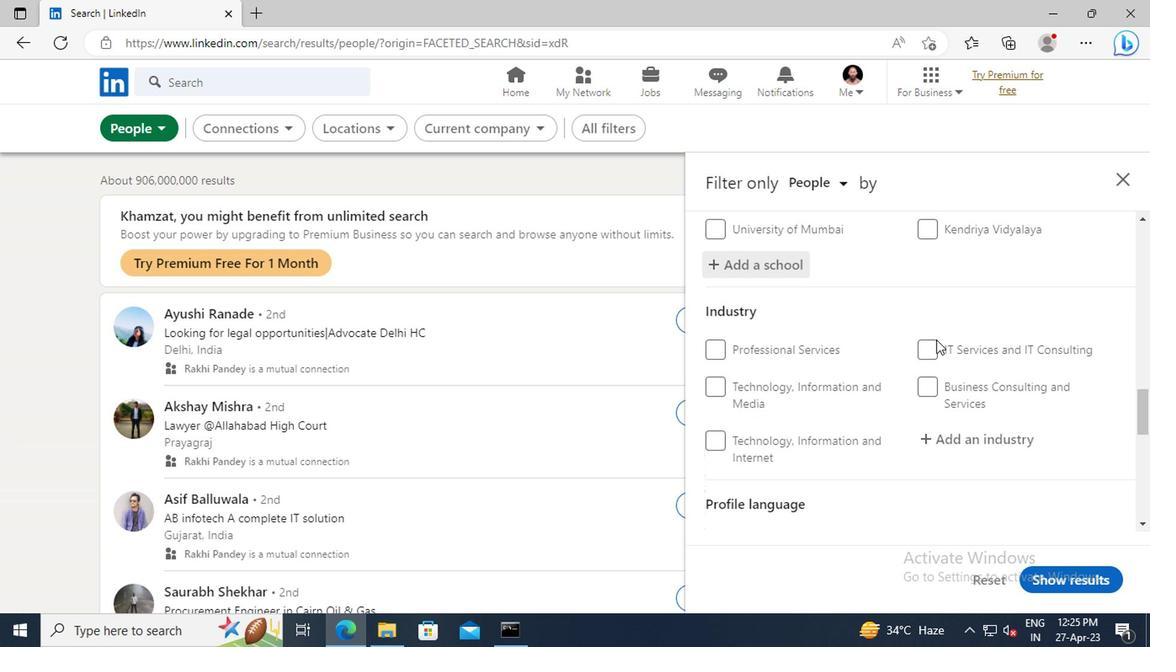 
Action: Mouse moved to (944, 388)
Screenshot: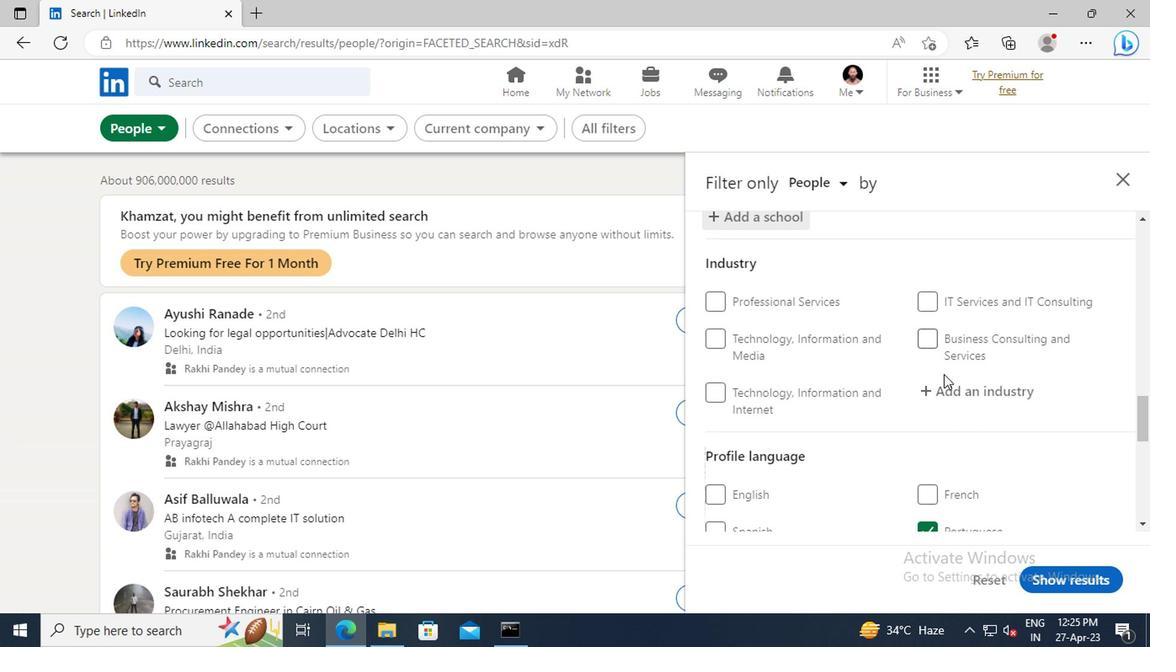 
Action: Mouse pressed left at (944, 388)
Screenshot: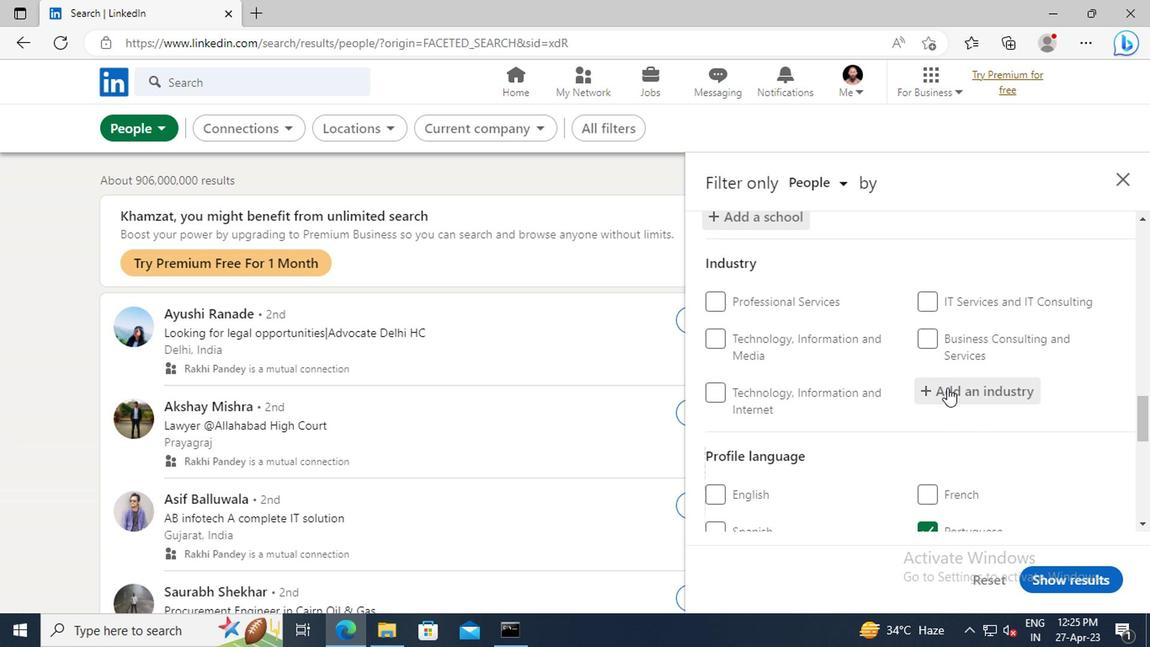 
Action: Key pressed <Key.shift>RETAIL<Key.space><Key.shift>APPL
Screenshot: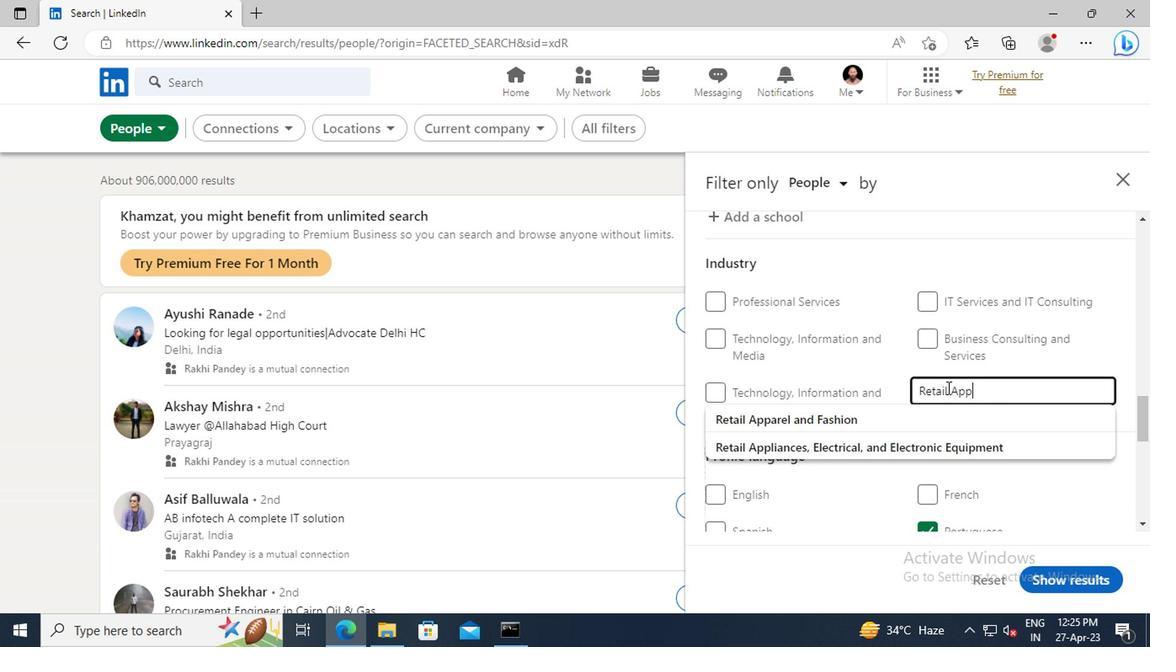 
Action: Mouse moved to (945, 419)
Screenshot: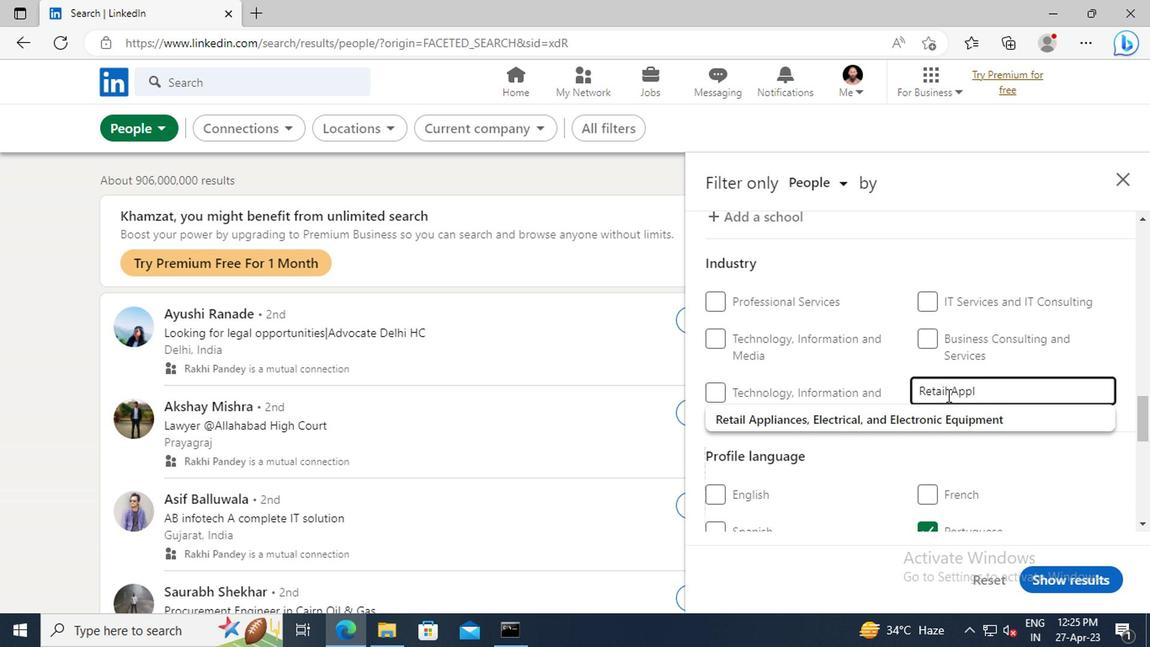 
Action: Mouse pressed left at (945, 419)
Screenshot: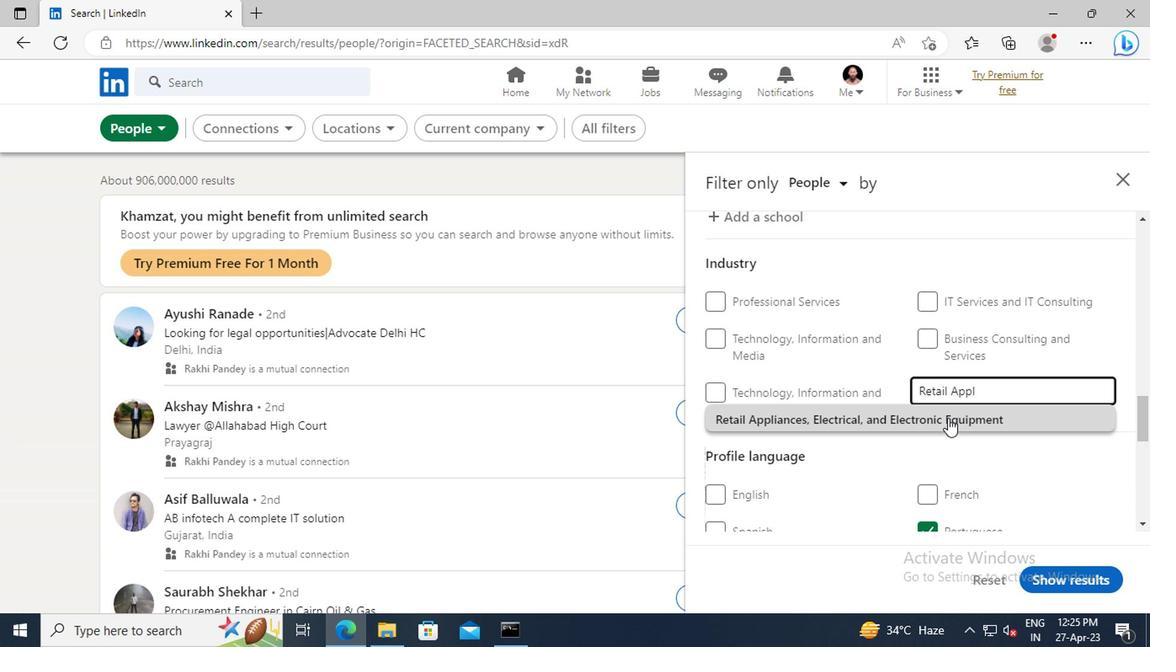 
Action: Mouse moved to (878, 373)
Screenshot: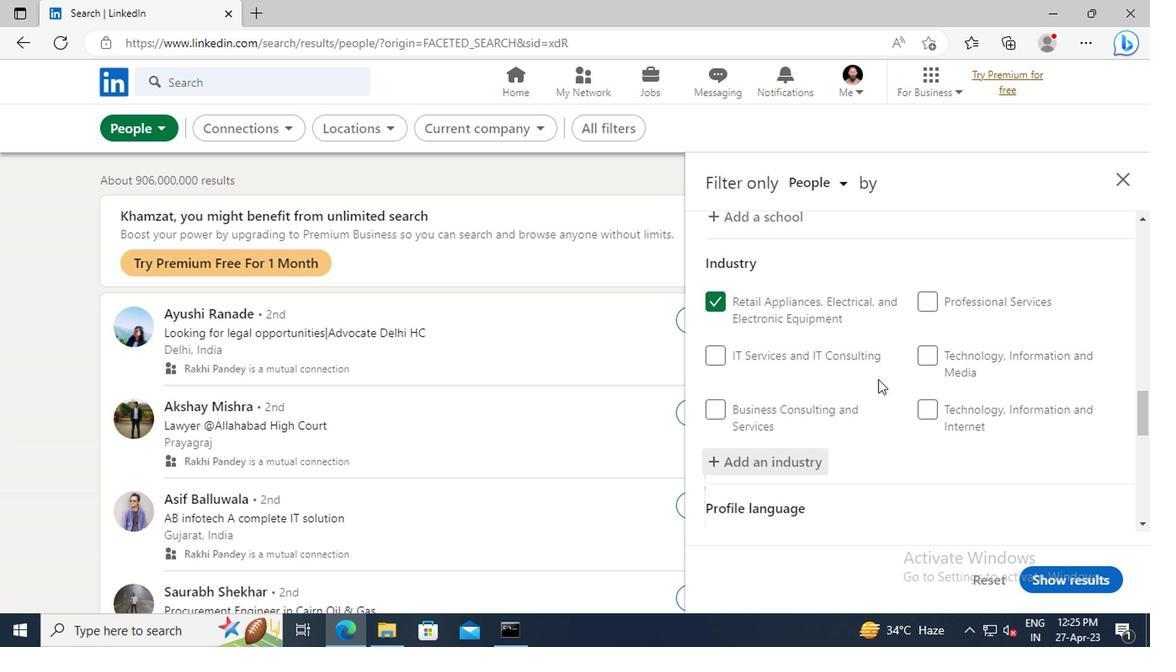 
Action: Mouse scrolled (878, 372) with delta (0, -1)
Screenshot: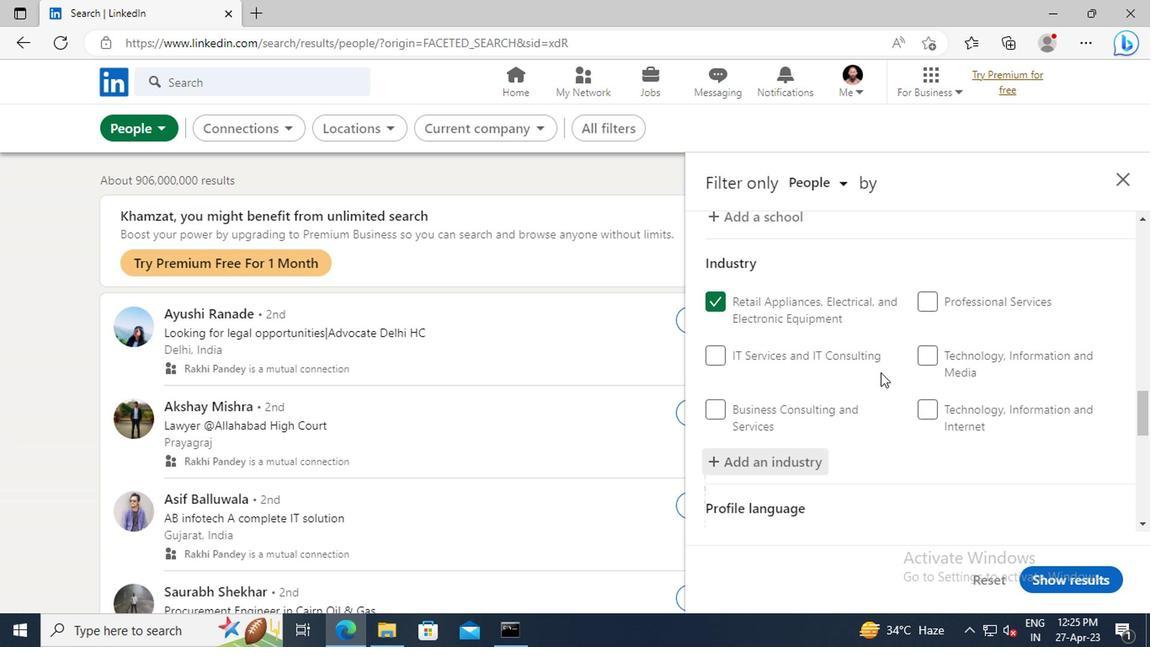 
Action: Mouse scrolled (878, 372) with delta (0, -1)
Screenshot: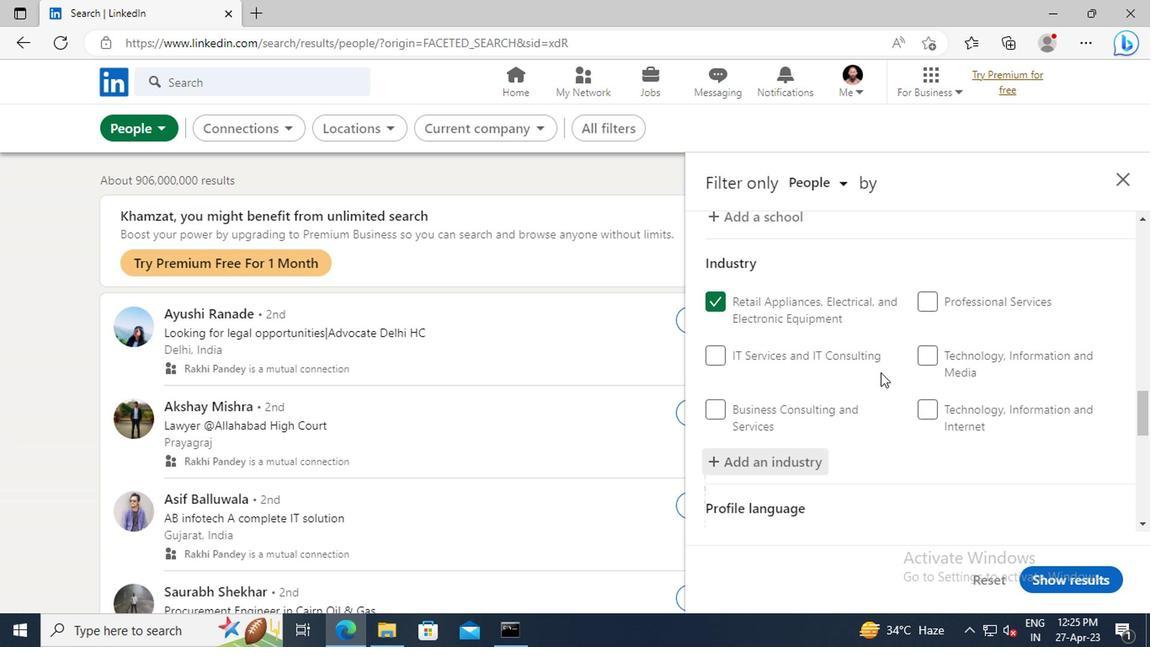 
Action: Mouse scrolled (878, 372) with delta (0, -1)
Screenshot: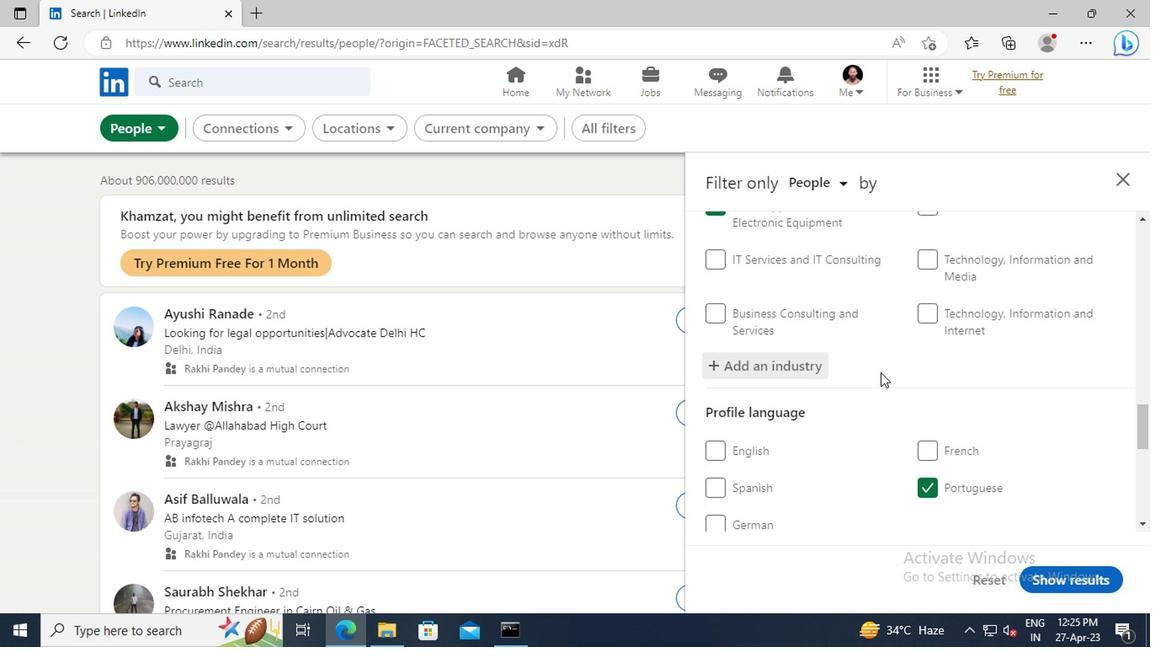 
Action: Mouse scrolled (878, 372) with delta (0, -1)
Screenshot: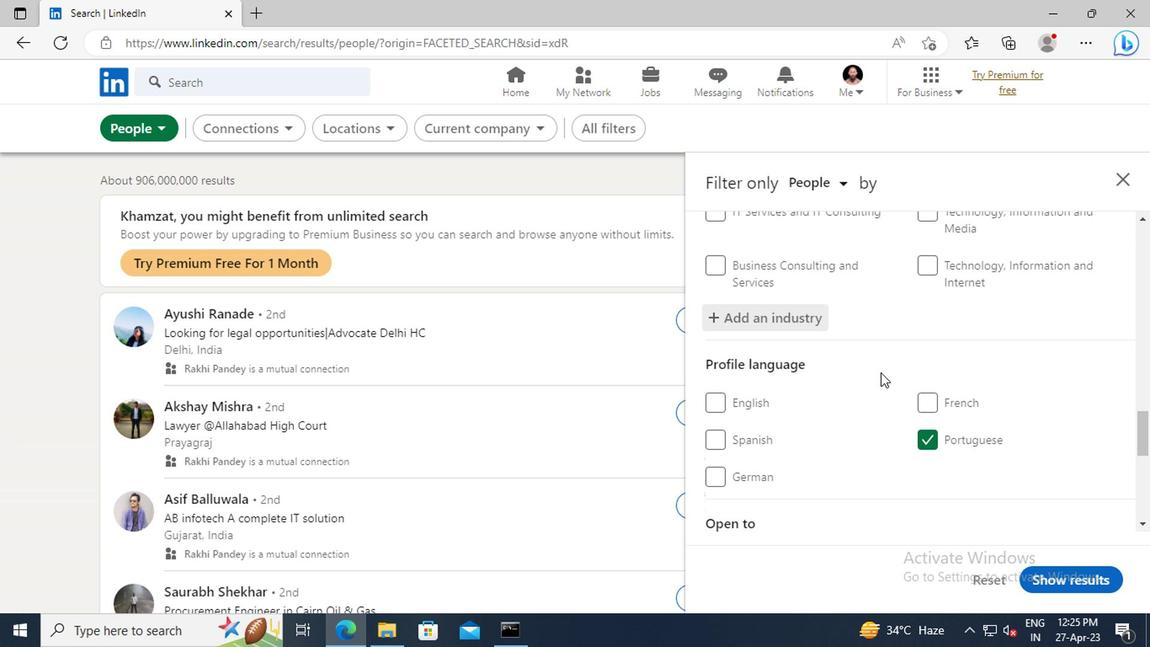 
Action: Mouse scrolled (878, 372) with delta (0, -1)
Screenshot: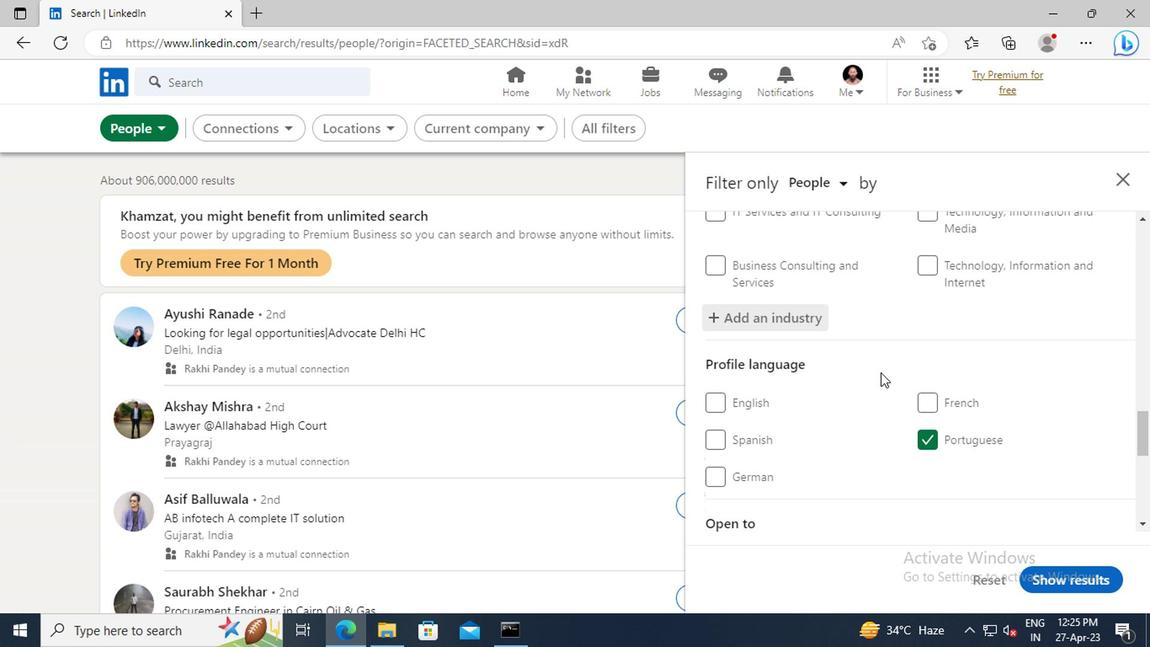 
Action: Mouse scrolled (878, 372) with delta (0, -1)
Screenshot: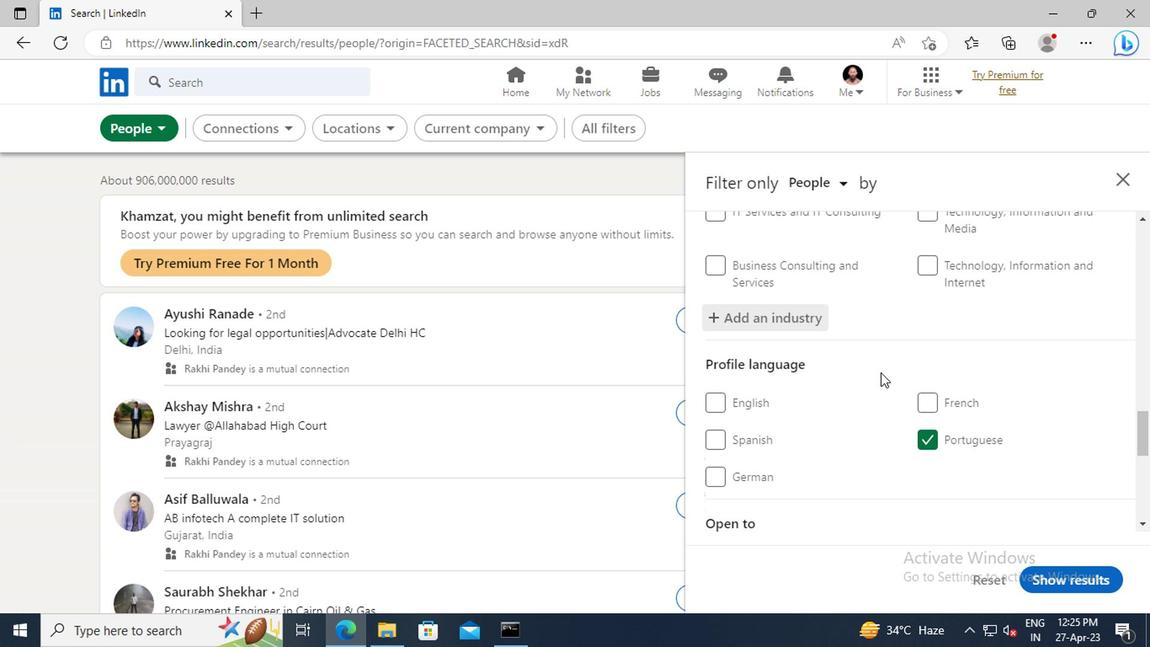 
Action: Mouse scrolled (878, 372) with delta (0, -1)
Screenshot: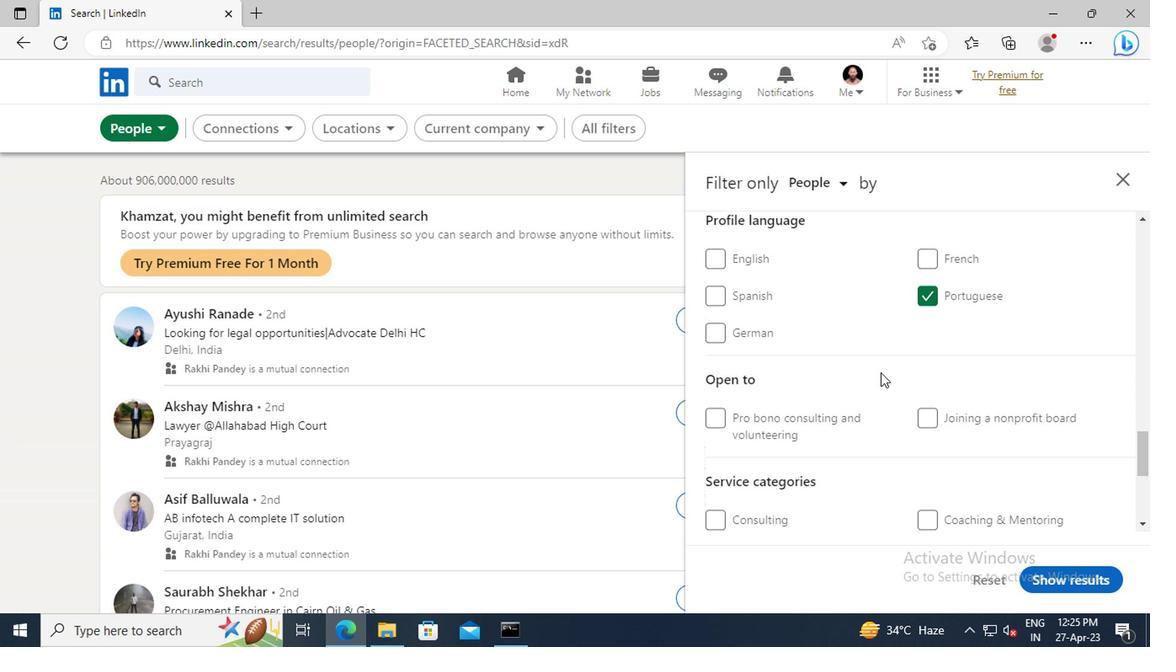 
Action: Mouse scrolled (878, 372) with delta (0, -1)
Screenshot: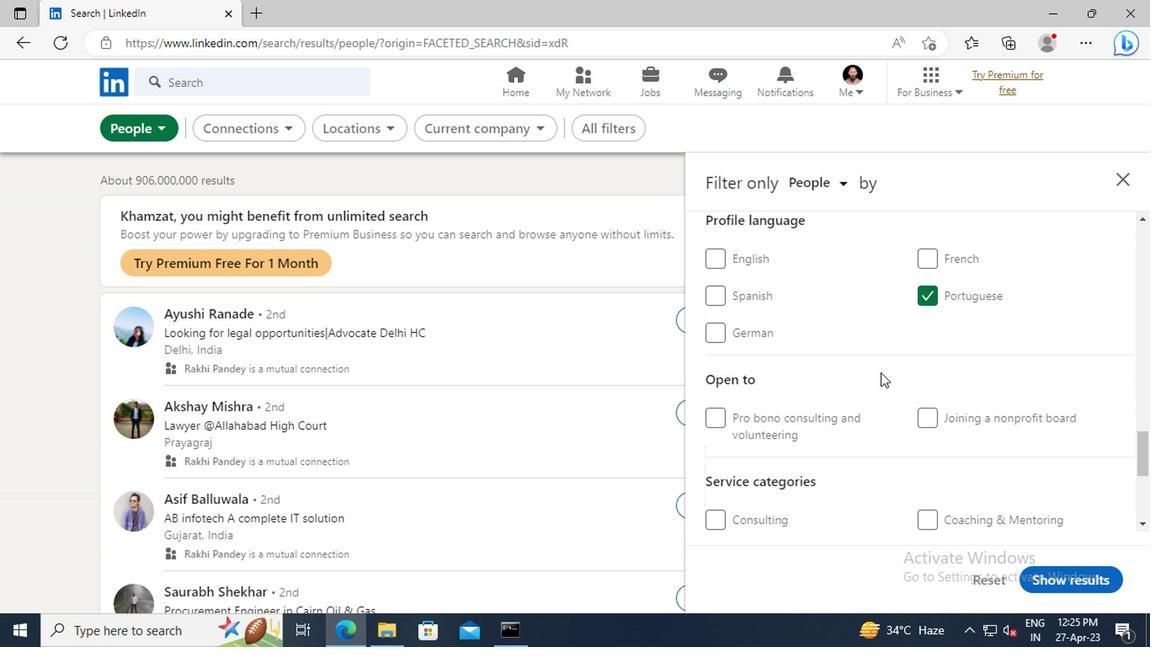 
Action: Mouse scrolled (878, 372) with delta (0, -1)
Screenshot: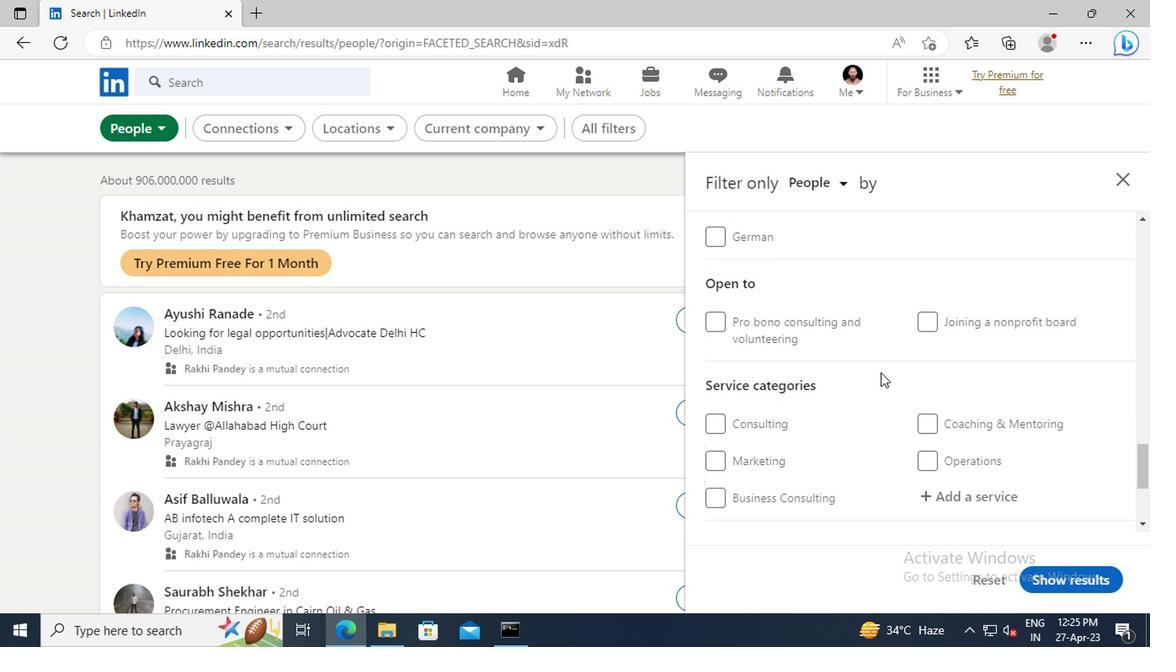 
Action: Mouse scrolled (878, 372) with delta (0, -1)
Screenshot: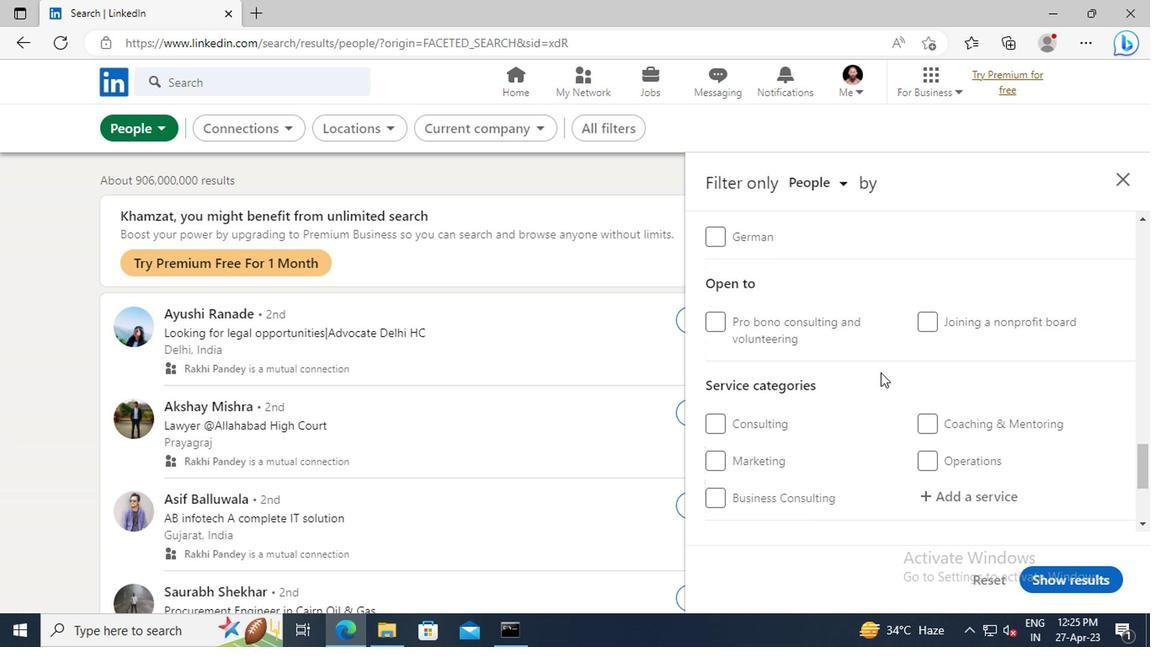
Action: Mouse scrolled (878, 372) with delta (0, -1)
Screenshot: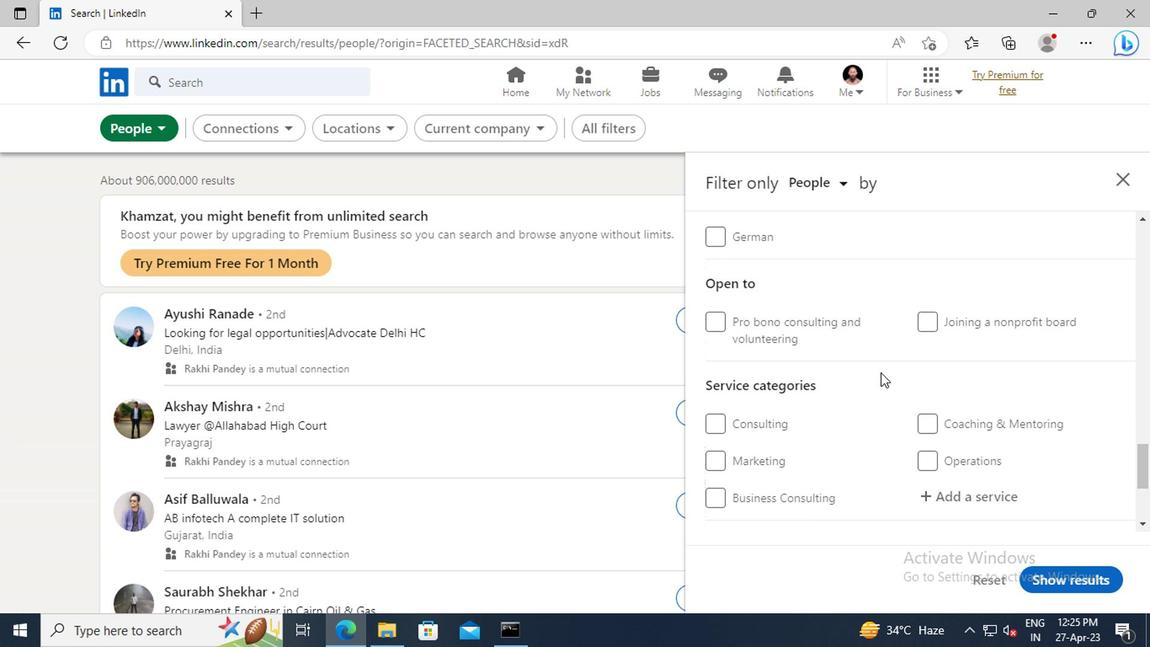 
Action: Mouse moved to (940, 356)
Screenshot: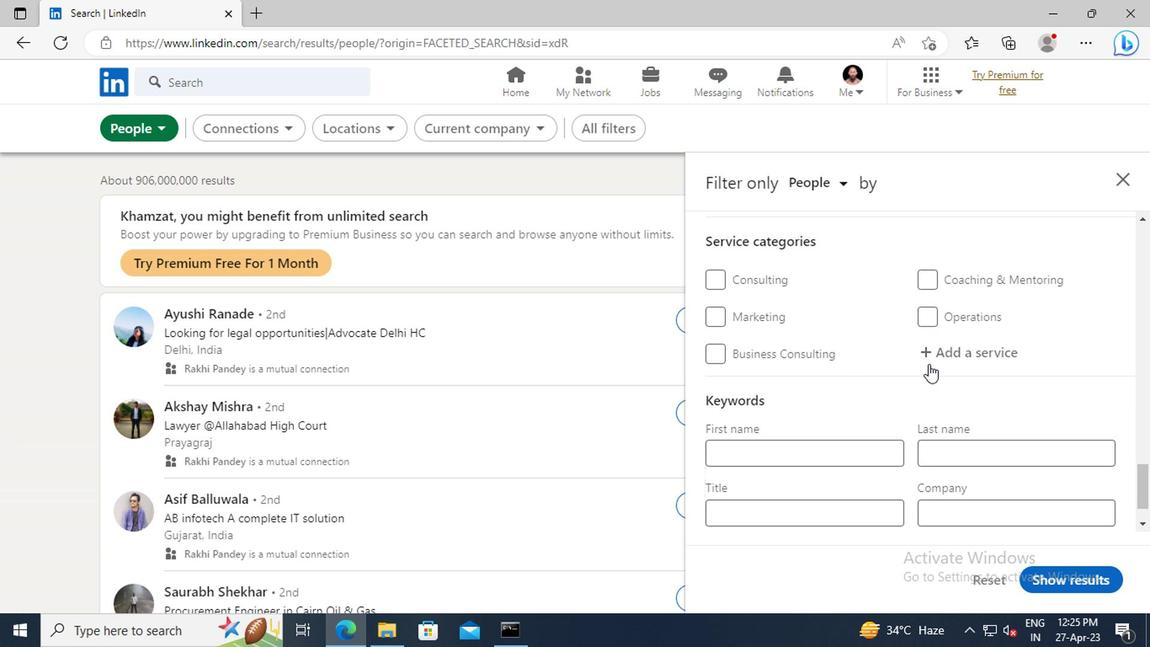 
Action: Mouse pressed left at (940, 356)
Screenshot: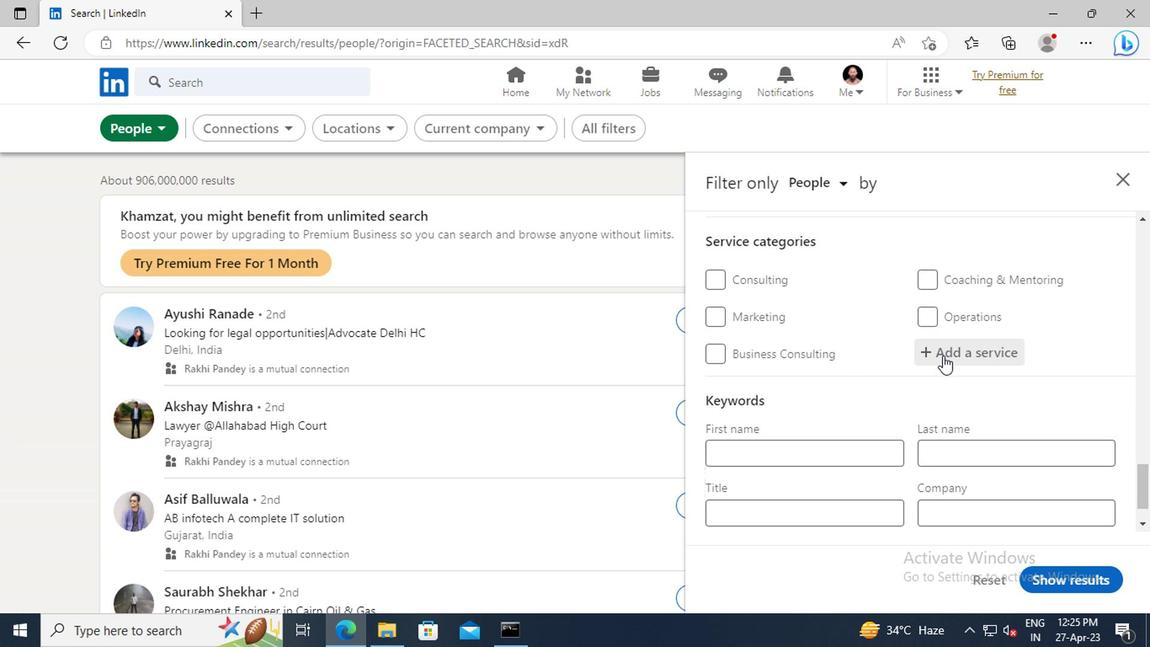 
Action: Key pressed <Key.shift>BUSINESS<Key.space><Key.shift>ANA
Screenshot: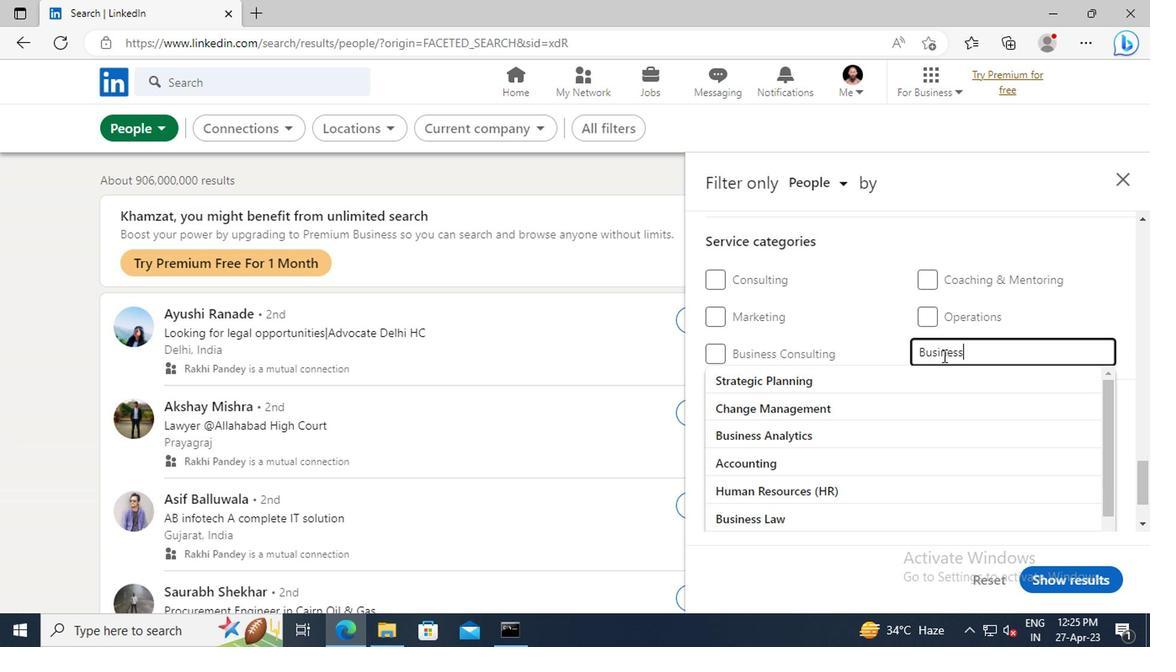 
Action: Mouse moved to (919, 386)
Screenshot: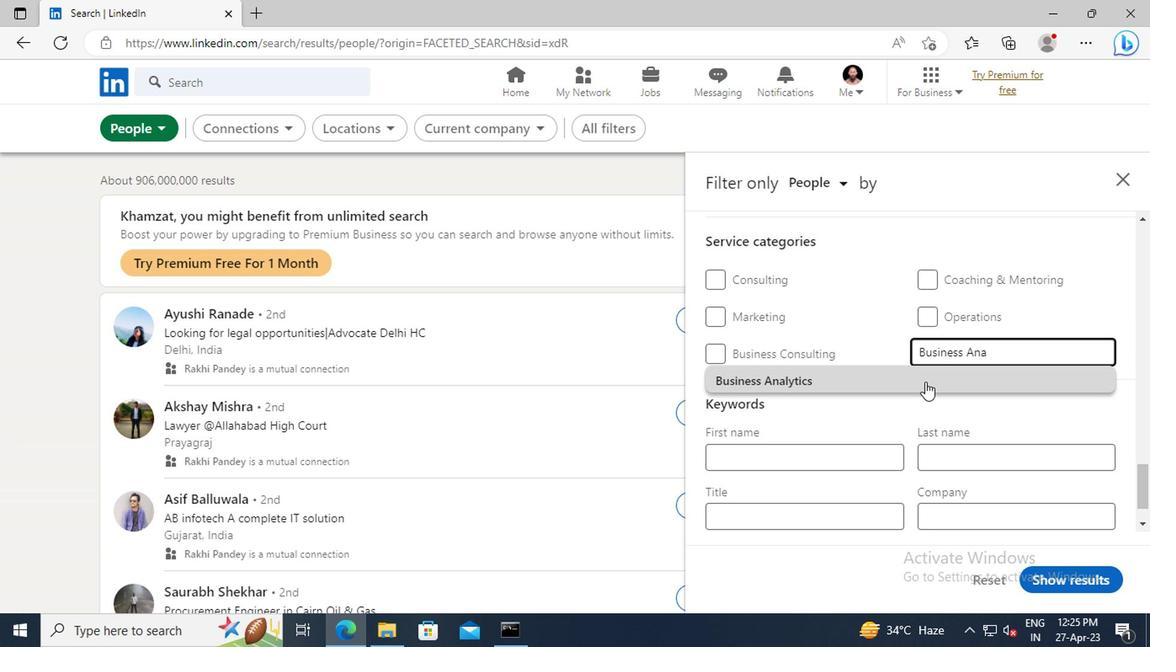 
Action: Mouse pressed left at (919, 386)
Screenshot: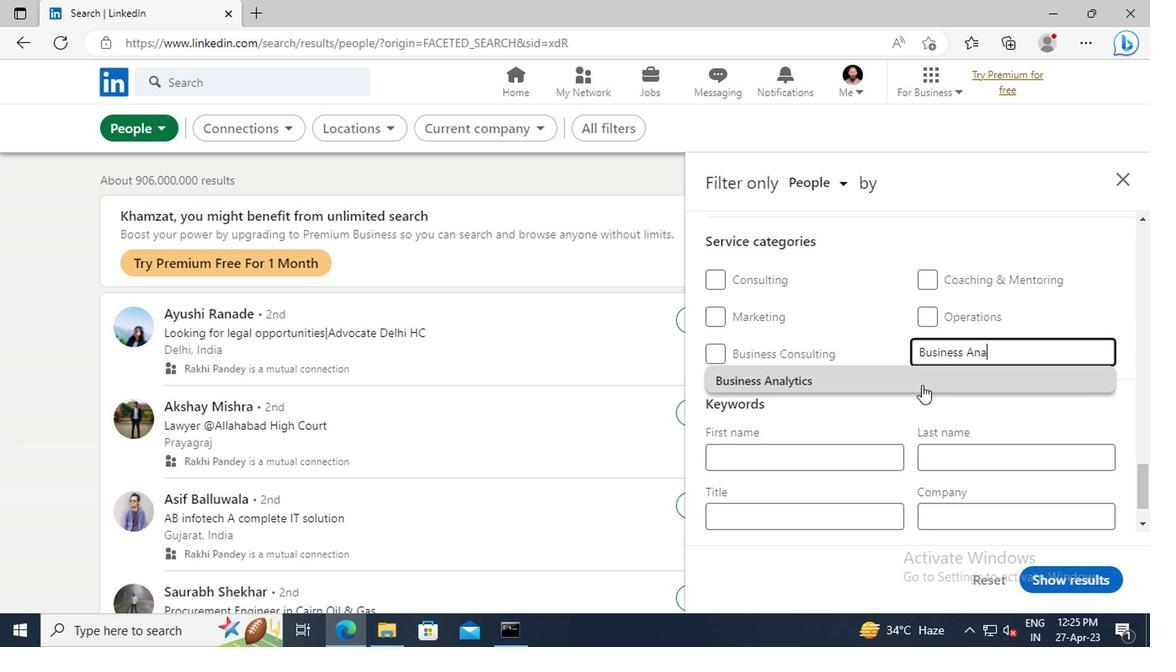 
Action: Mouse moved to (897, 370)
Screenshot: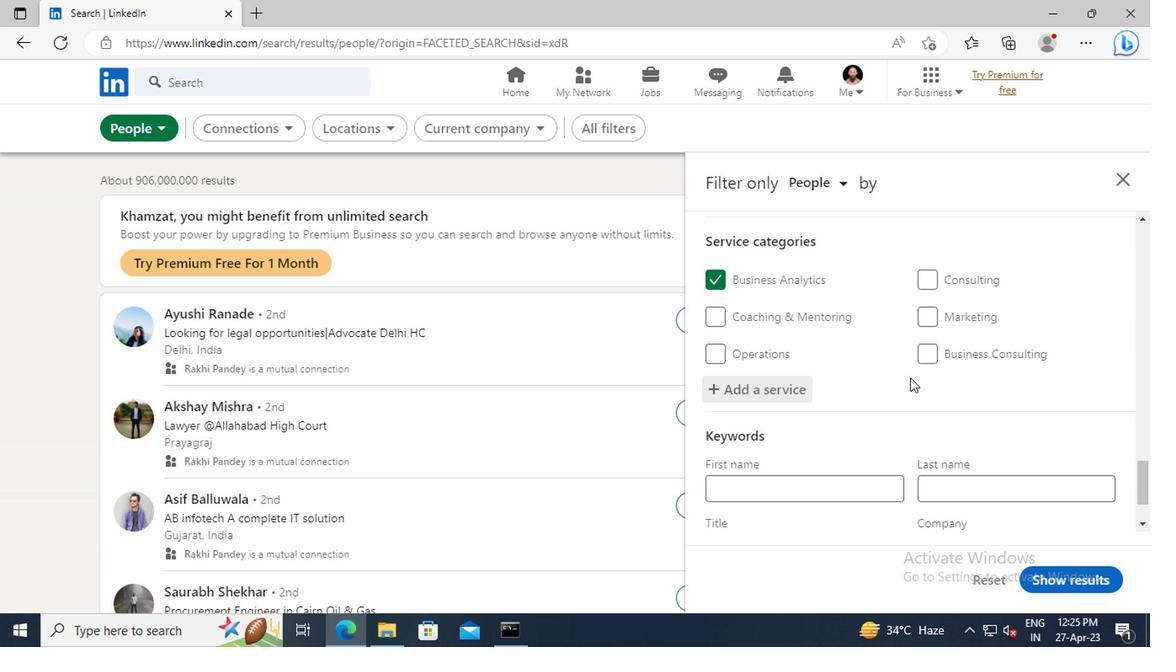 
Action: Mouse scrolled (897, 369) with delta (0, 0)
Screenshot: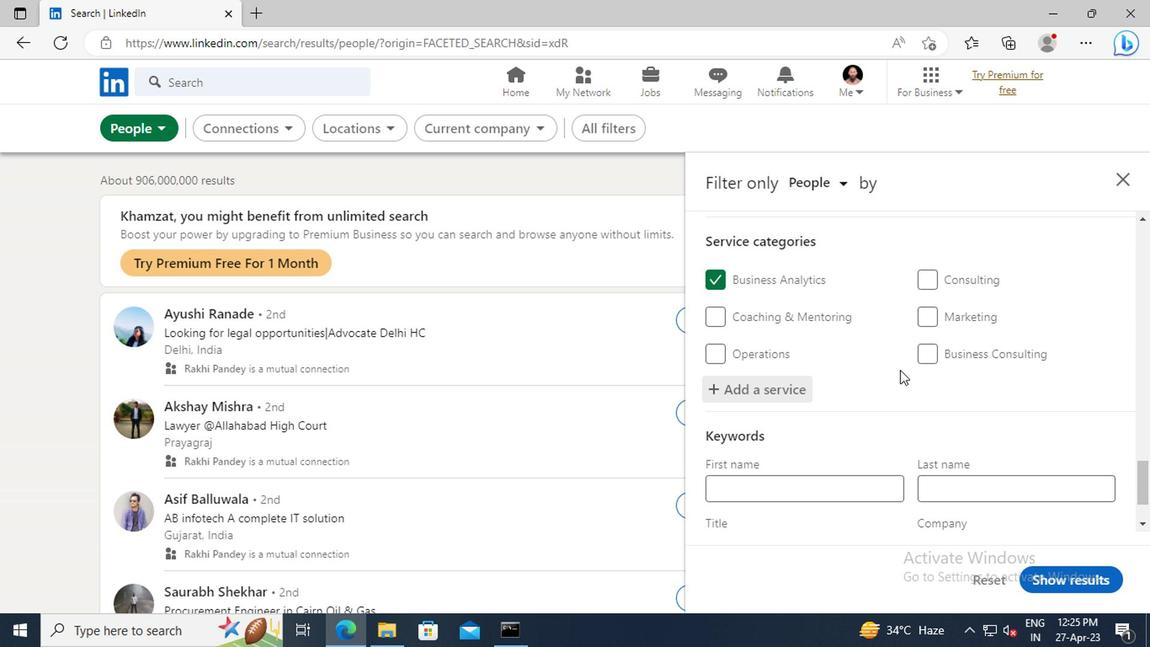 
Action: Mouse scrolled (897, 369) with delta (0, 0)
Screenshot: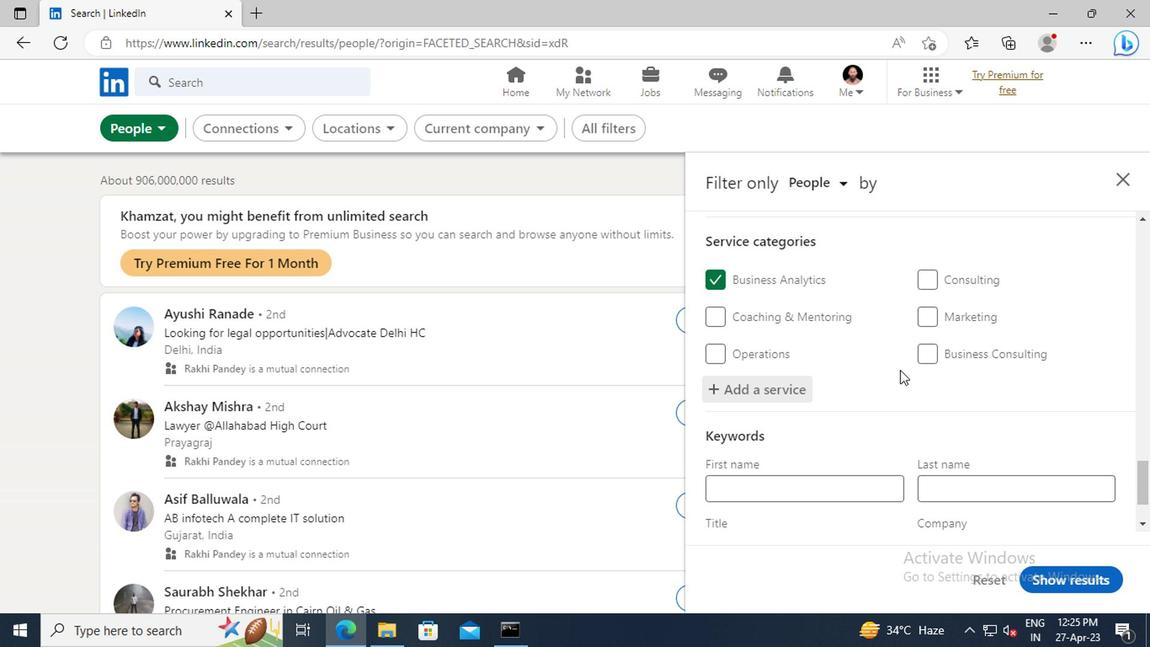 
Action: Mouse scrolled (897, 369) with delta (0, 0)
Screenshot: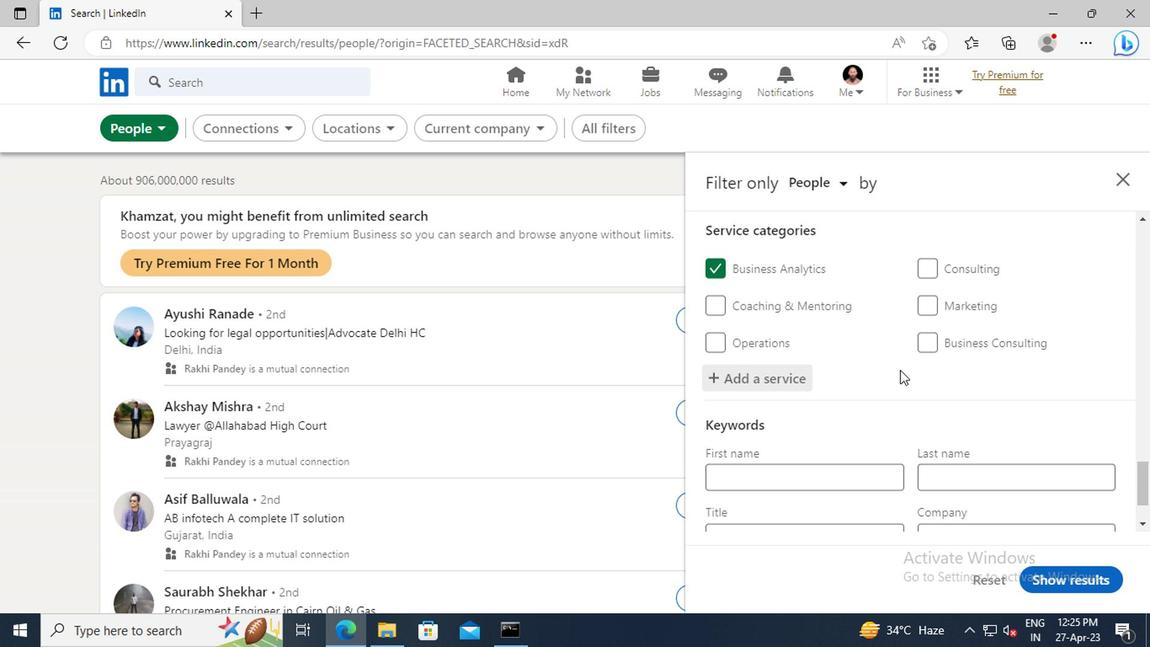 
Action: Mouse moved to (845, 457)
Screenshot: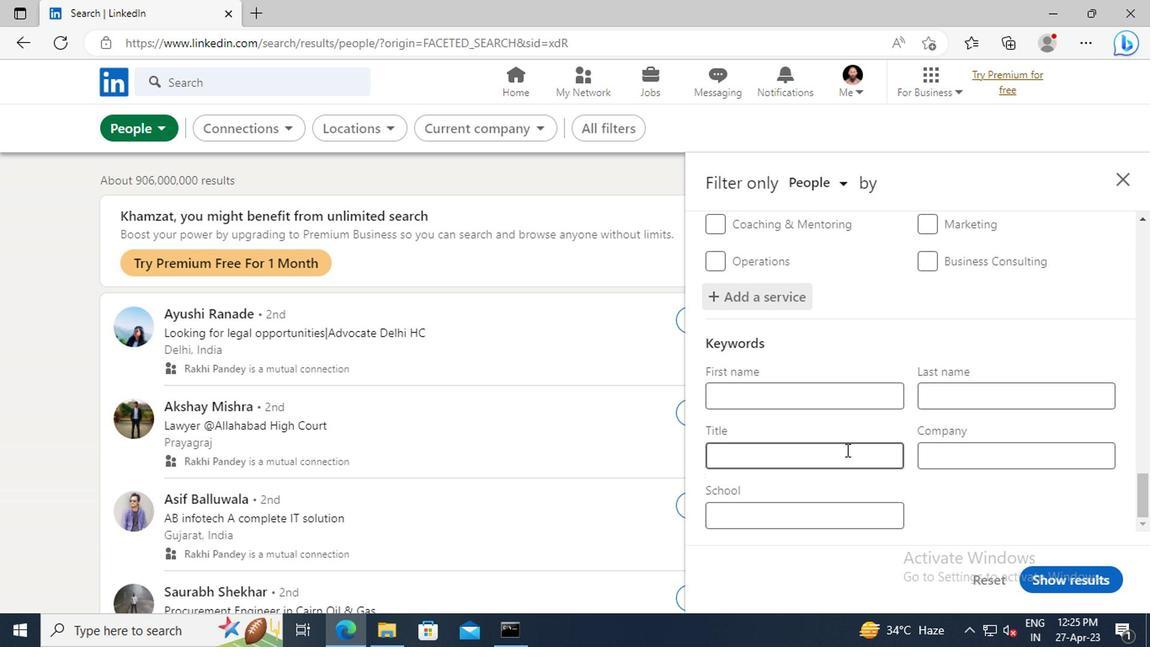 
Action: Mouse pressed left at (845, 457)
Screenshot: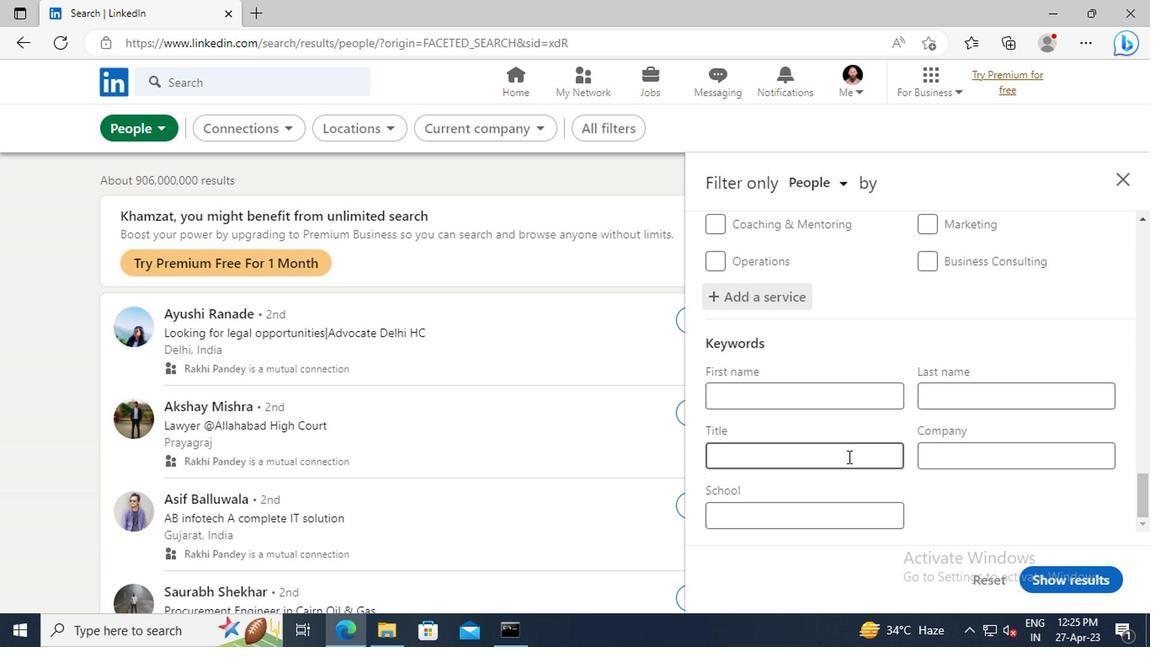
Action: Key pressed <Key.shift>MUSIC<Key.space><Key.shift>PRODUCER<Key.enter>
Screenshot: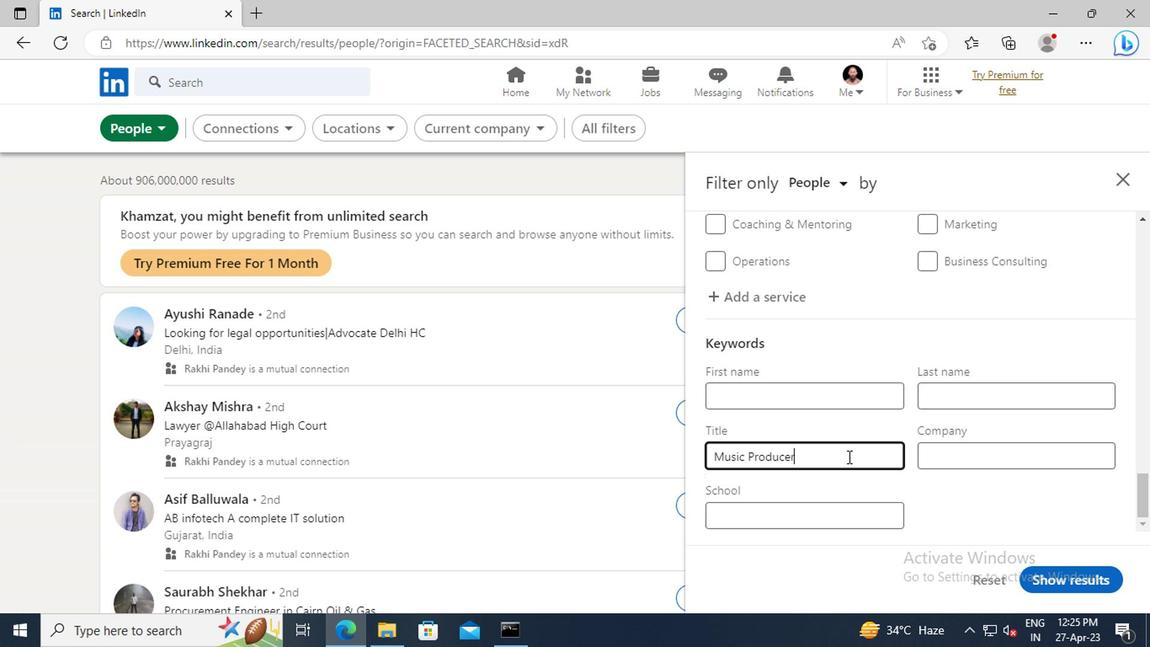 
Action: Mouse moved to (1049, 582)
Screenshot: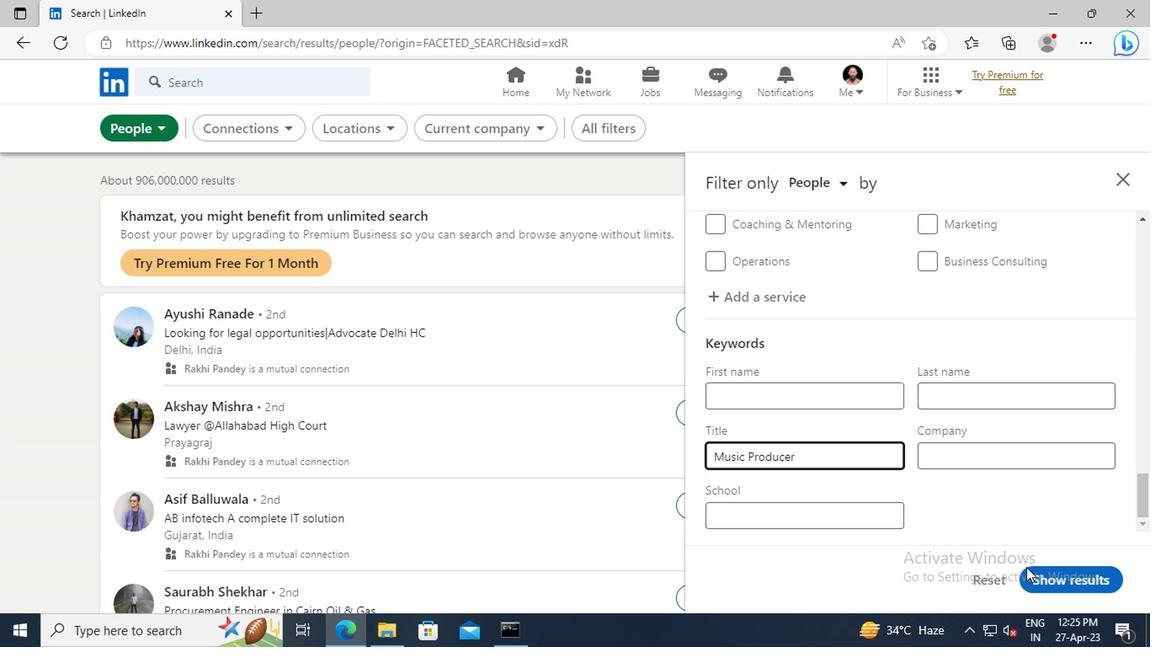 
Action: Mouse pressed left at (1049, 582)
Screenshot: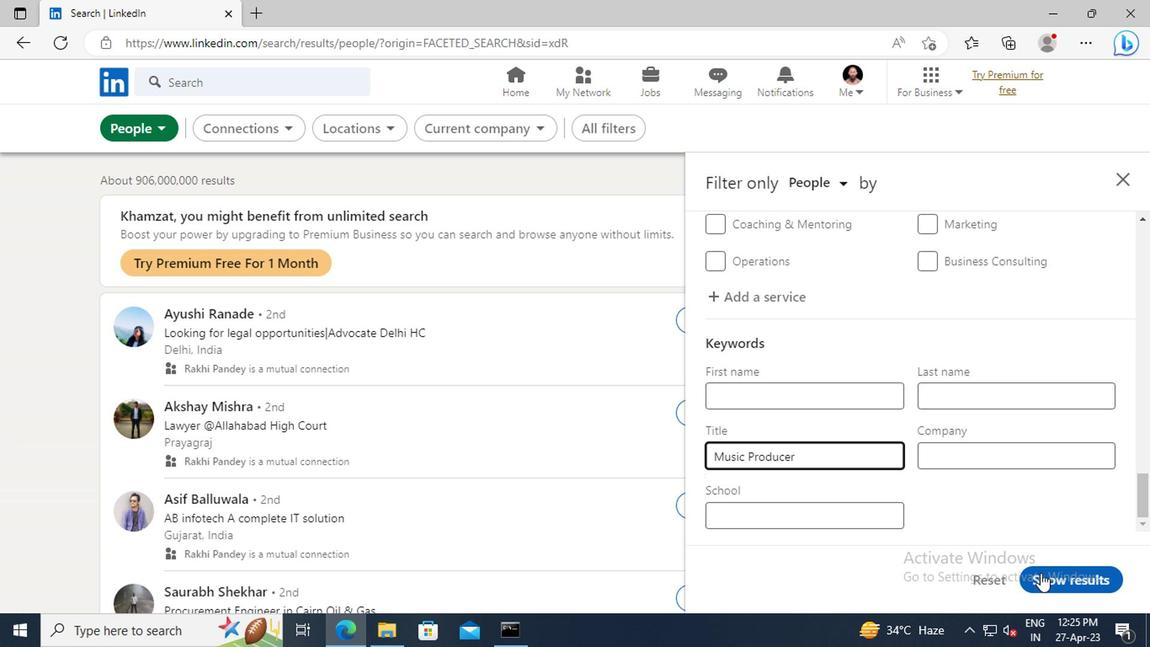 
Action: Mouse moved to (982, 457)
Screenshot: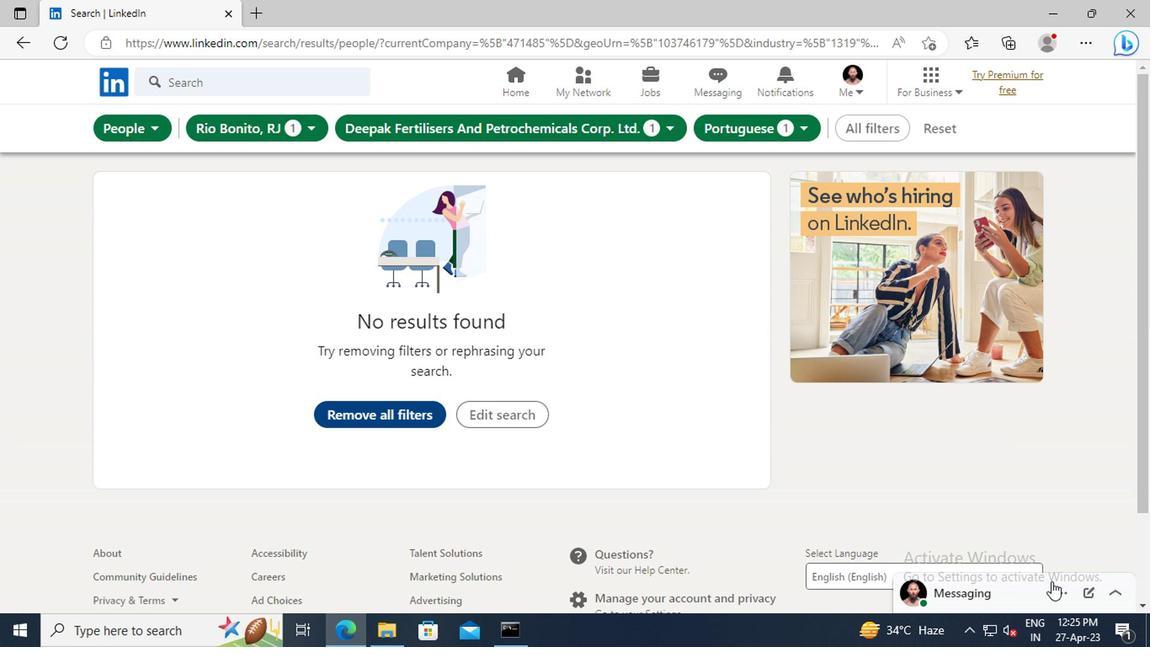 
